 Task: Install meditation extensions for guided meditation and stress relief.
Action: Mouse moved to (1118, 28)
Screenshot: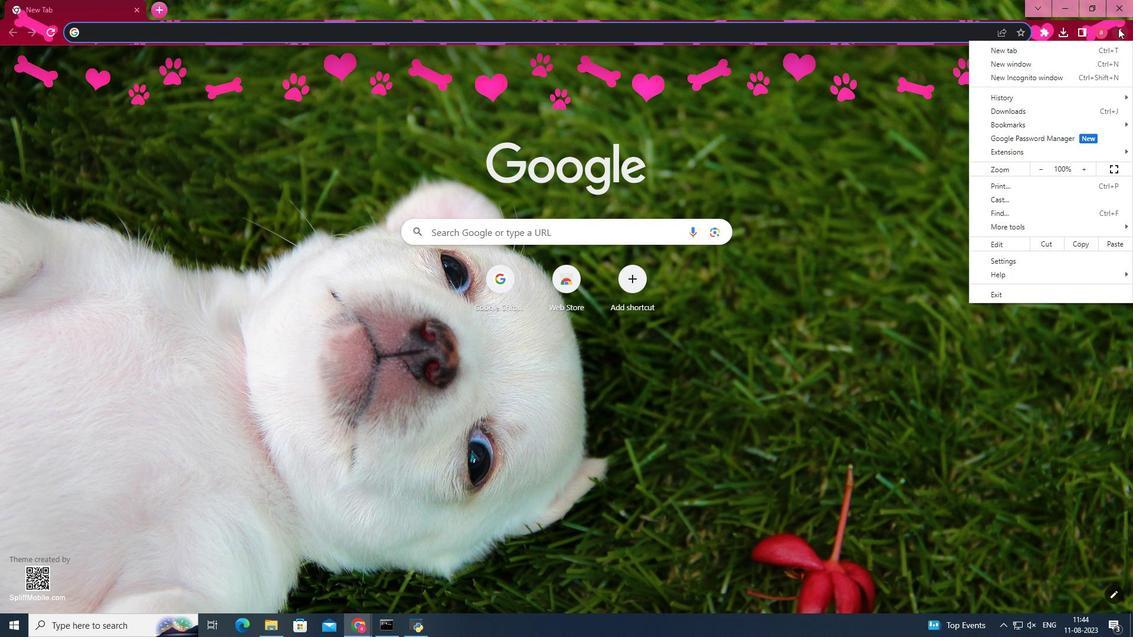 
Action: Mouse pressed left at (1118, 28)
Screenshot: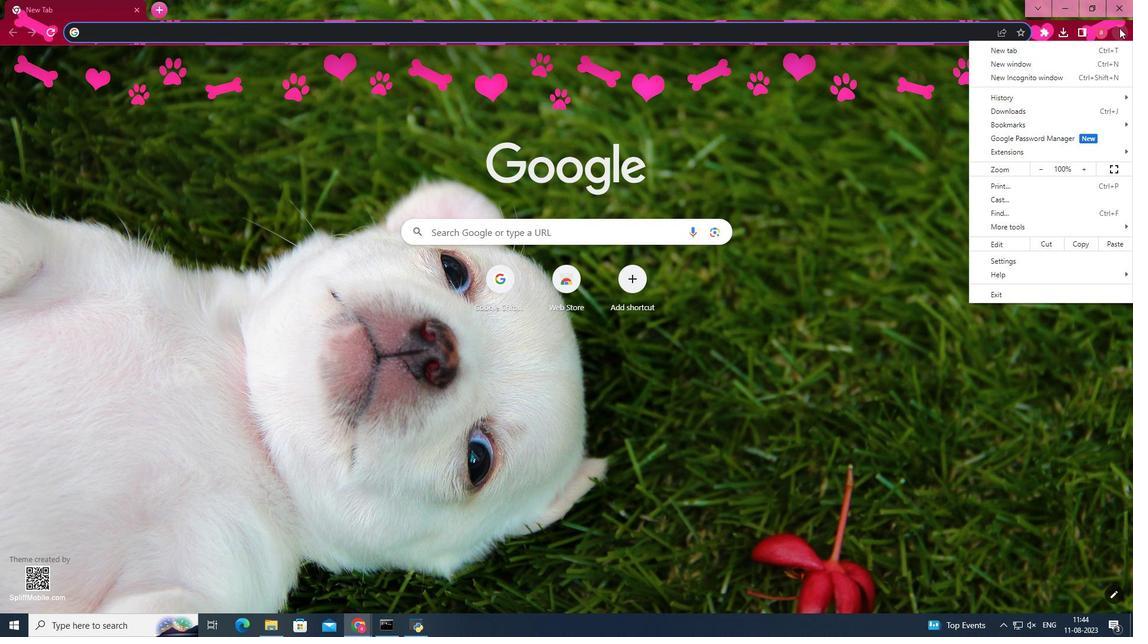 
Action: Mouse moved to (1012, 256)
Screenshot: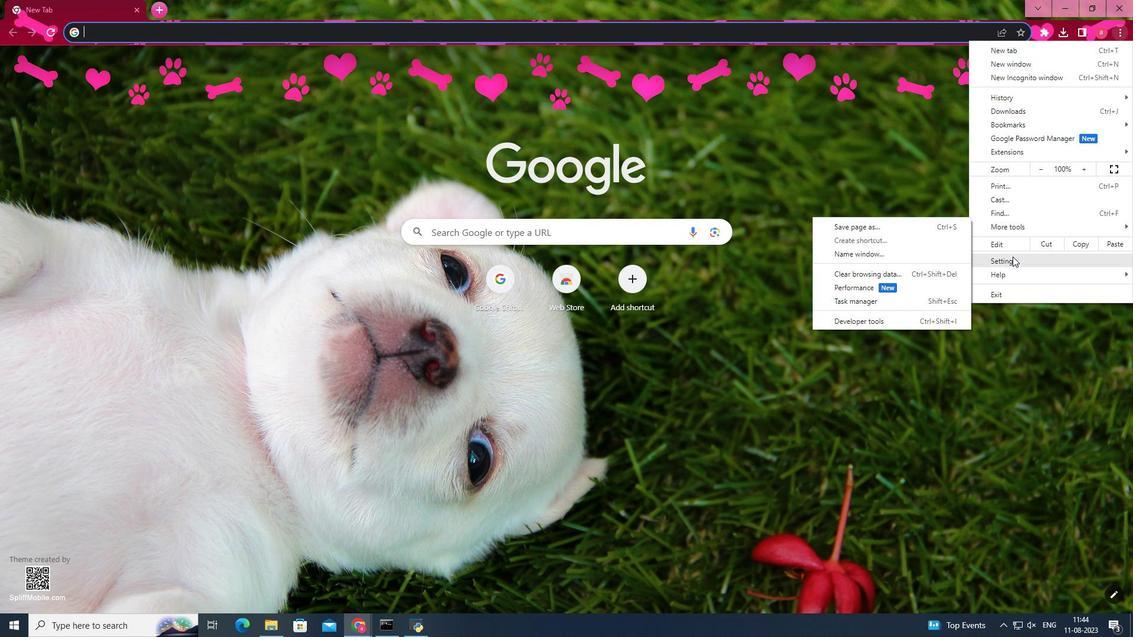 
Action: Mouse pressed left at (1012, 256)
Screenshot: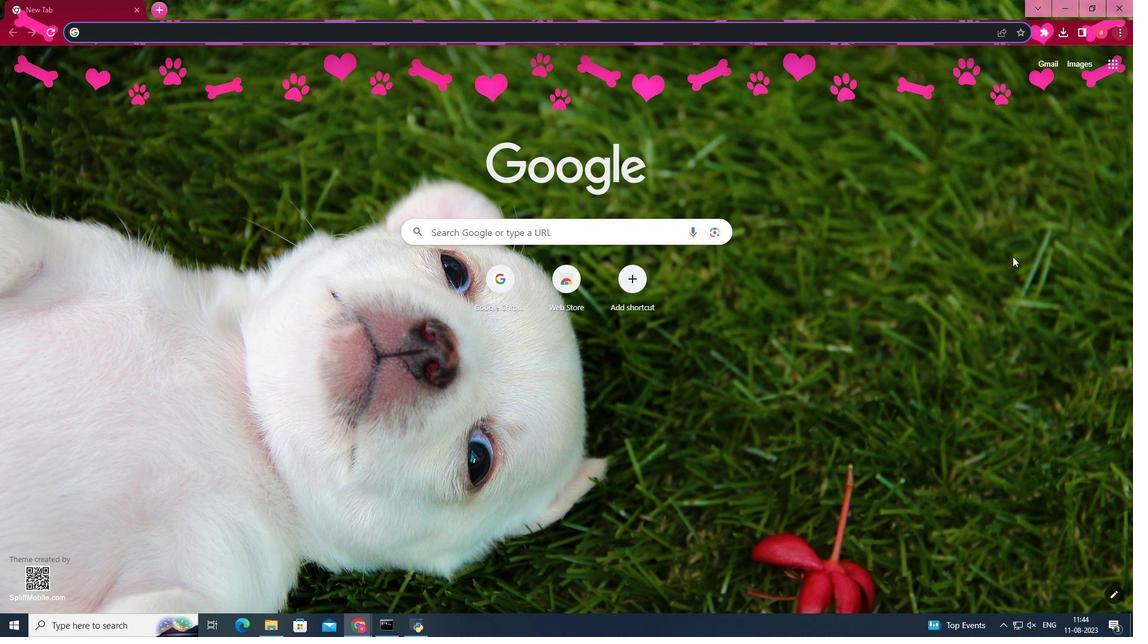 
Action: Mouse moved to (41, 420)
Screenshot: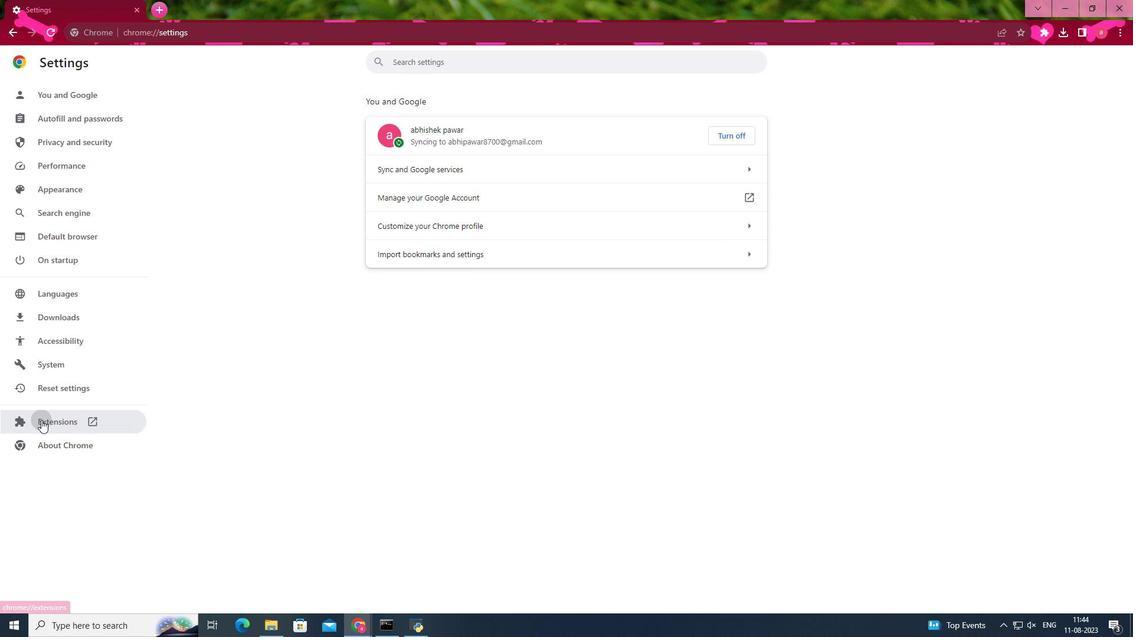 
Action: Mouse pressed left at (41, 420)
Screenshot: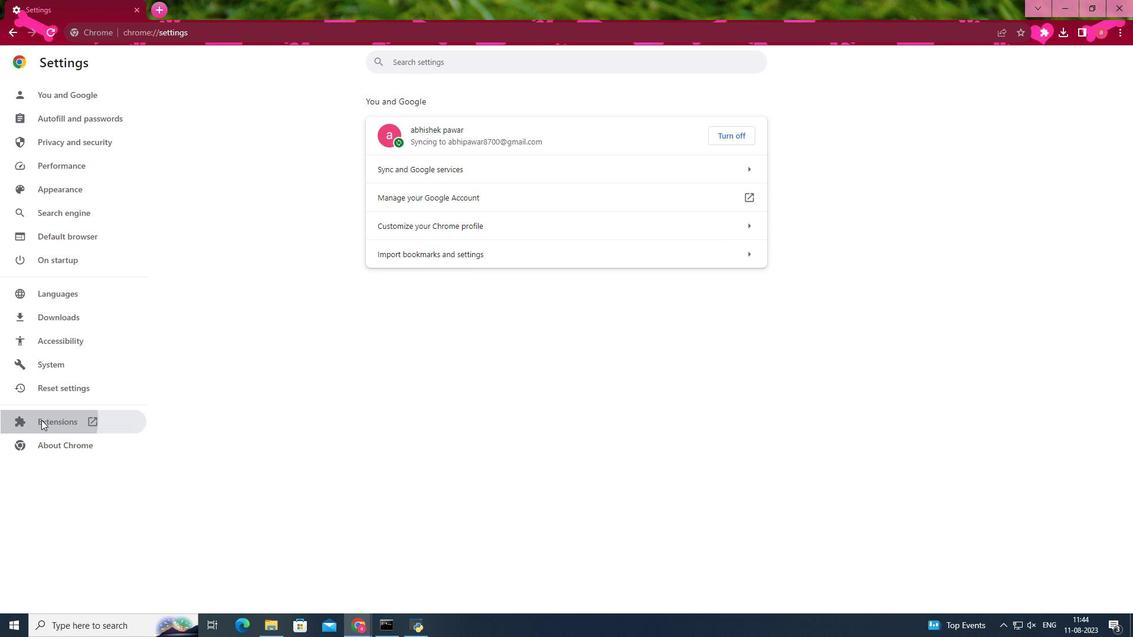
Action: Mouse moved to (27, 60)
Screenshot: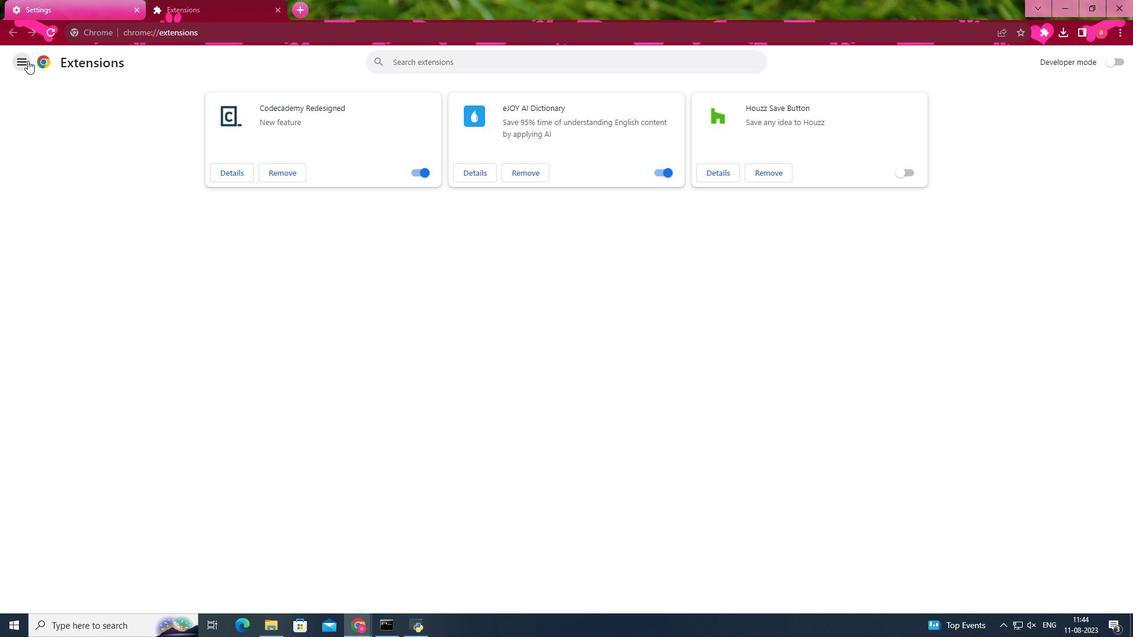 
Action: Mouse pressed left at (27, 60)
Screenshot: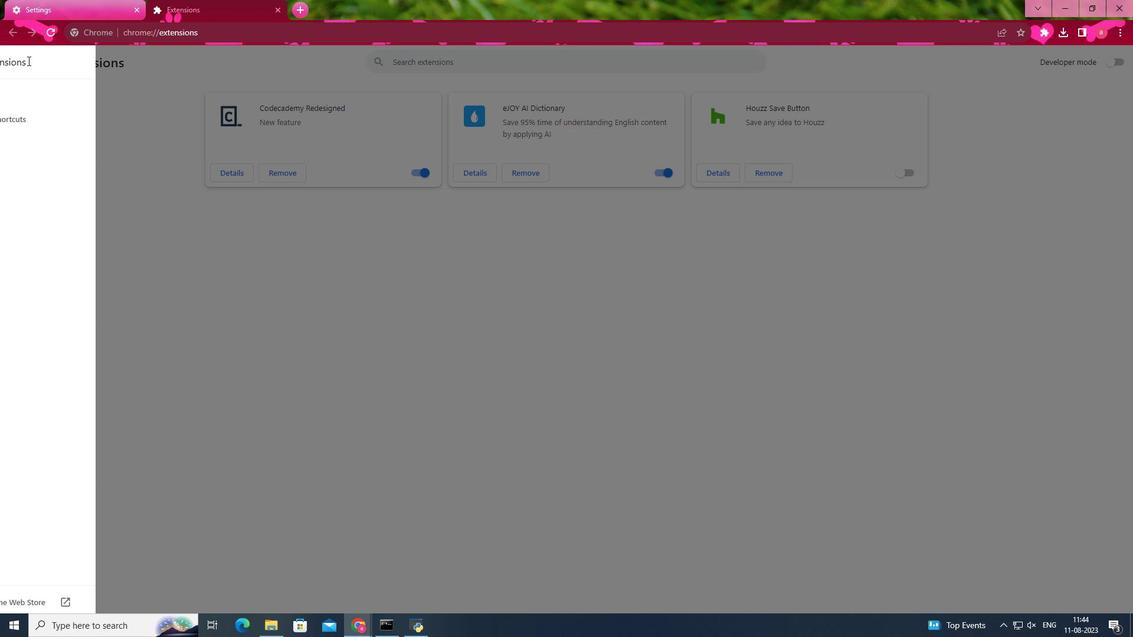 
Action: Mouse moved to (89, 600)
Screenshot: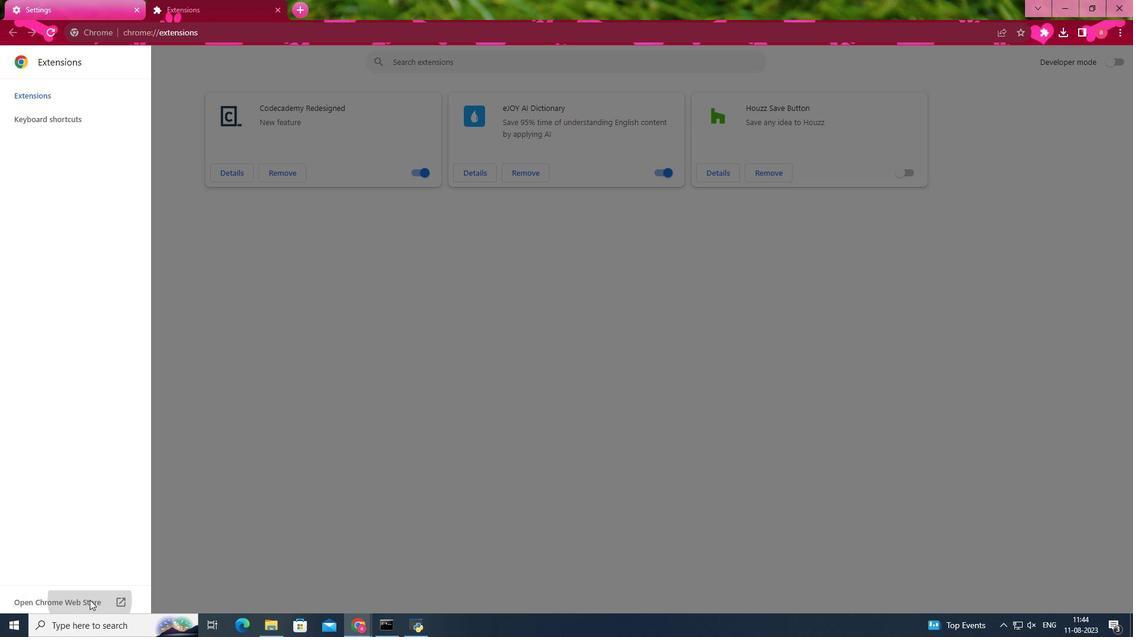 
Action: Mouse pressed left at (89, 600)
Screenshot: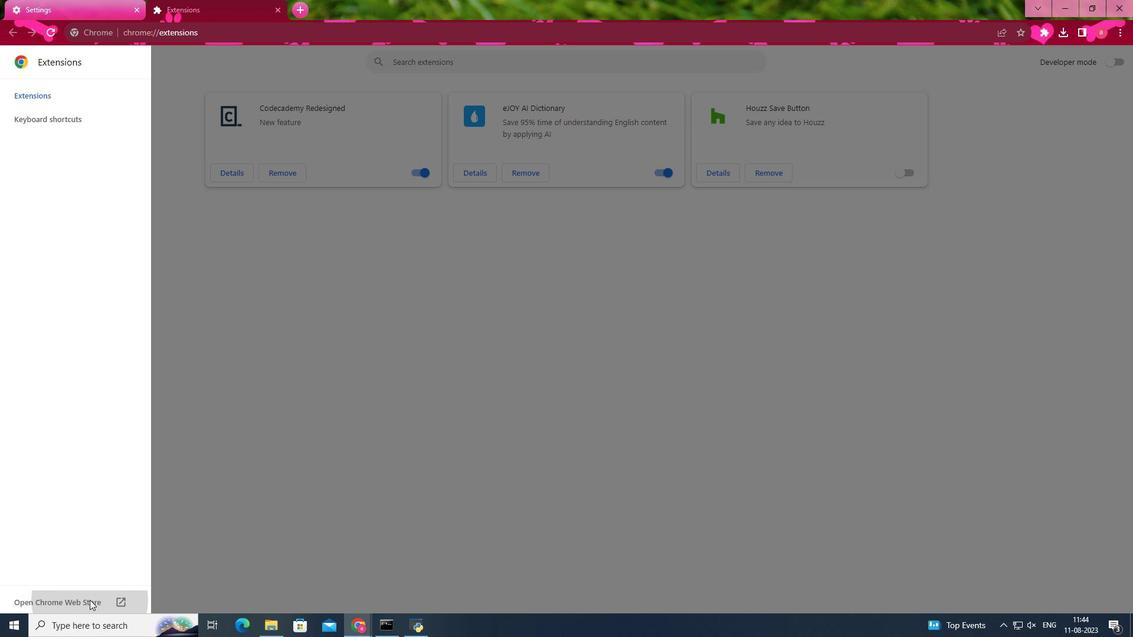 
Action: Mouse moved to (280, 102)
Screenshot: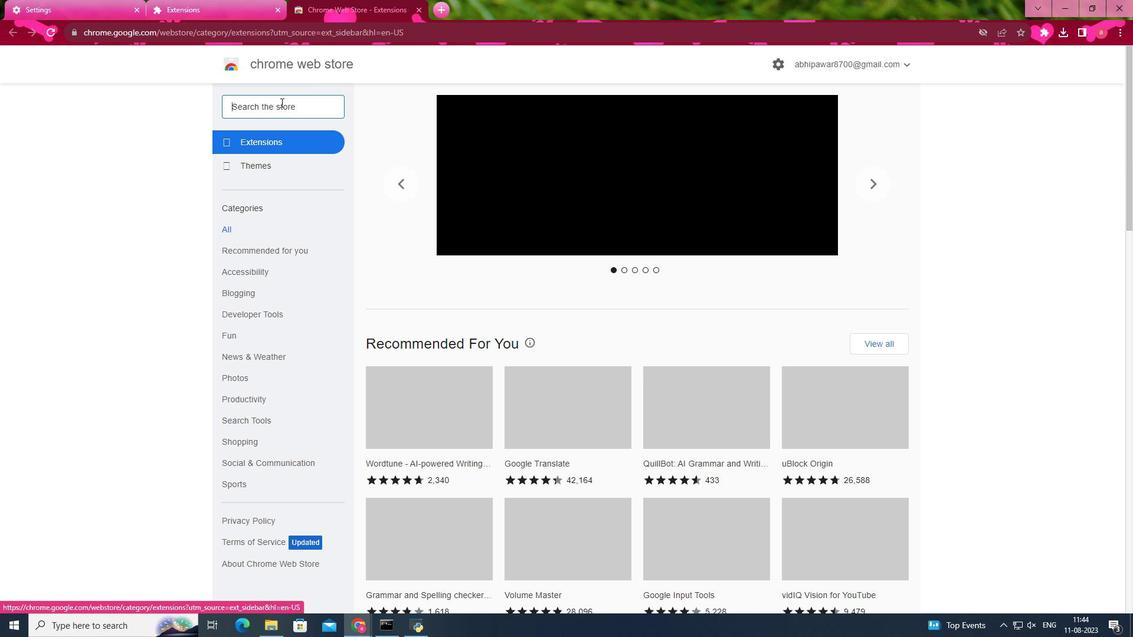 
Action: Mouse pressed left at (280, 102)
Screenshot: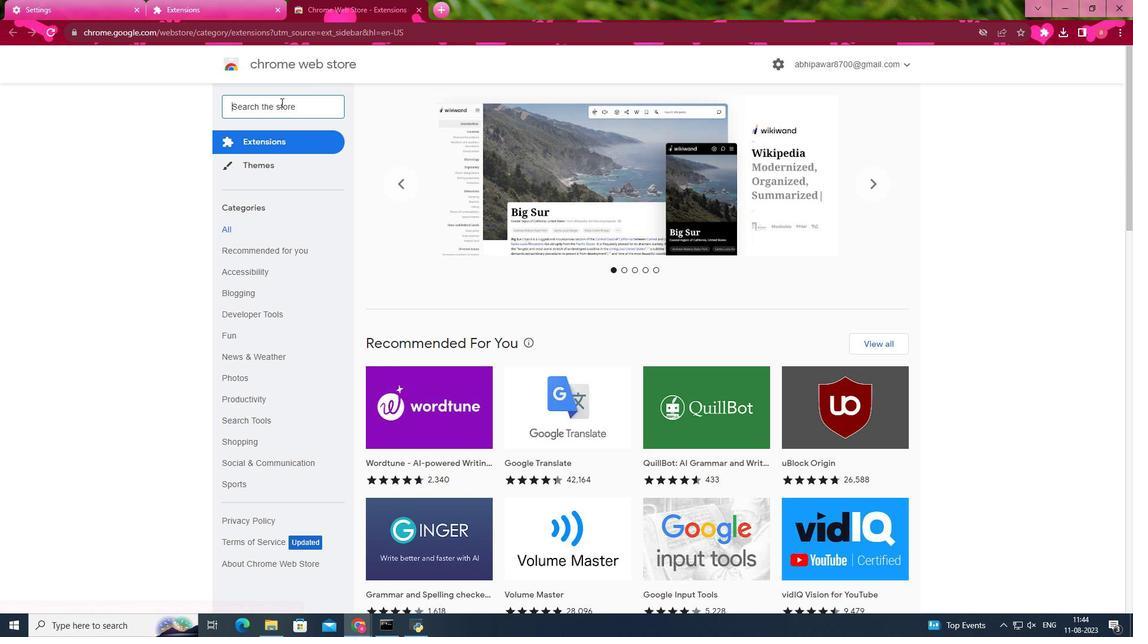 
Action: Key pressed meditation<Key.space><Key.enter>
Screenshot: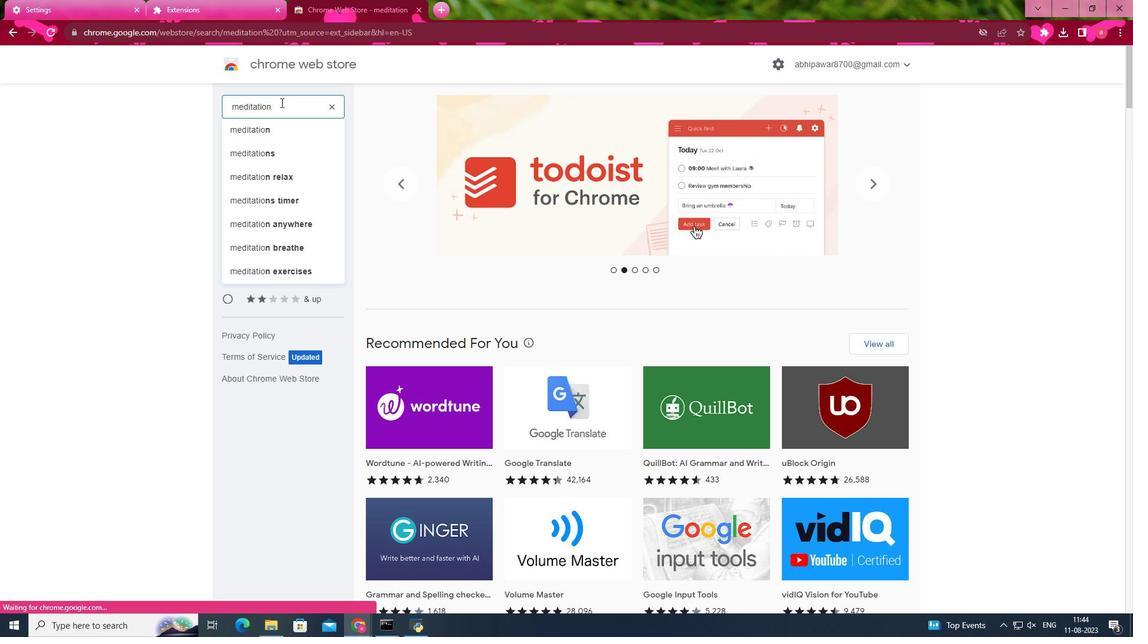 
Action: Mouse moved to (706, 171)
Screenshot: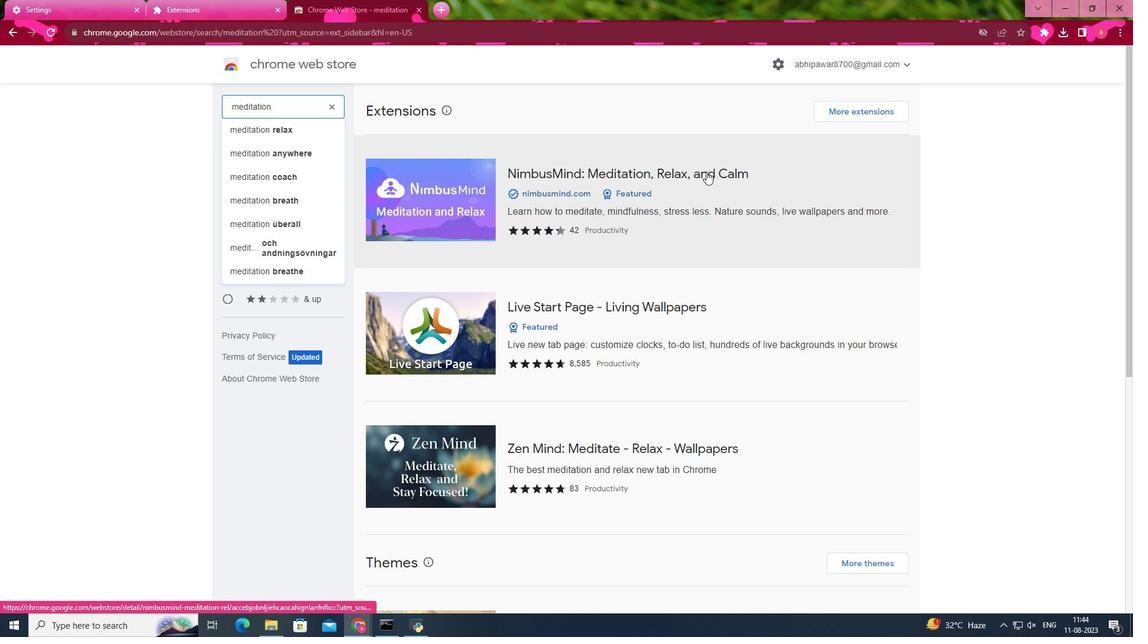 
Action: Mouse pressed left at (706, 171)
Screenshot: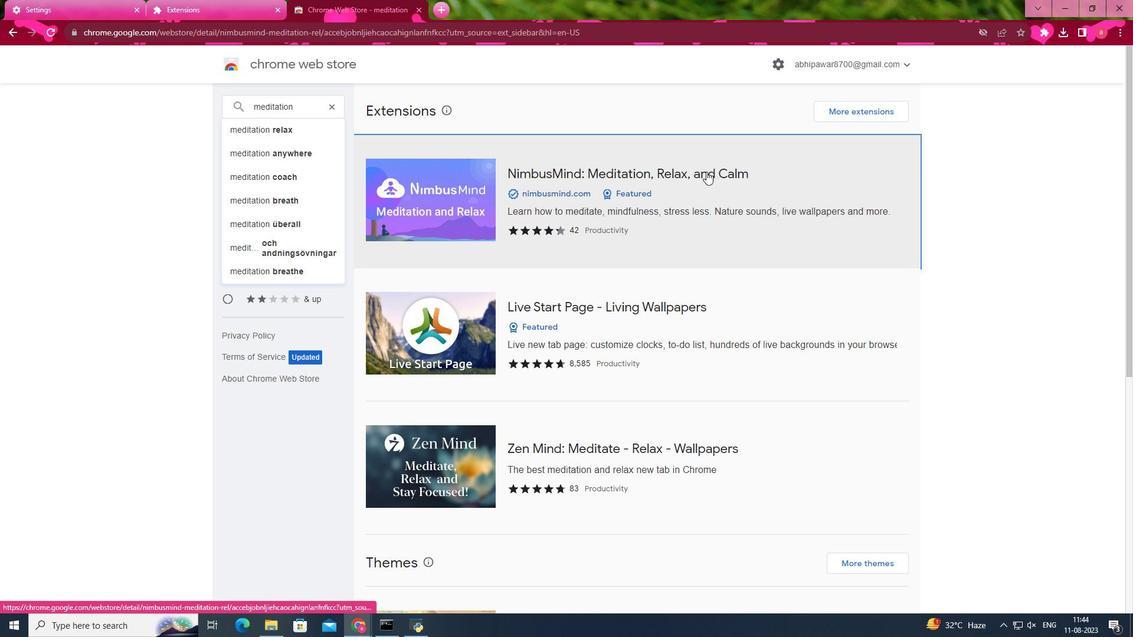 
Action: Mouse moved to (805, 147)
Screenshot: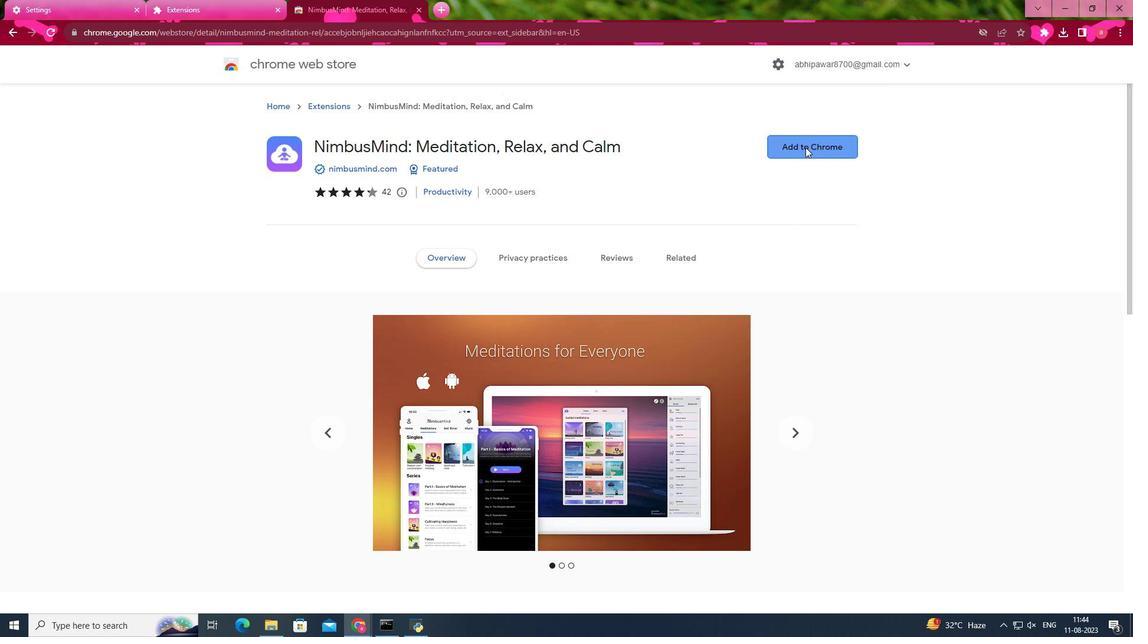 
Action: Mouse pressed left at (805, 147)
Screenshot: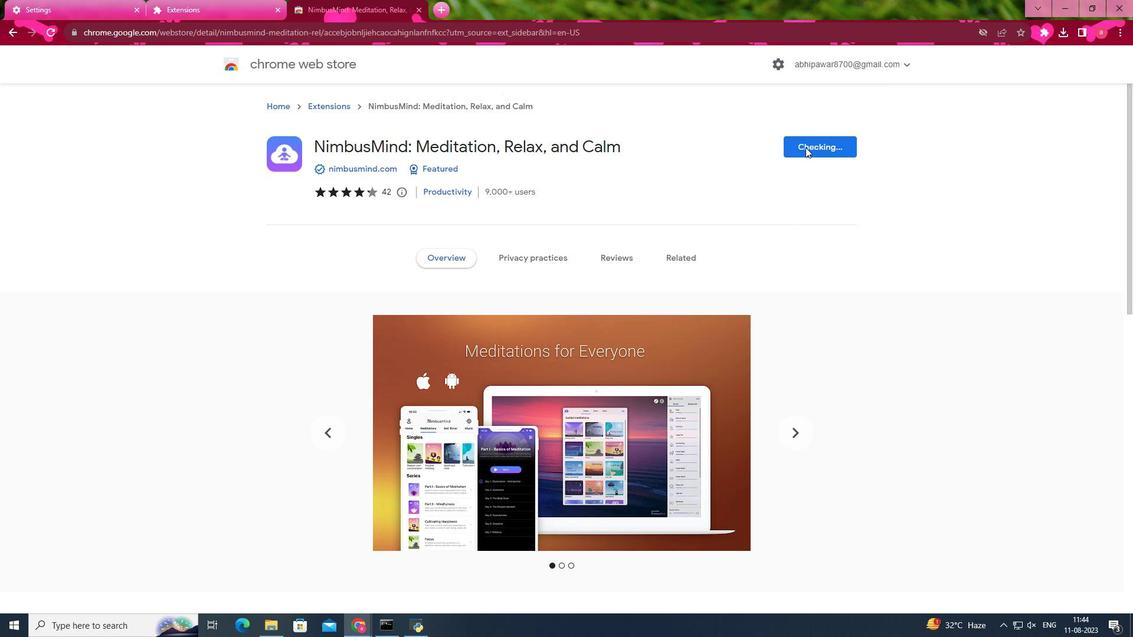 
Action: Mouse moved to (596, 148)
Screenshot: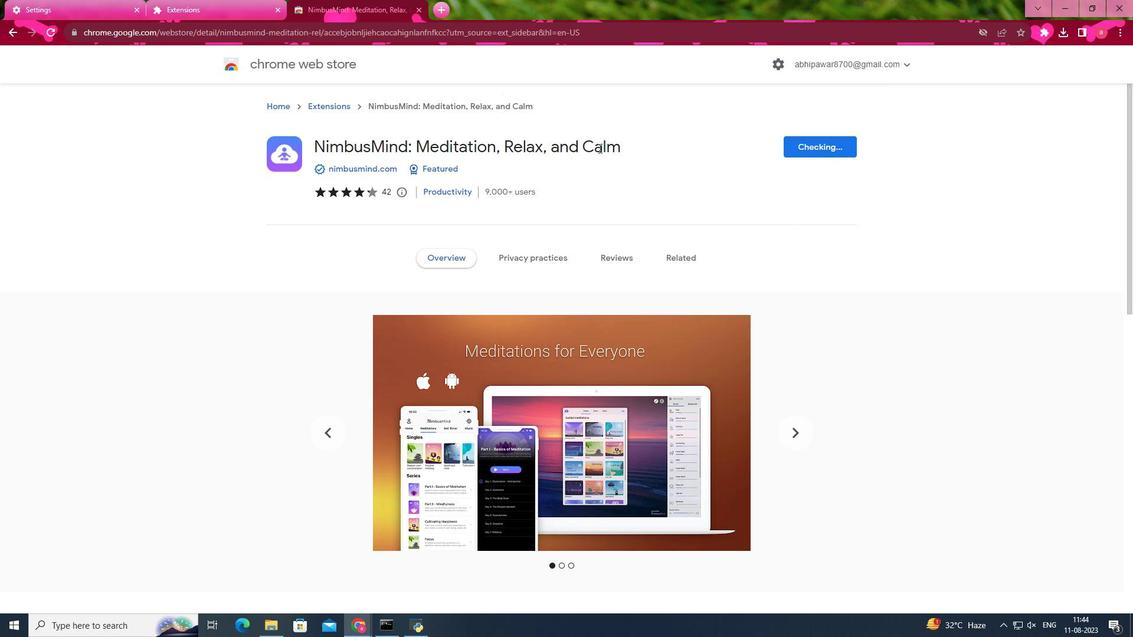 
Action: Mouse pressed left at (596, 148)
Screenshot: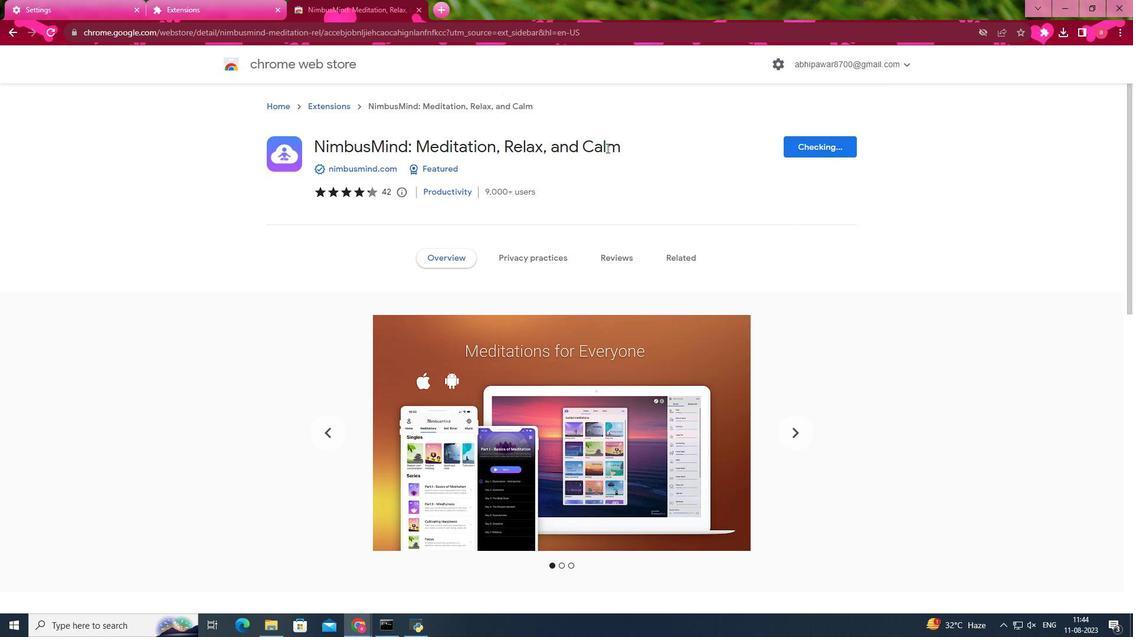 
Action: Mouse moved to (786, 430)
Screenshot: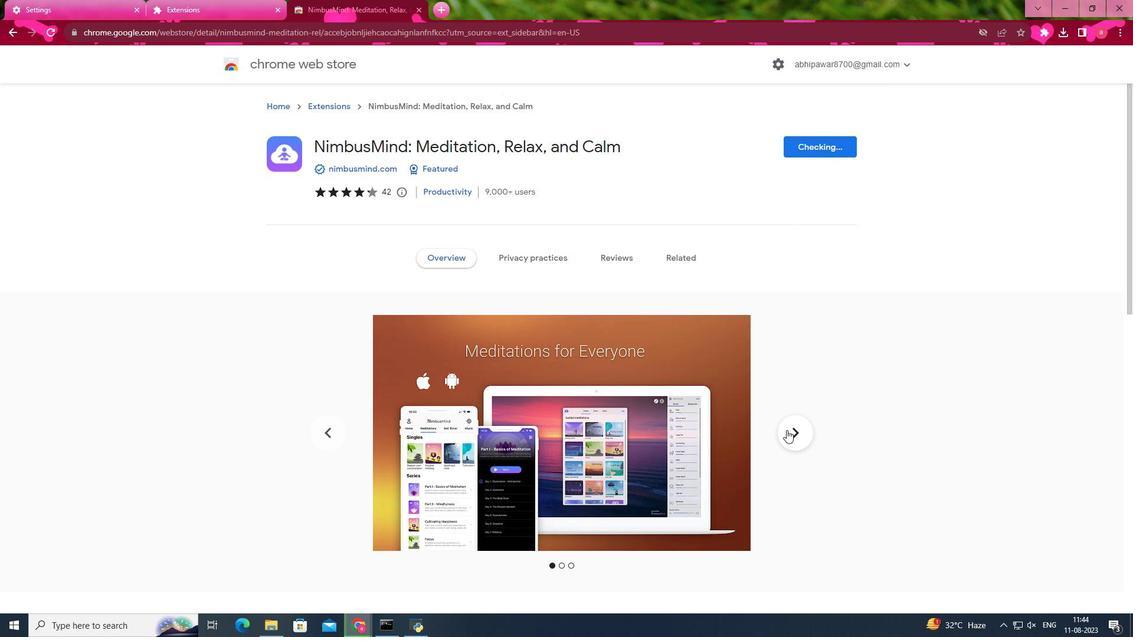 
Action: Mouse pressed left at (786, 430)
Screenshot: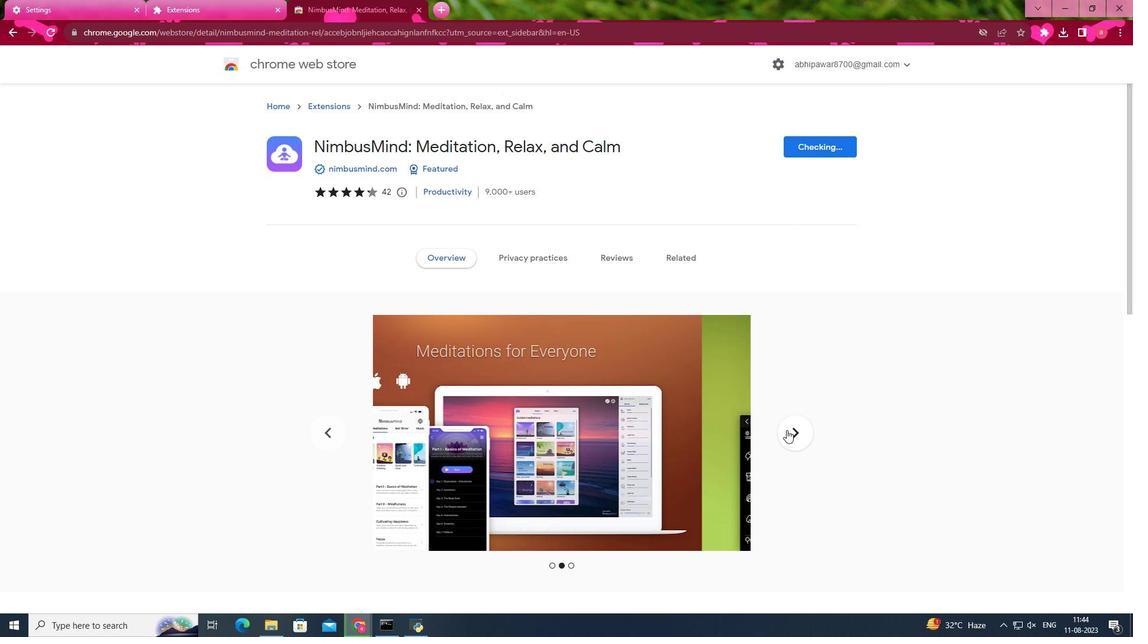 
Action: Mouse moved to (1041, 30)
Screenshot: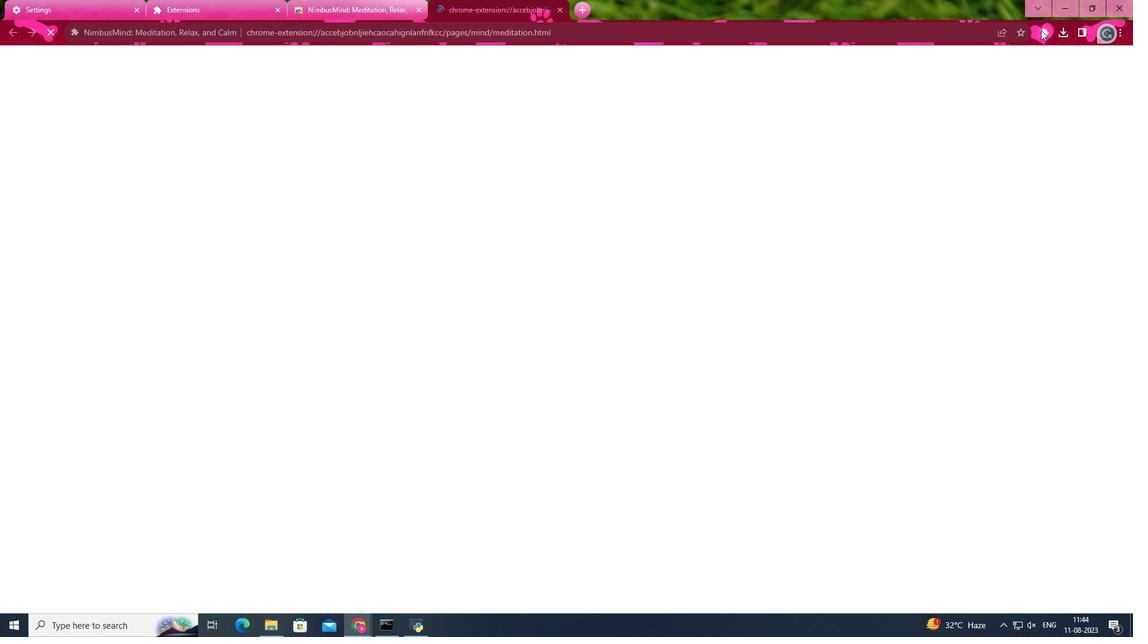 
Action: Mouse pressed left at (1041, 30)
Screenshot: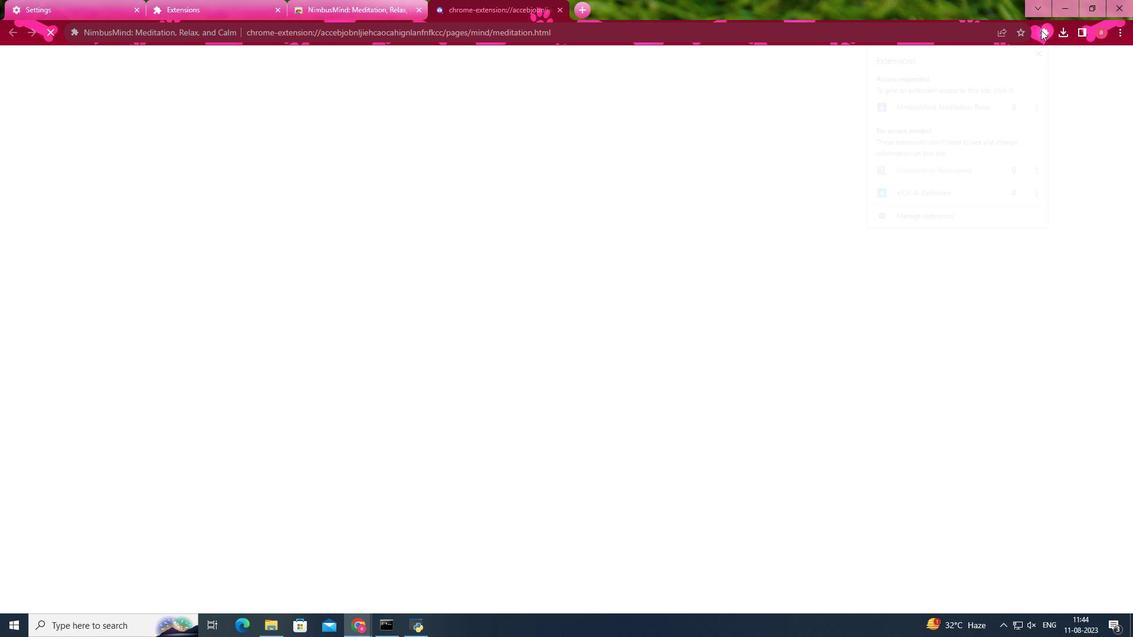 
Action: Mouse moved to (914, 105)
Screenshot: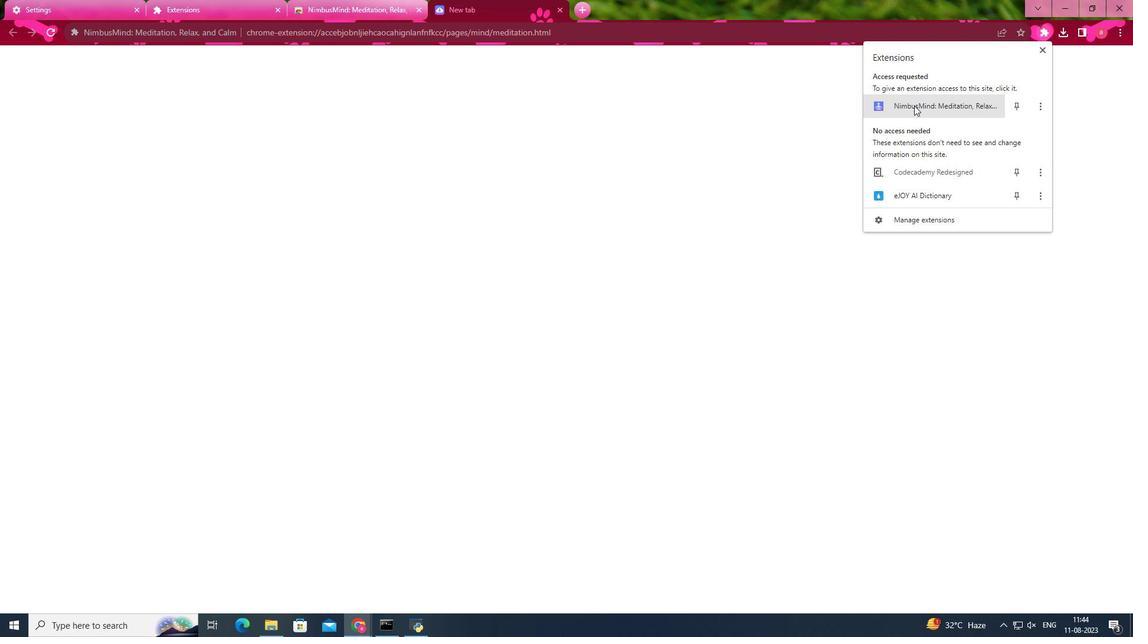 
Action: Mouse pressed left at (914, 105)
Screenshot: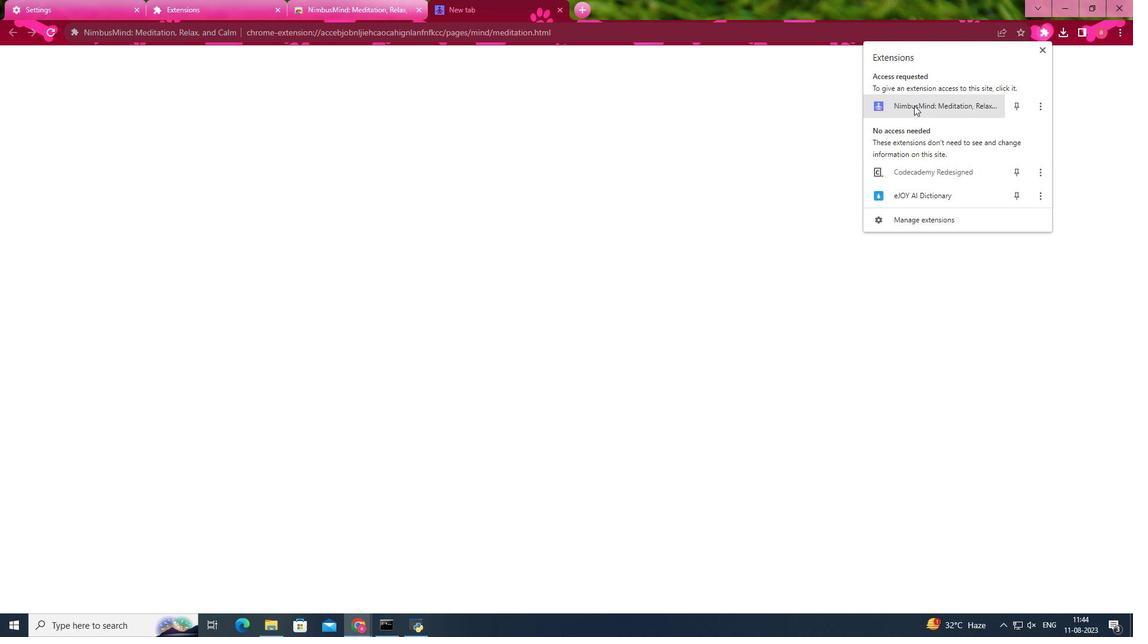 
Action: Mouse moved to (448, 260)
Screenshot: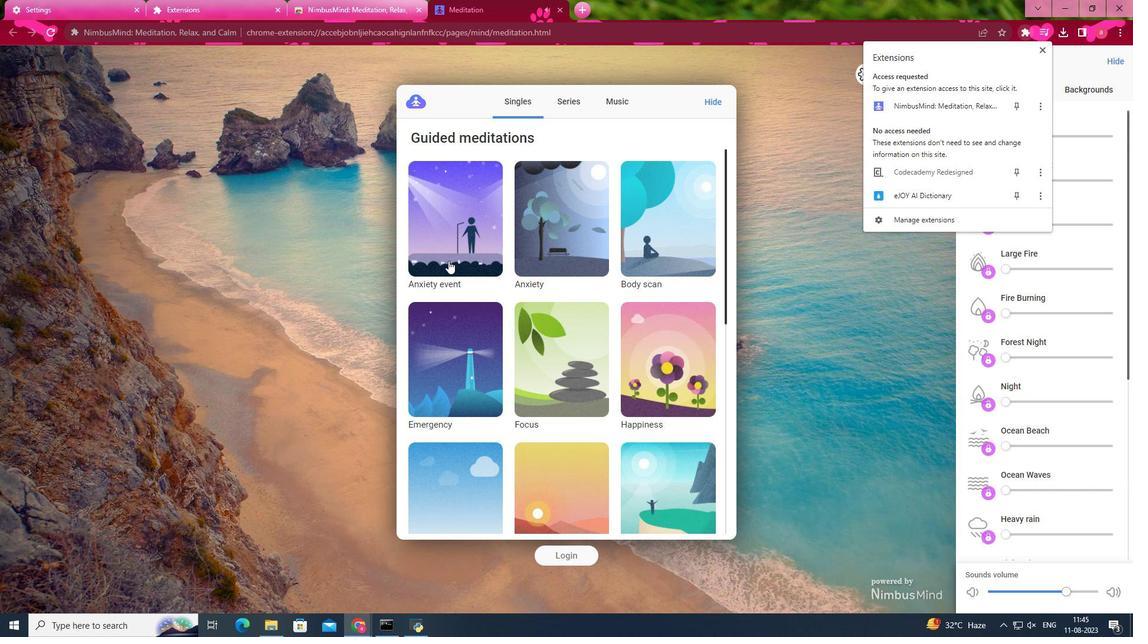 
Action: Mouse pressed left at (448, 260)
Screenshot: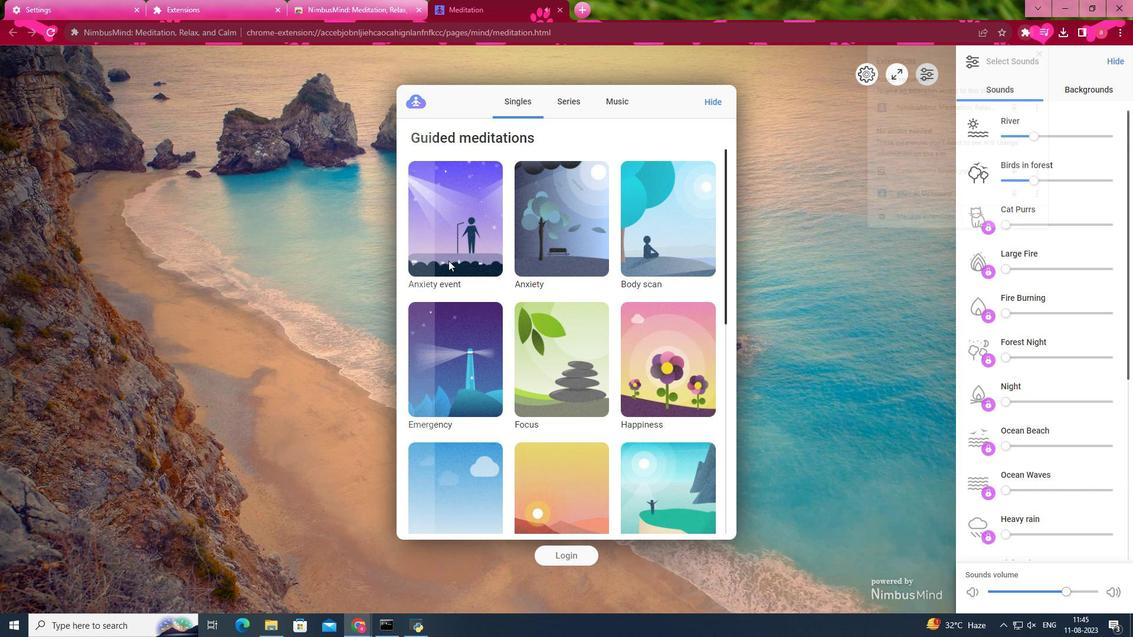 
Action: Mouse moved to (543, 413)
Screenshot: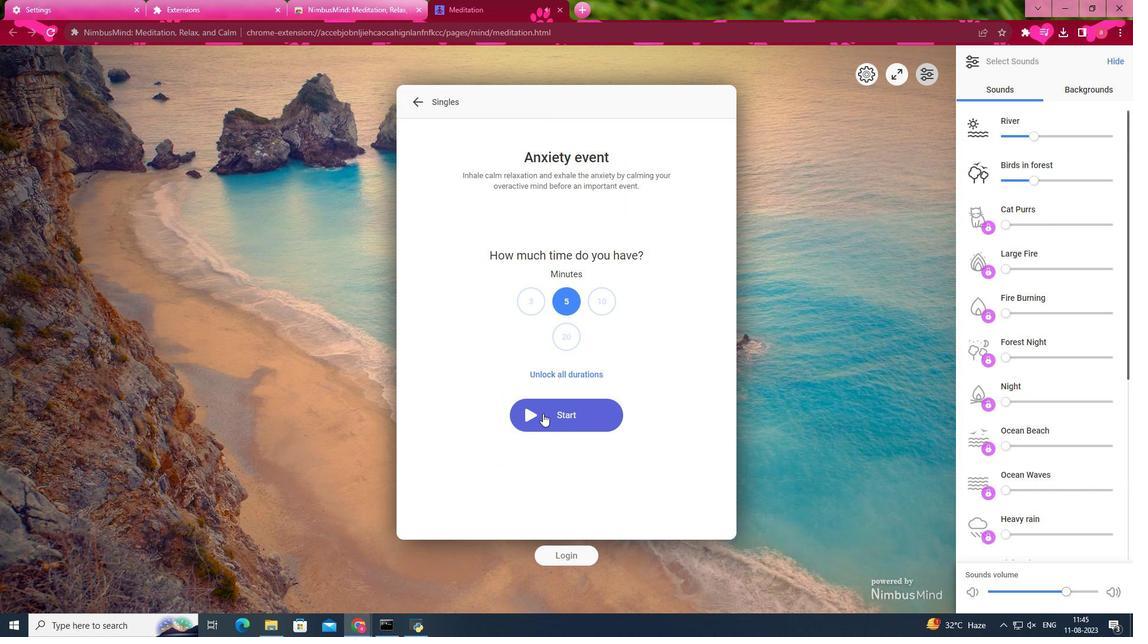 
Action: Mouse pressed left at (543, 413)
Screenshot: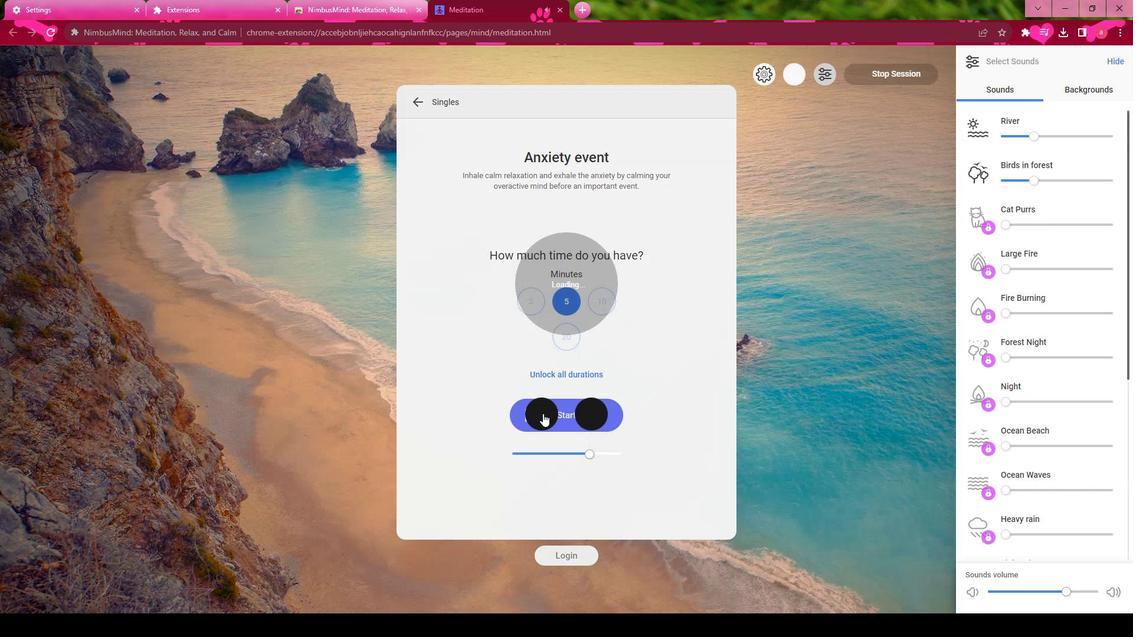 
Action: Mouse moved to (609, 438)
Screenshot: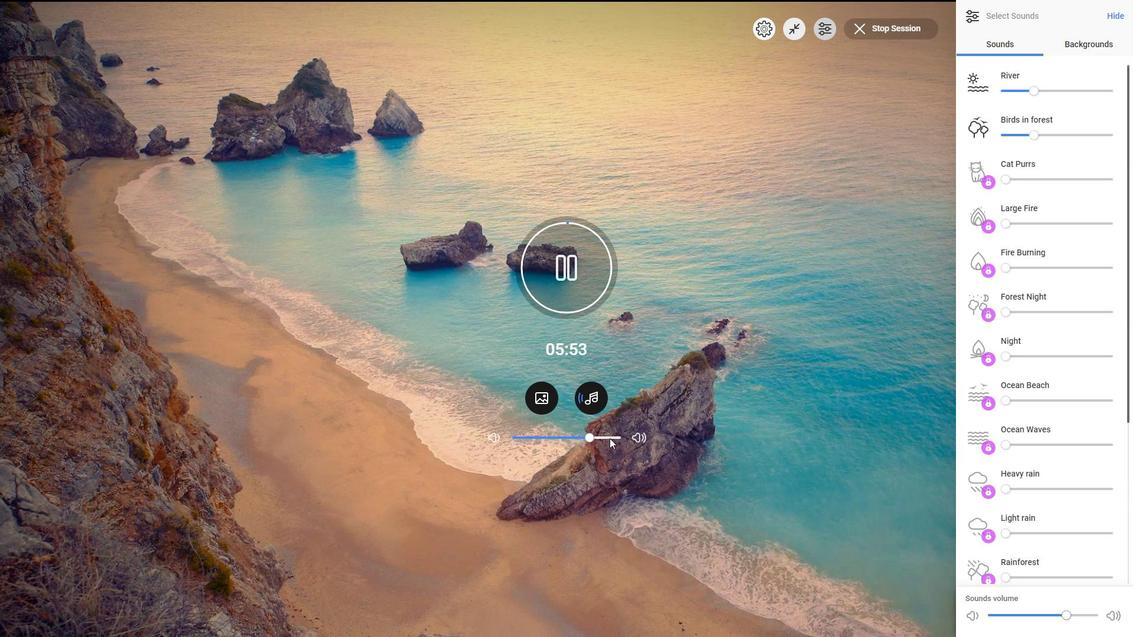 
Action: Mouse pressed left at (609, 438)
Screenshot: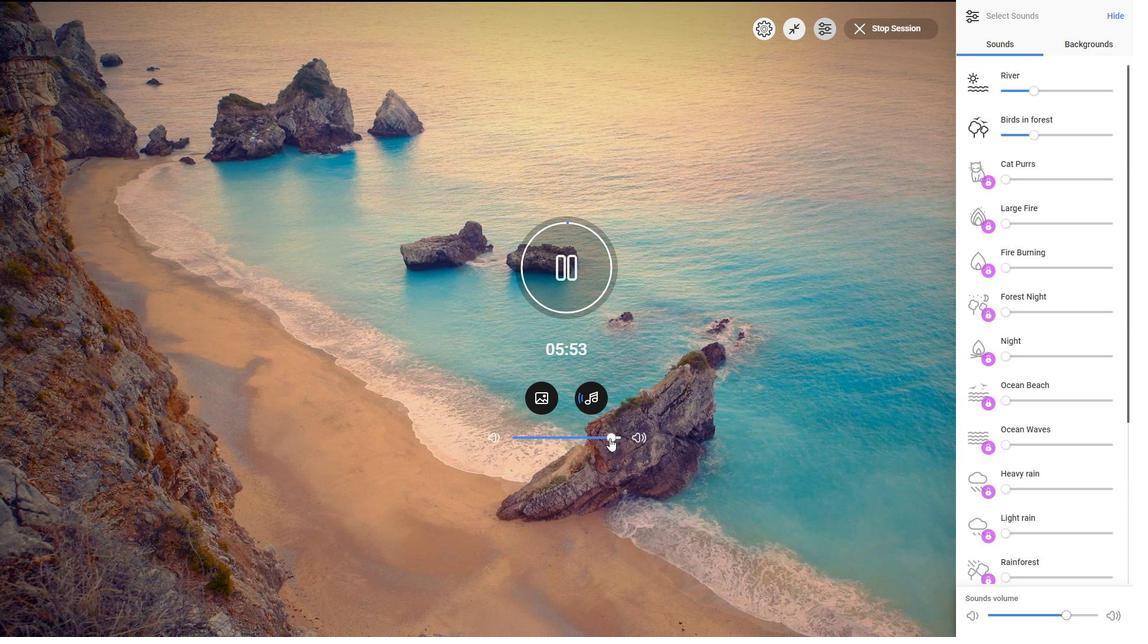 
Action: Mouse moved to (534, 400)
Screenshot: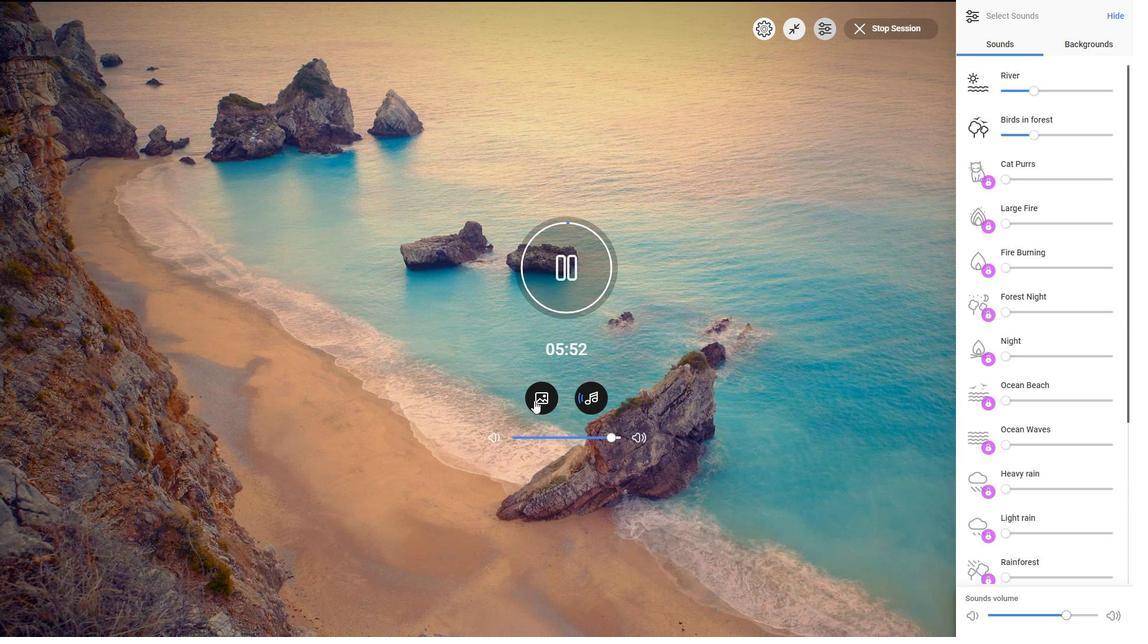 
Action: Mouse pressed left at (534, 400)
Screenshot: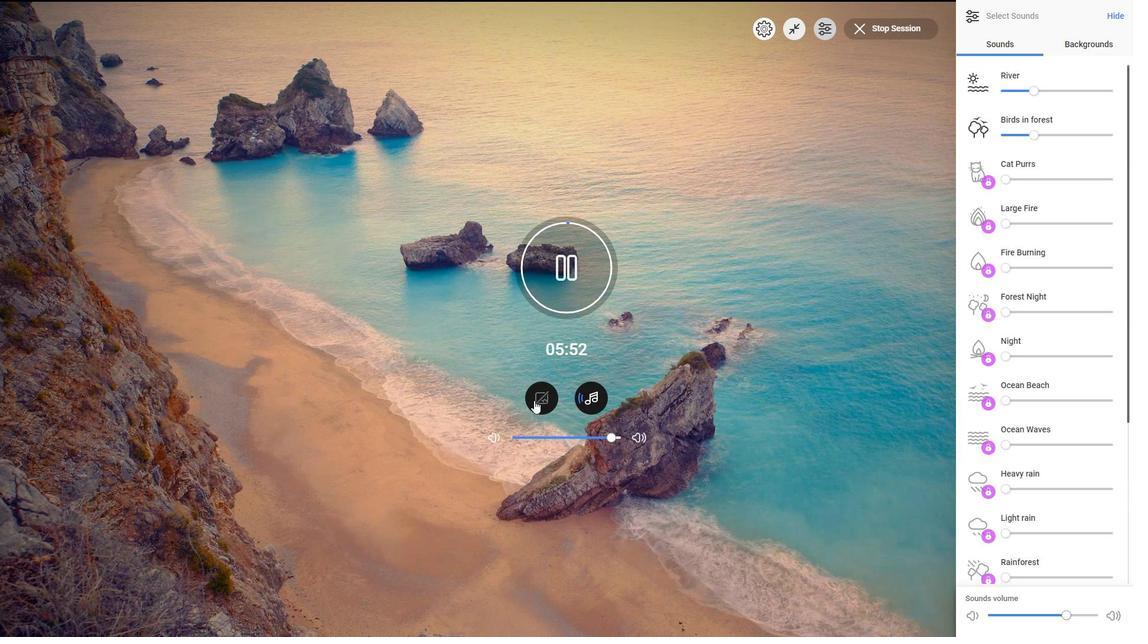 
Action: Mouse moved to (540, 400)
Screenshot: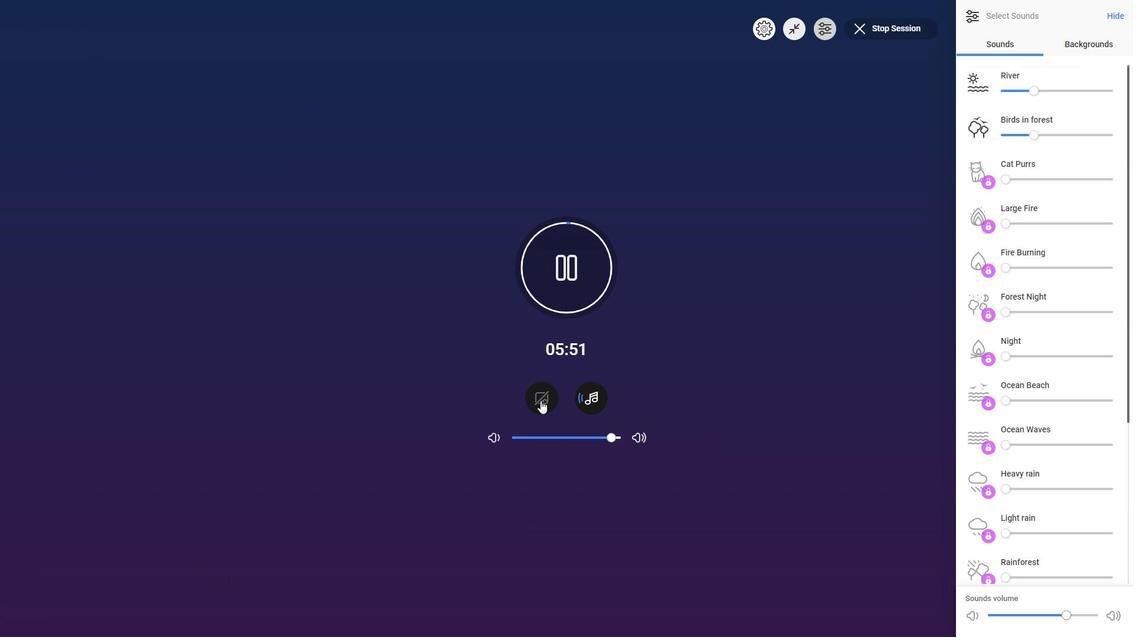 
Action: Mouse pressed left at (540, 400)
Screenshot: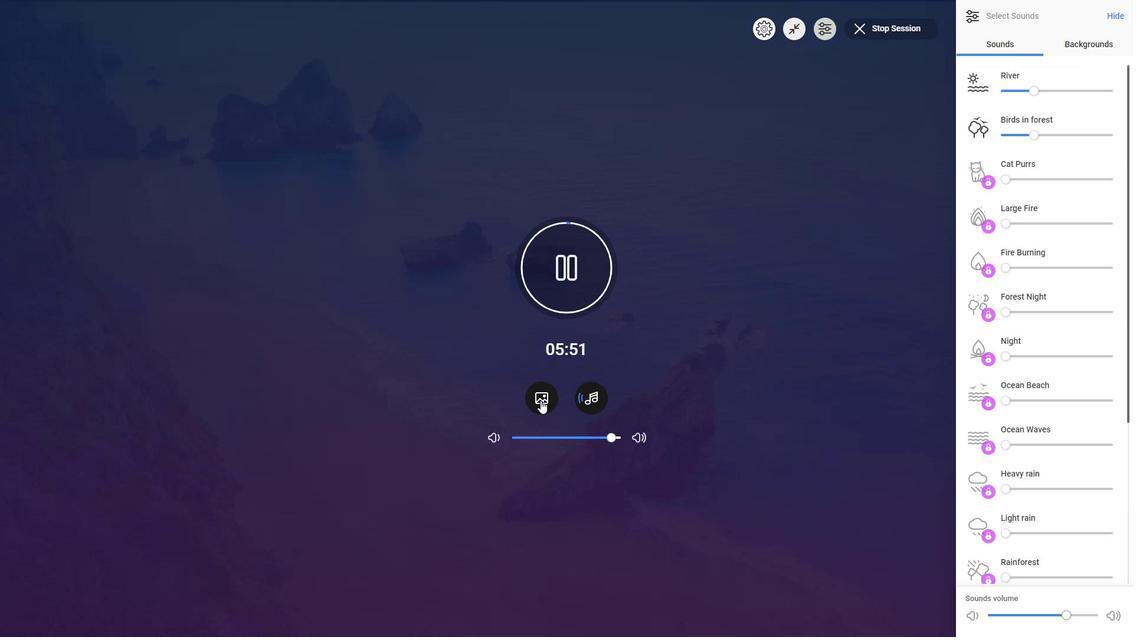 
Action: Mouse moved to (1004, 359)
Screenshot: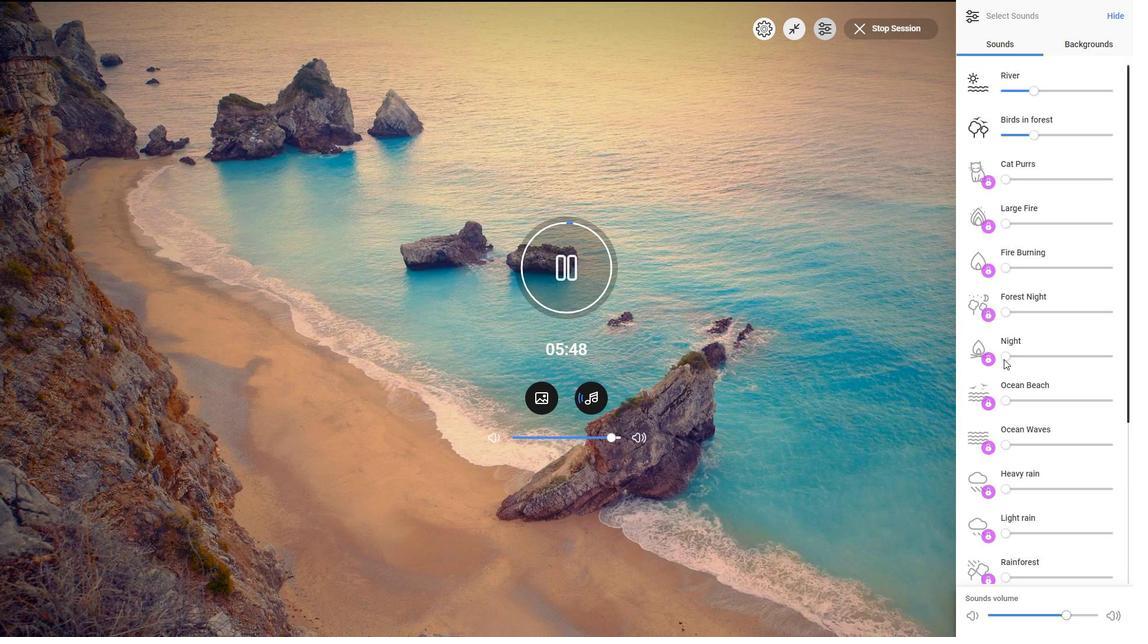
Action: Mouse pressed left at (1004, 359)
Screenshot: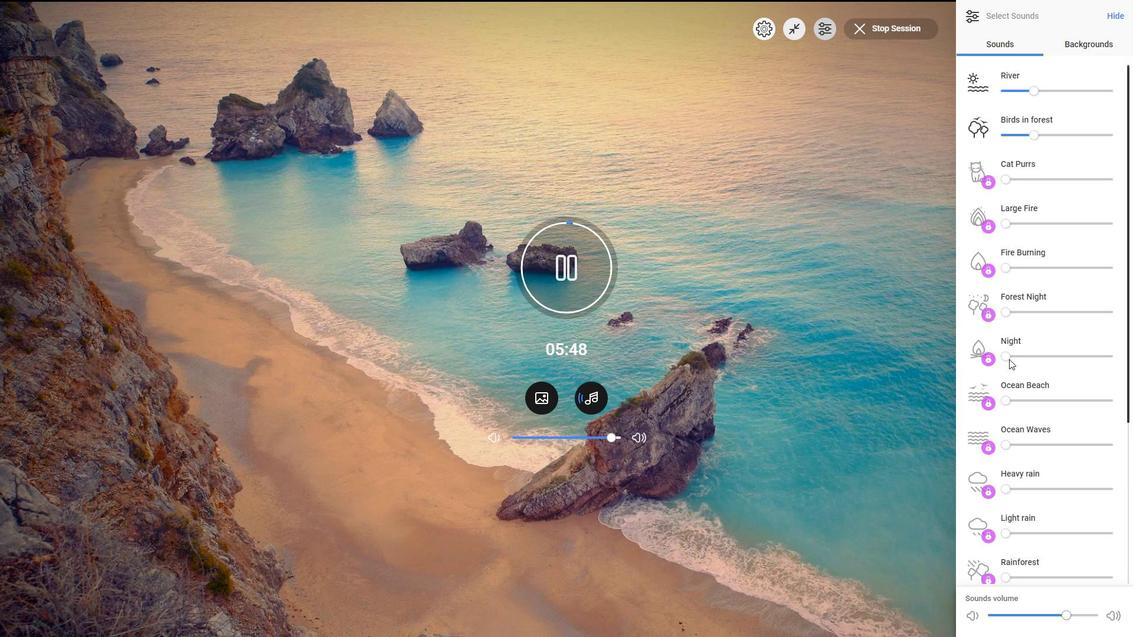 
Action: Mouse moved to (795, 143)
Screenshot: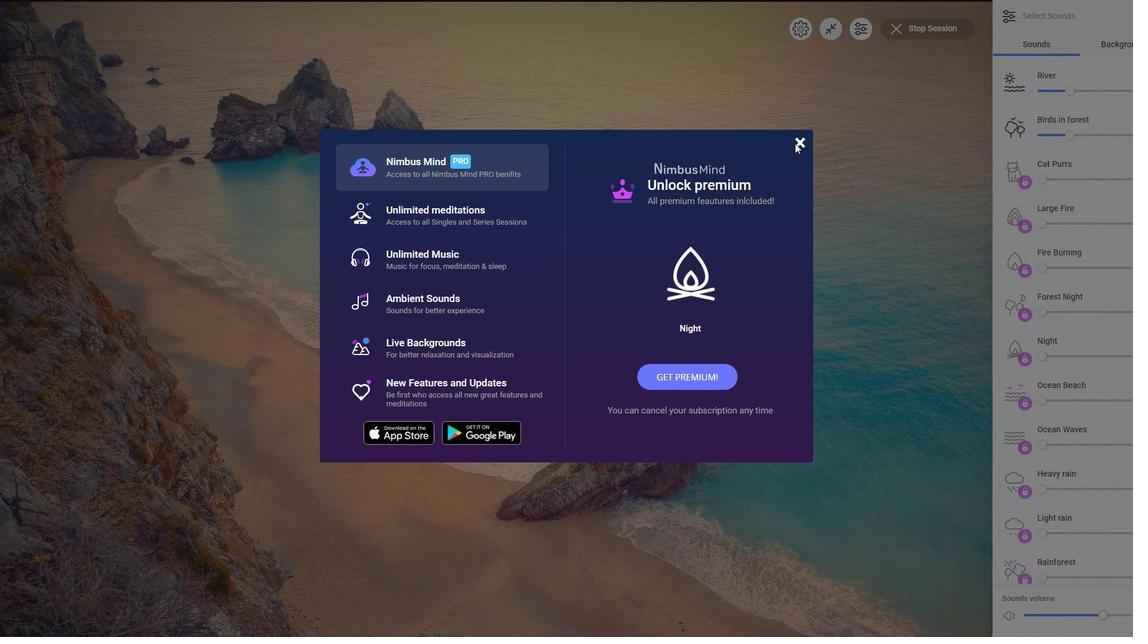 
Action: Mouse pressed left at (795, 143)
Screenshot: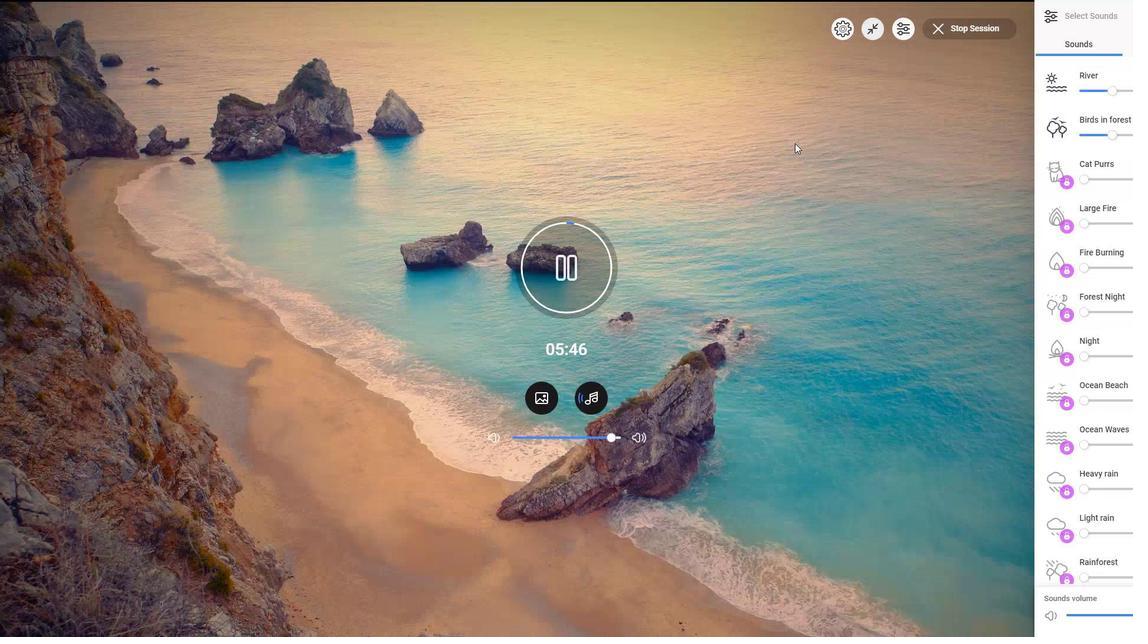 
Action: Mouse moved to (605, 284)
Screenshot: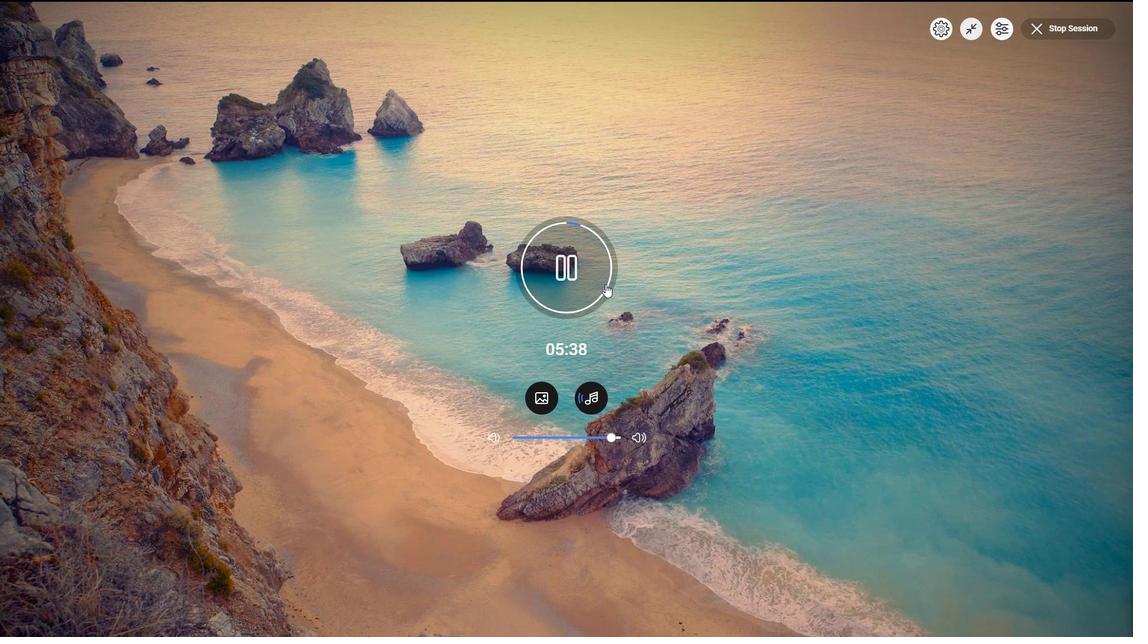 
Action: Mouse pressed left at (605, 284)
Screenshot: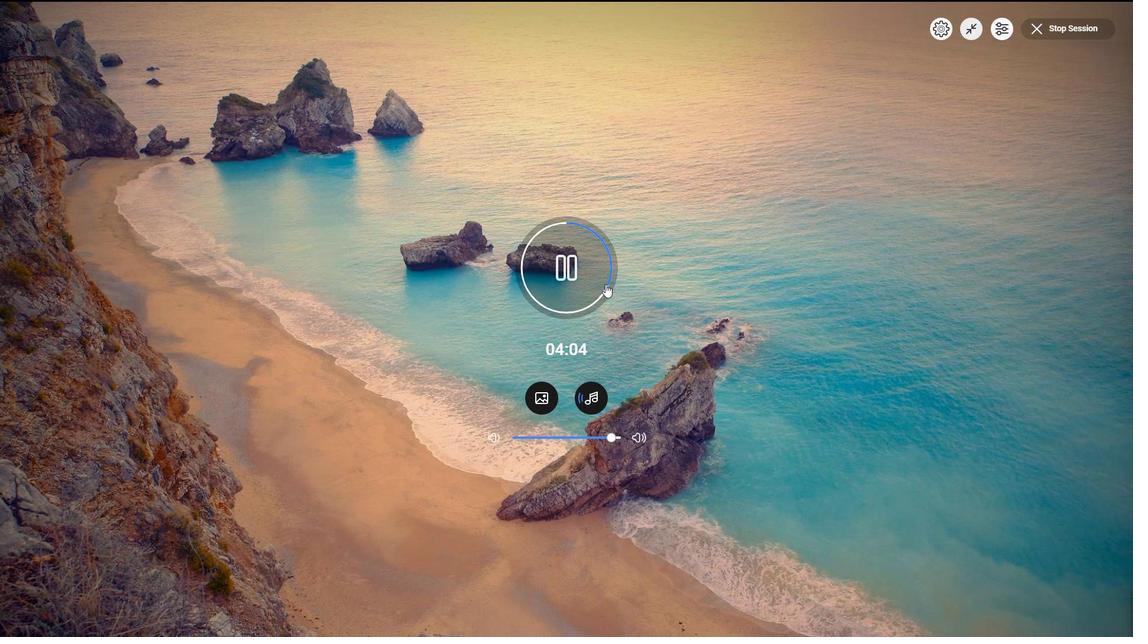 
Action: Mouse moved to (1000, 24)
Screenshot: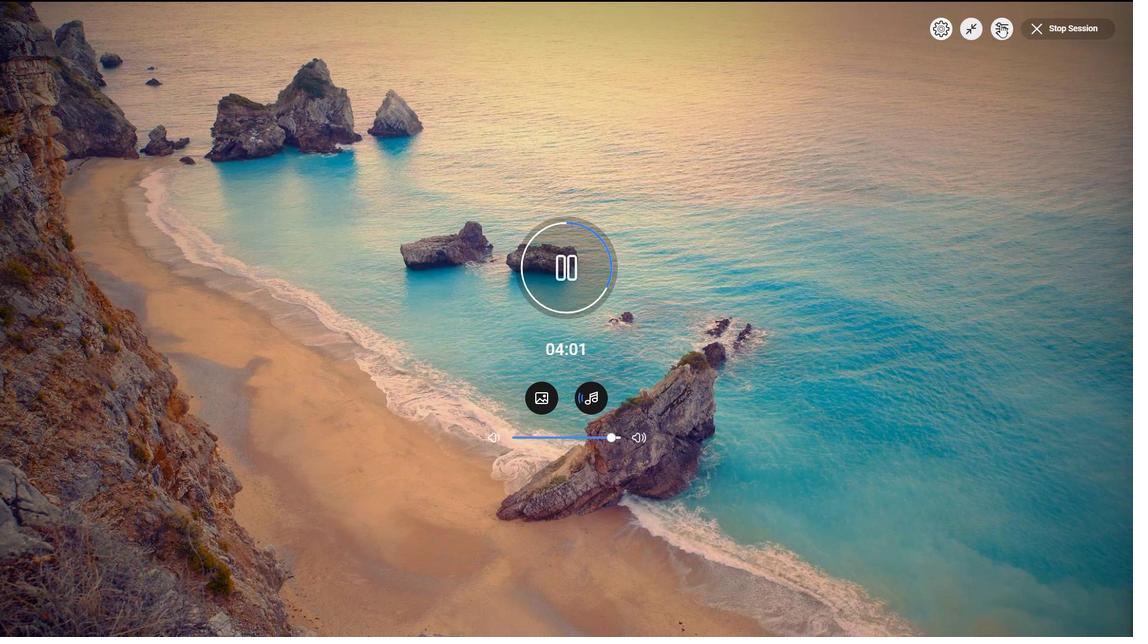 
Action: Mouse pressed left at (1000, 24)
Screenshot: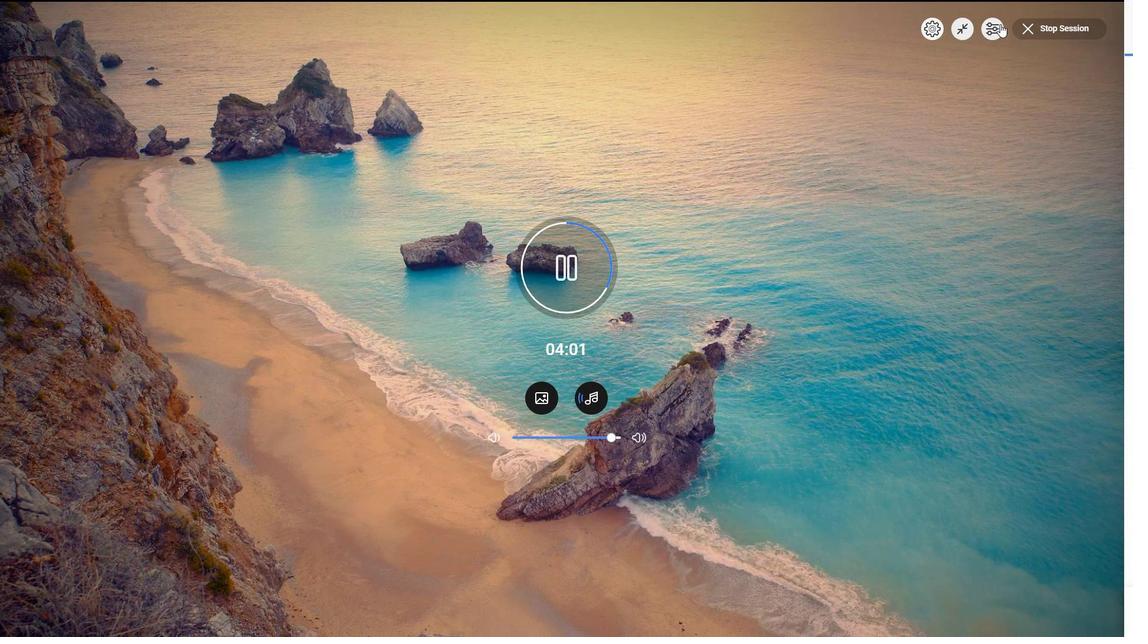 
Action: Mouse moved to (1034, 87)
Screenshot: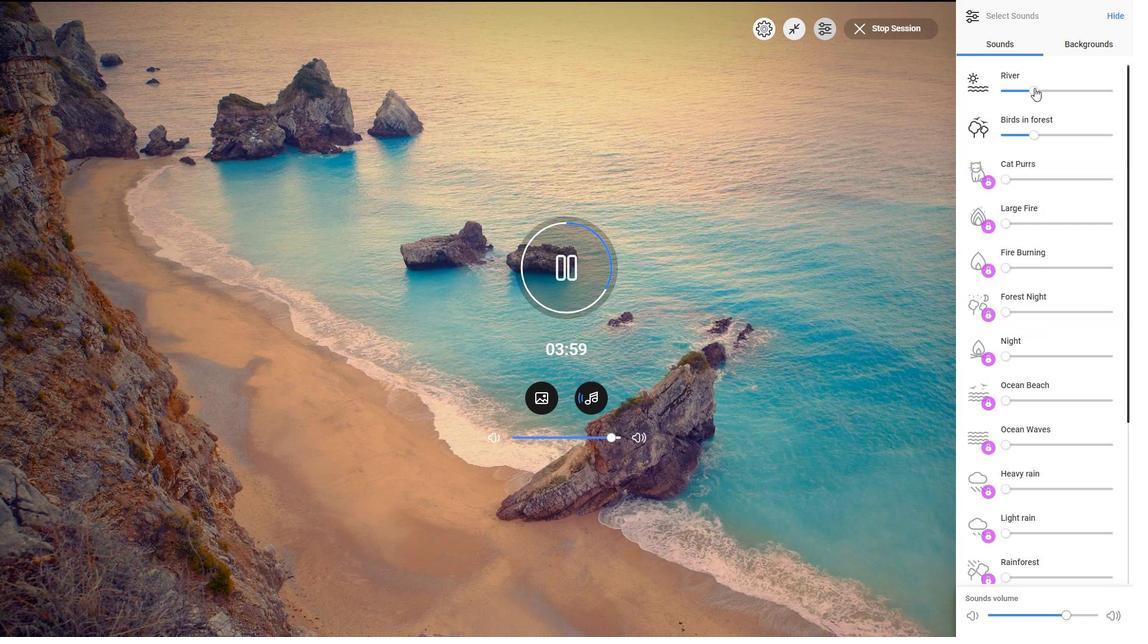 
Action: Mouse pressed left at (1034, 87)
Screenshot: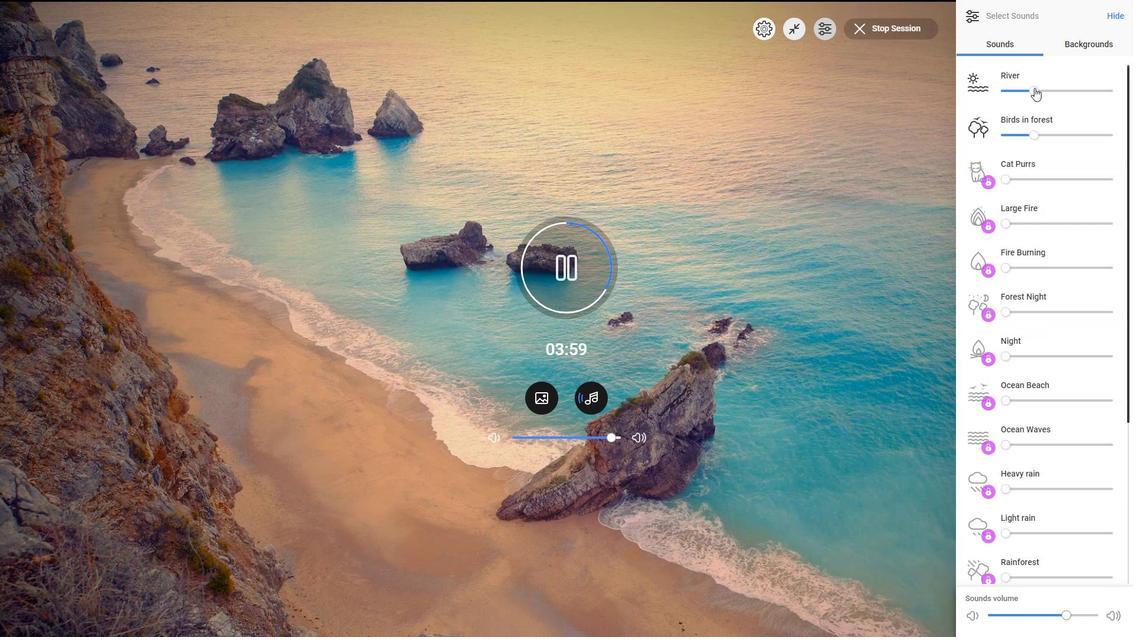 
Action: Mouse moved to (1036, 129)
Screenshot: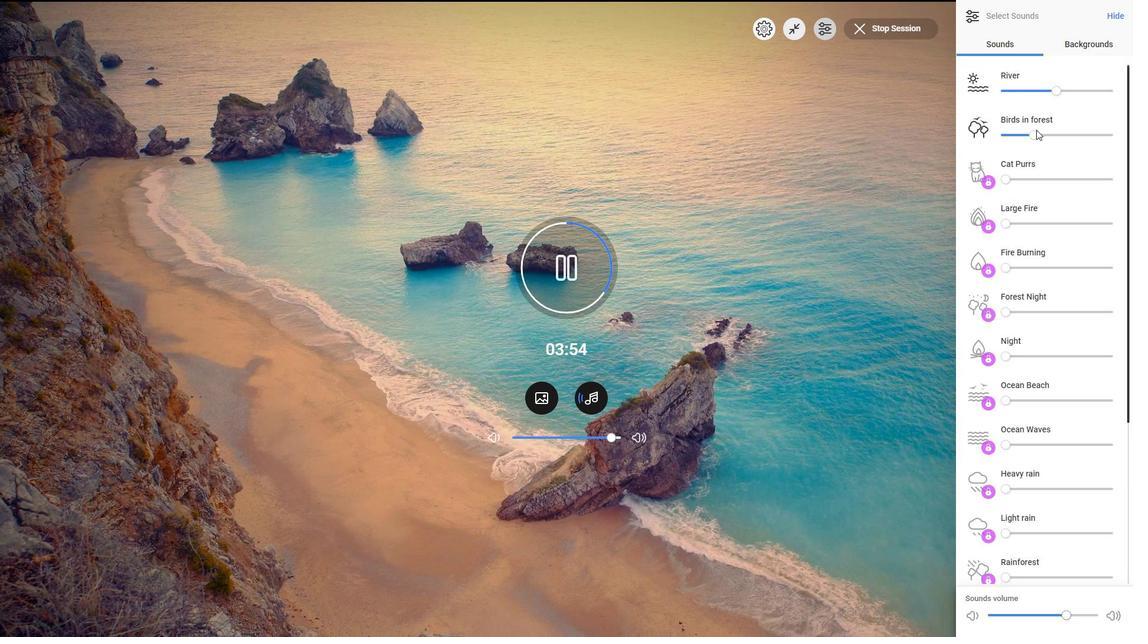 
Action: Mouse pressed left at (1036, 129)
Screenshot: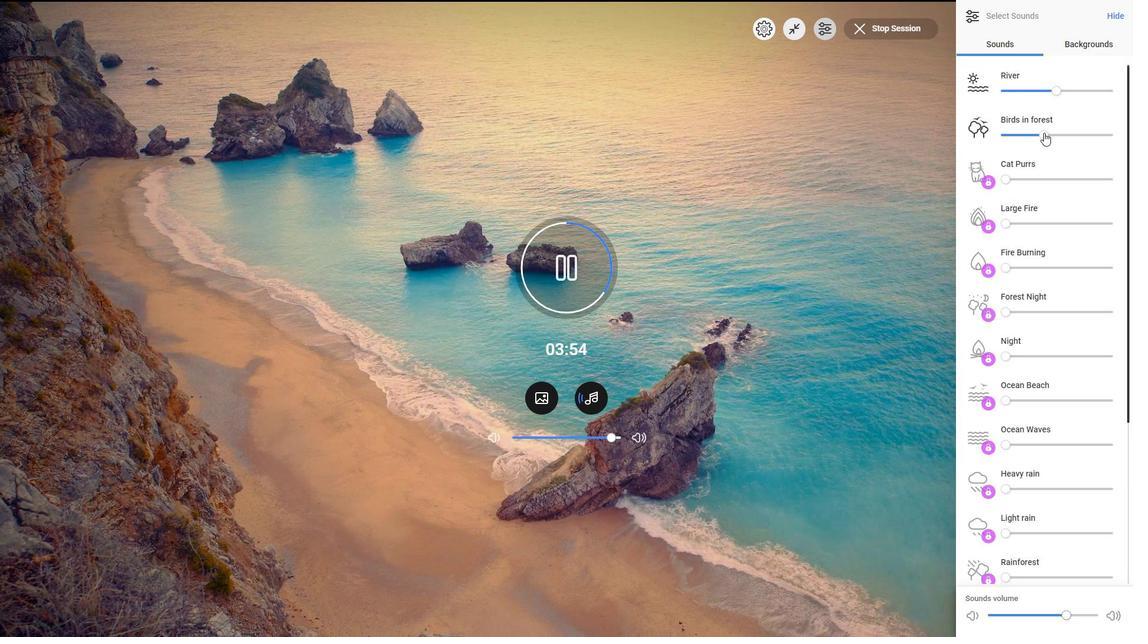 
Action: Mouse moved to (1110, 11)
Screenshot: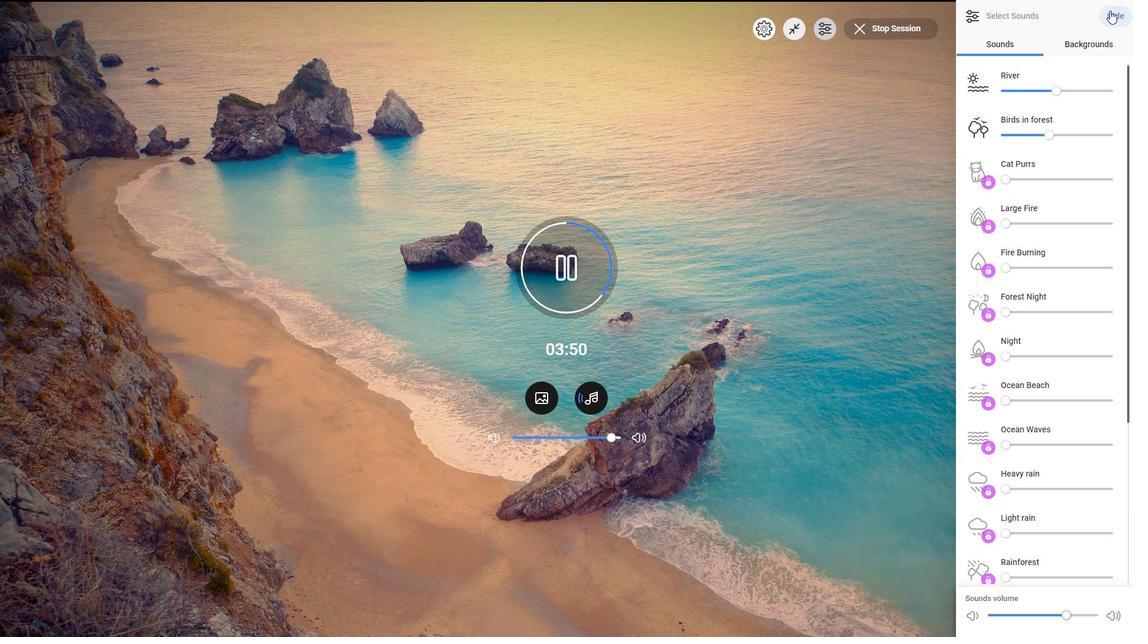
Action: Mouse pressed left at (1110, 11)
Screenshot: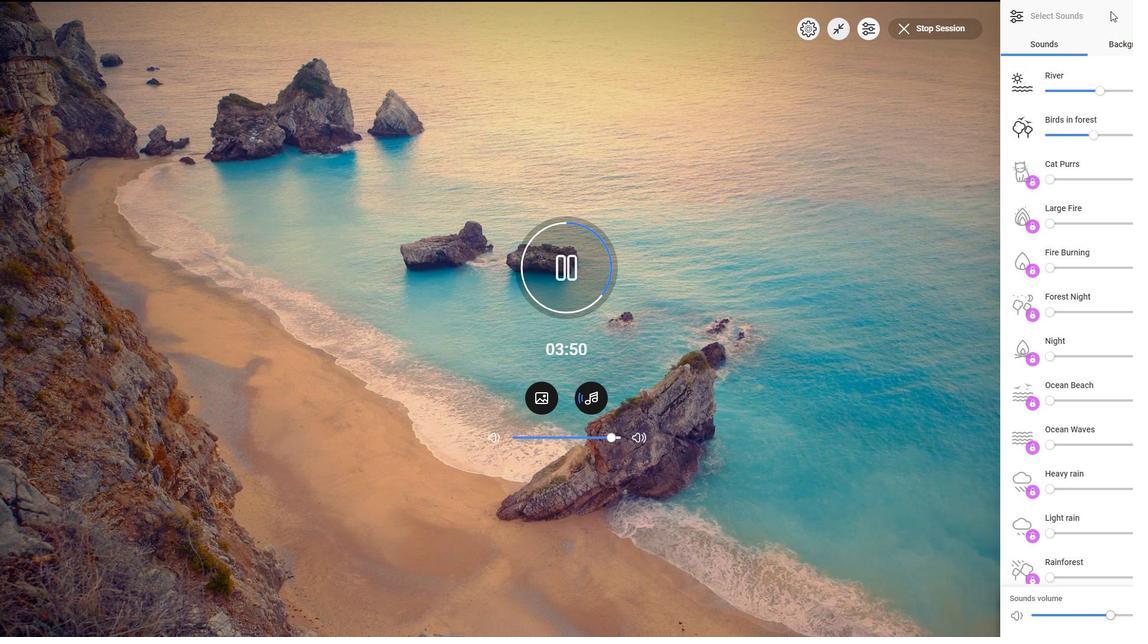 
Action: Mouse moved to (1081, 25)
Screenshot: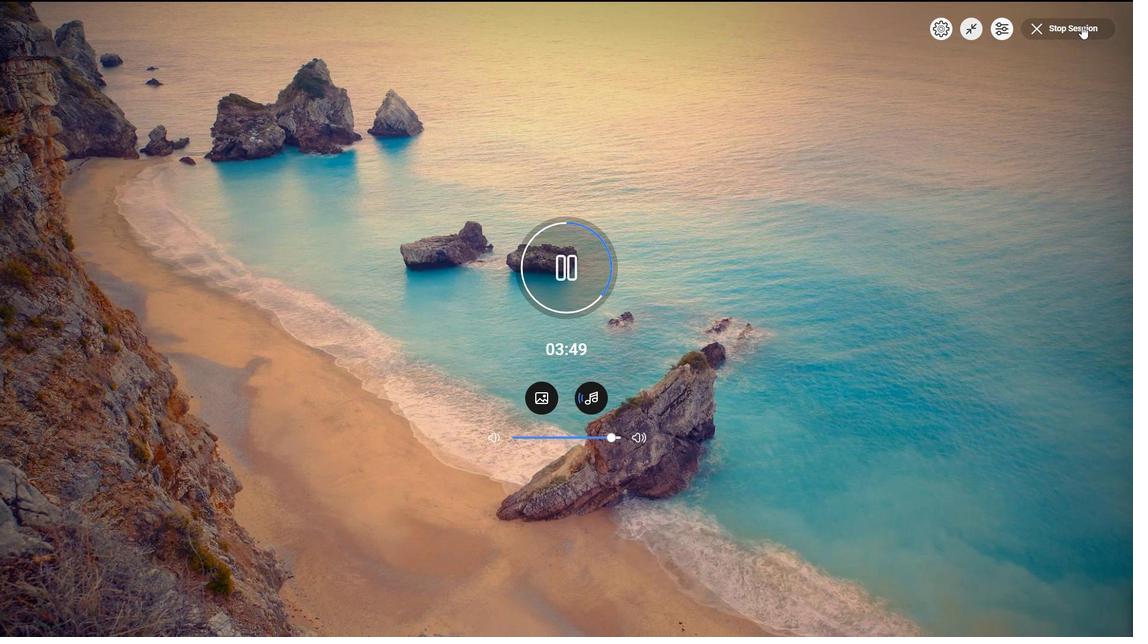 
Action: Mouse pressed left at (1081, 25)
Screenshot: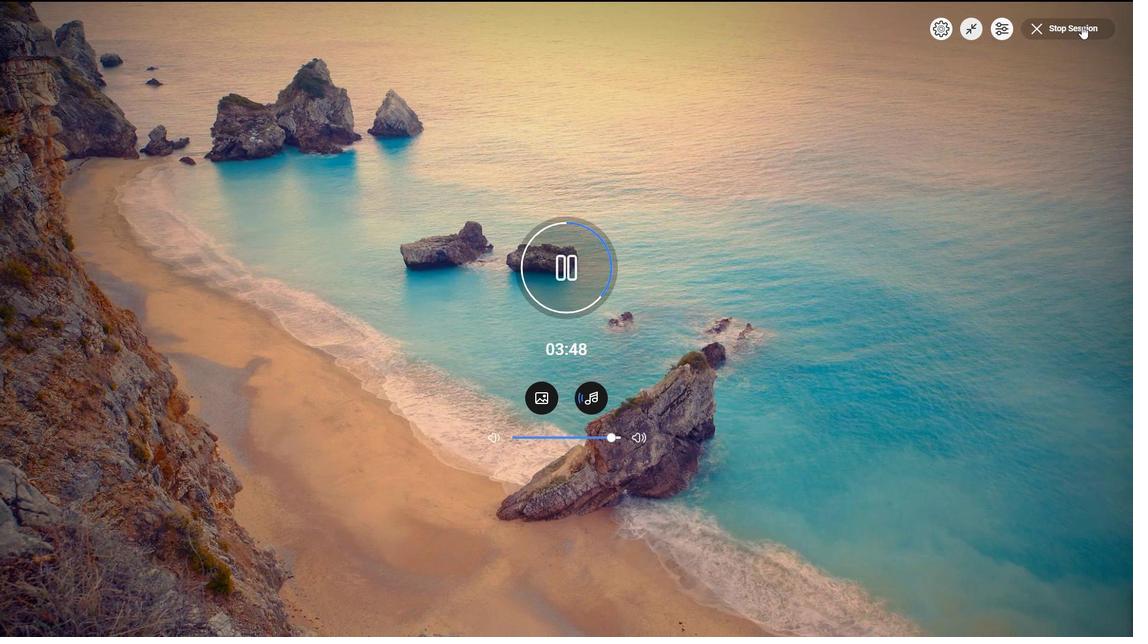 
Action: Mouse moved to (422, 103)
Screenshot: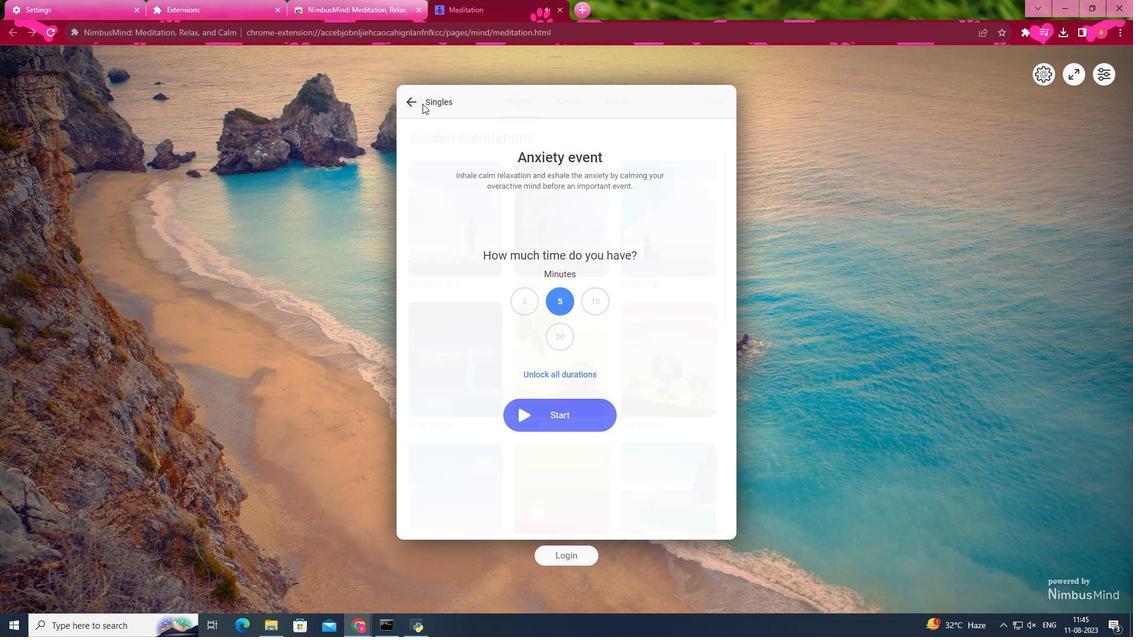 
Action: Mouse pressed left at (422, 103)
Screenshot: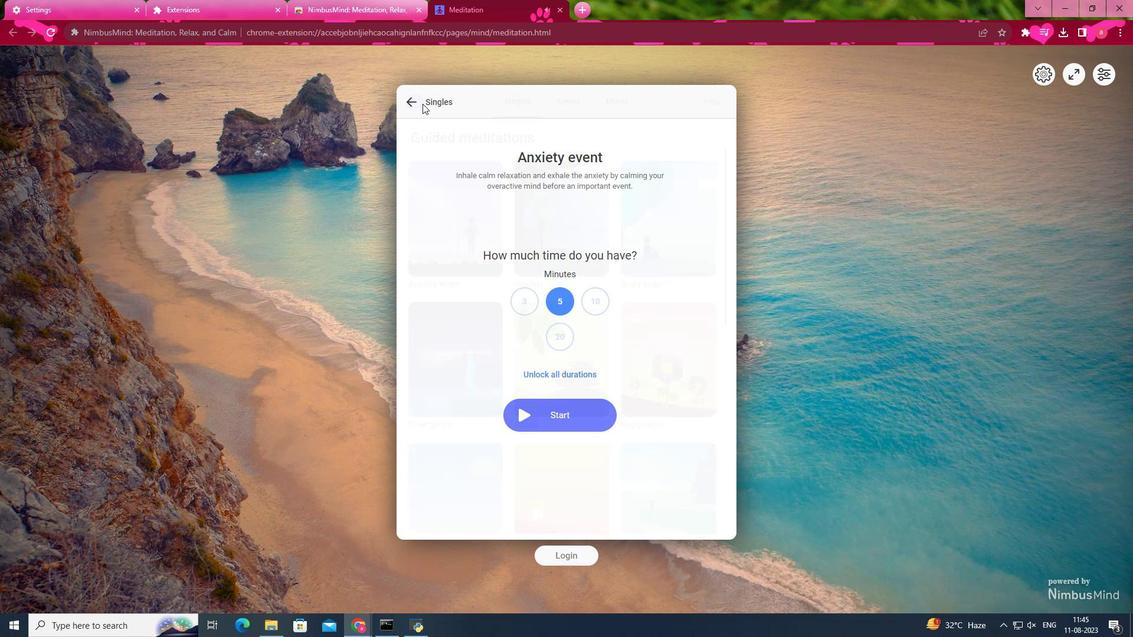 
Action: Mouse moved to (616, 301)
Screenshot: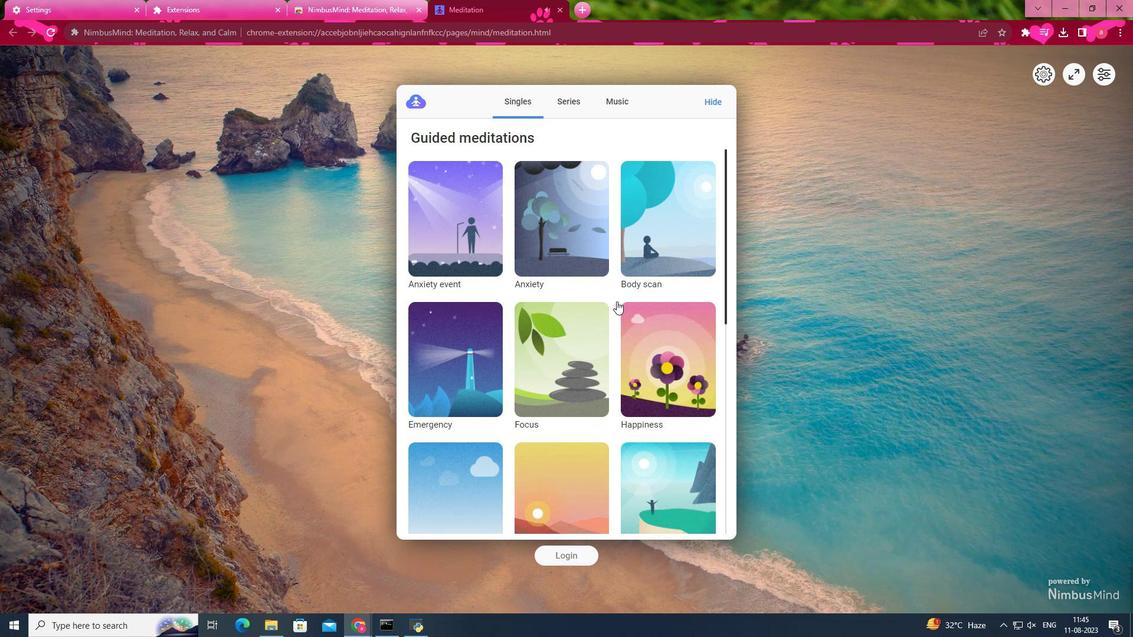 
Action: Mouse scrolled (616, 301) with delta (0, 0)
Screenshot: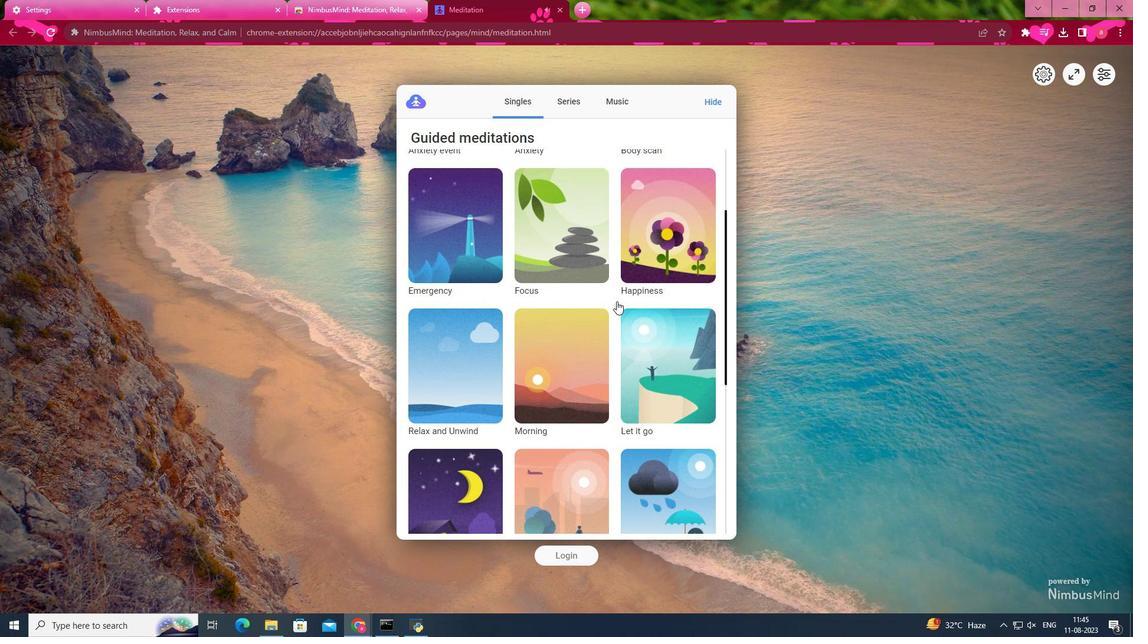 
Action: Mouse scrolled (616, 301) with delta (0, 0)
Screenshot: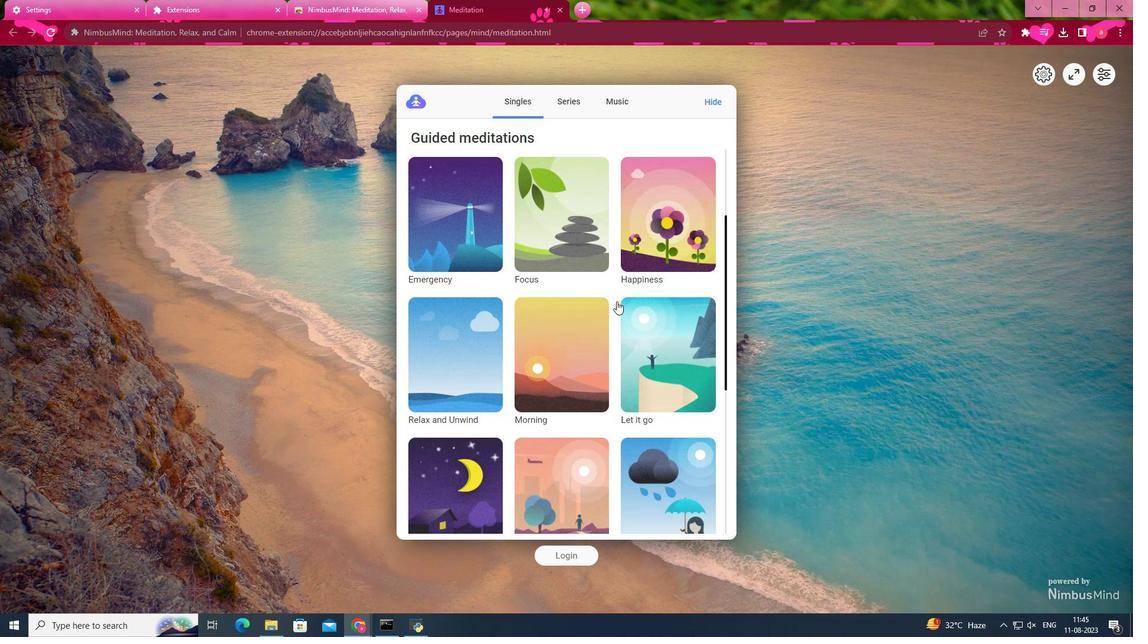 
Action: Mouse scrolled (616, 301) with delta (0, 0)
Screenshot: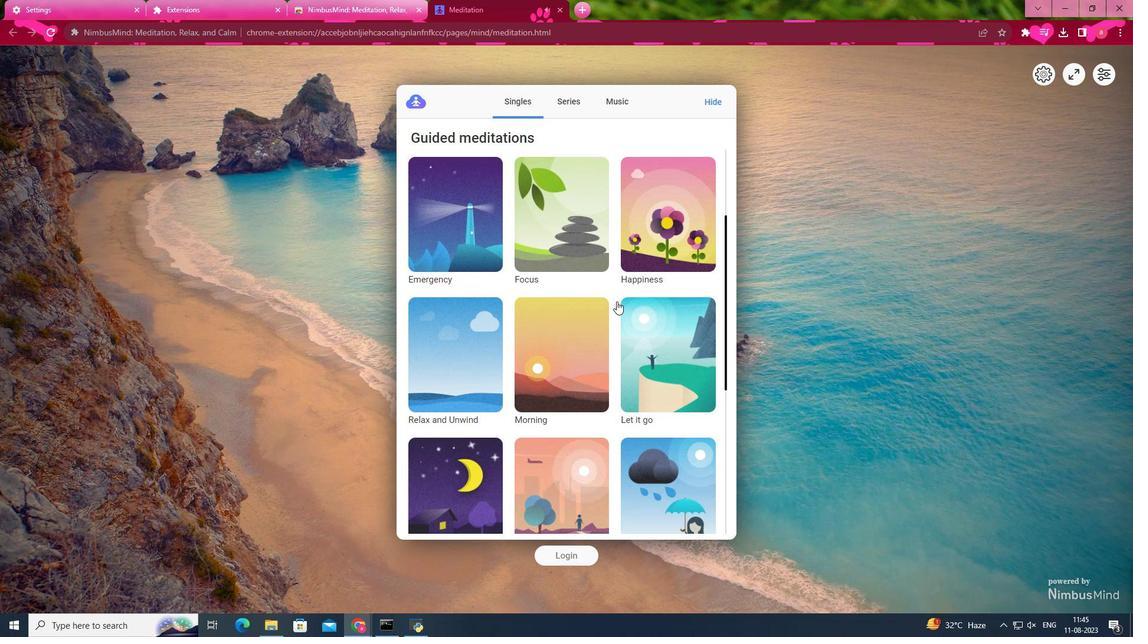 
Action: Mouse scrolled (616, 301) with delta (0, 0)
Screenshot: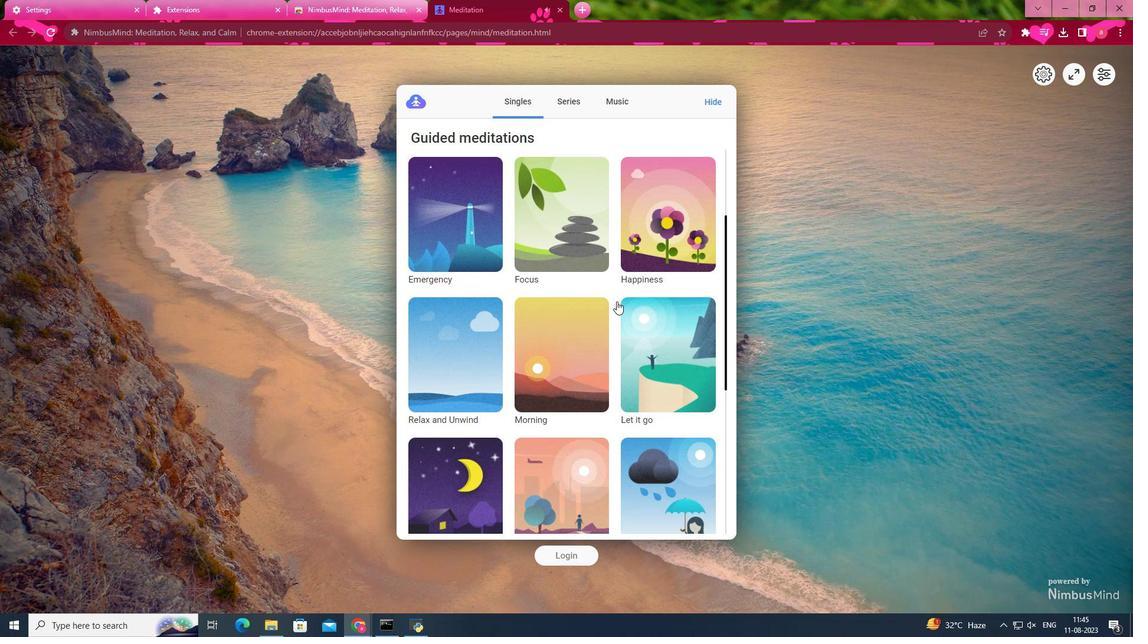 
Action: Mouse scrolled (616, 301) with delta (0, 0)
Screenshot: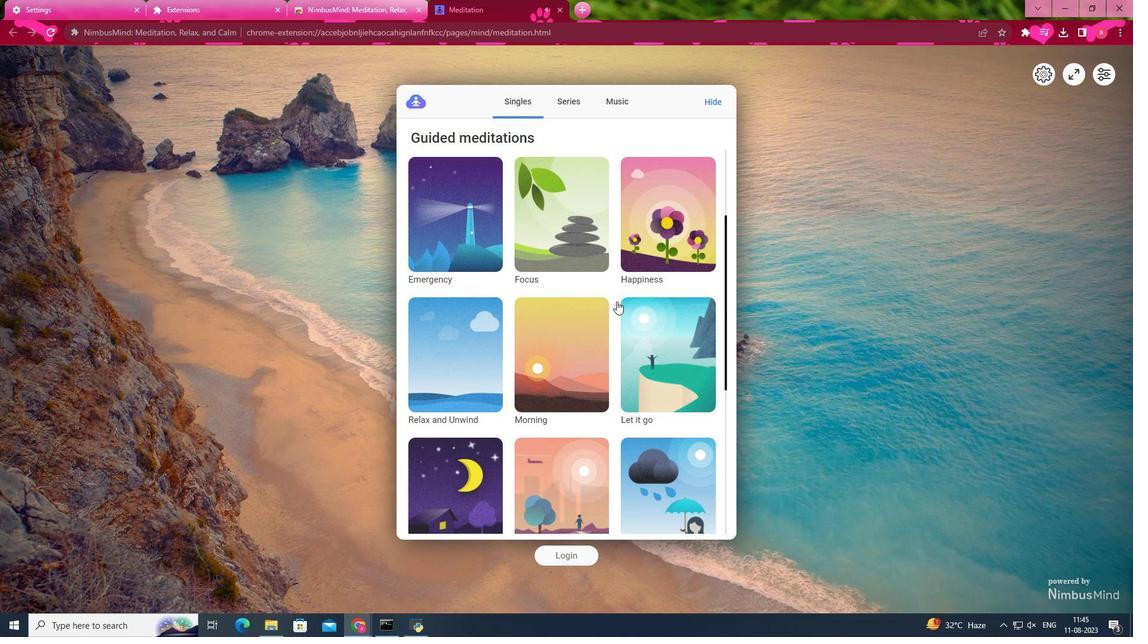 
Action: Mouse scrolled (616, 301) with delta (0, 0)
Screenshot: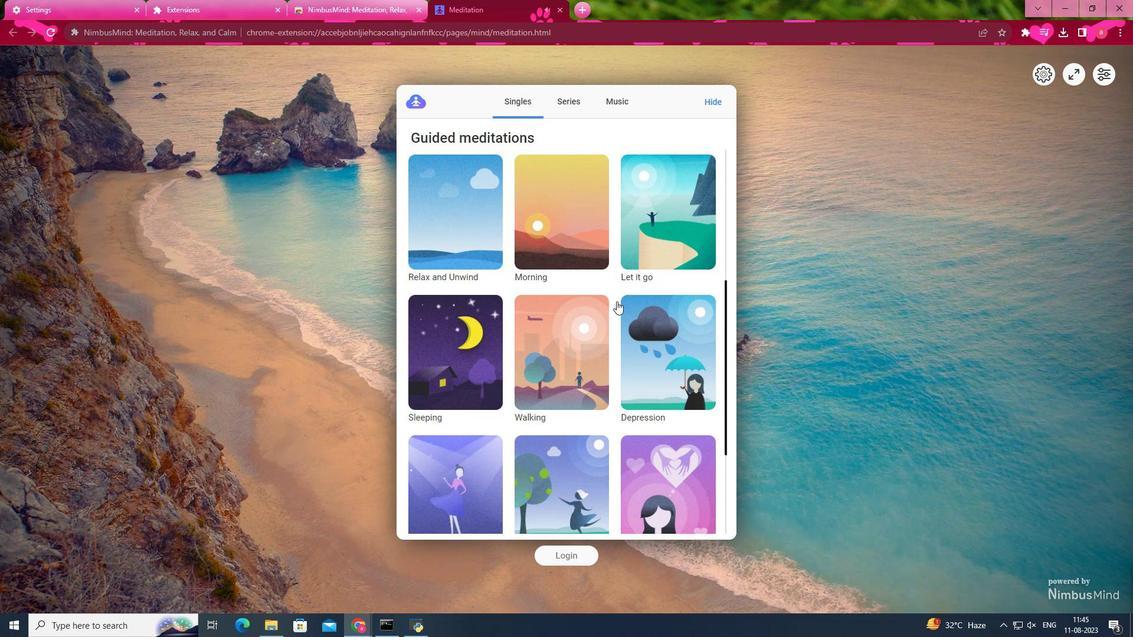 
Action: Mouse scrolled (616, 301) with delta (0, 0)
Screenshot: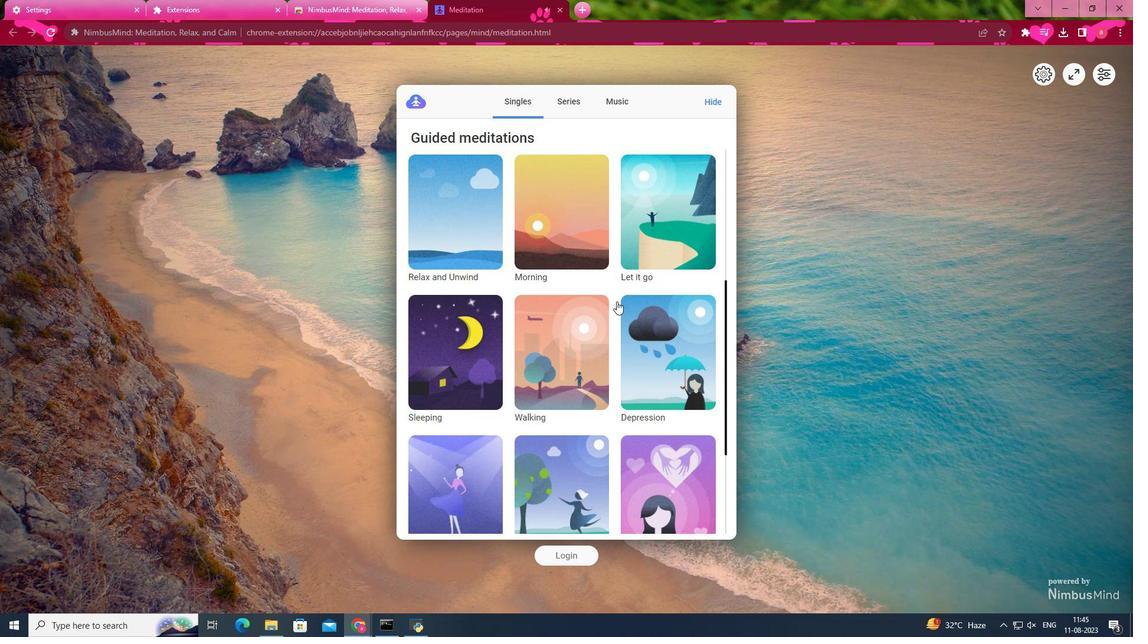 
Action: Mouse scrolled (616, 301) with delta (0, 0)
Screenshot: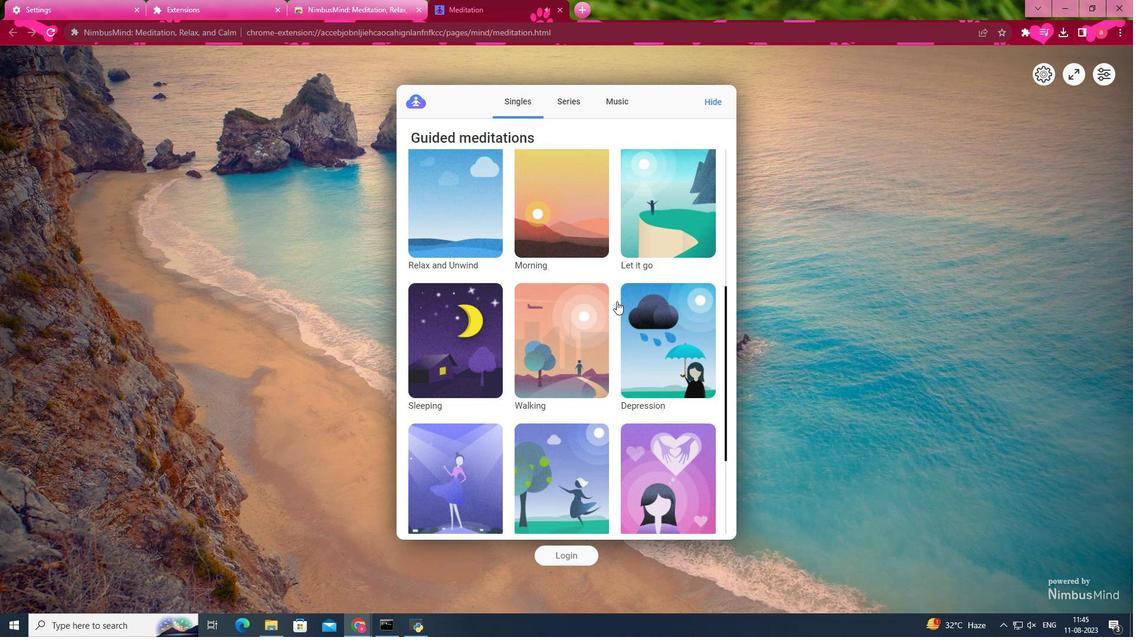 
Action: Mouse scrolled (616, 301) with delta (0, 0)
Screenshot: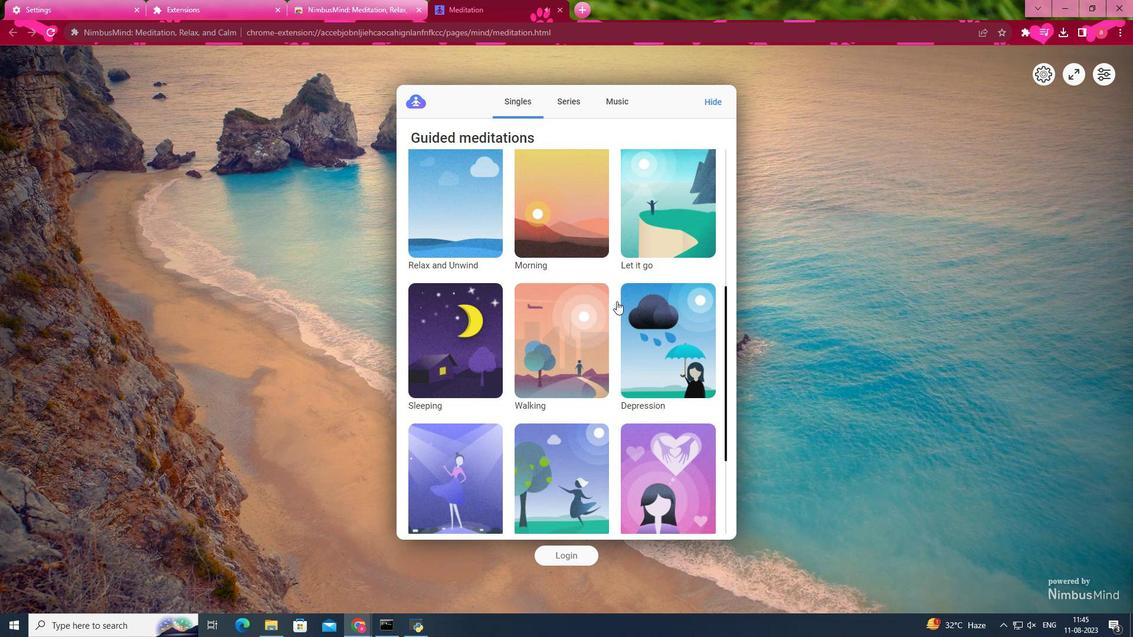 
Action: Mouse scrolled (616, 301) with delta (0, 0)
Screenshot: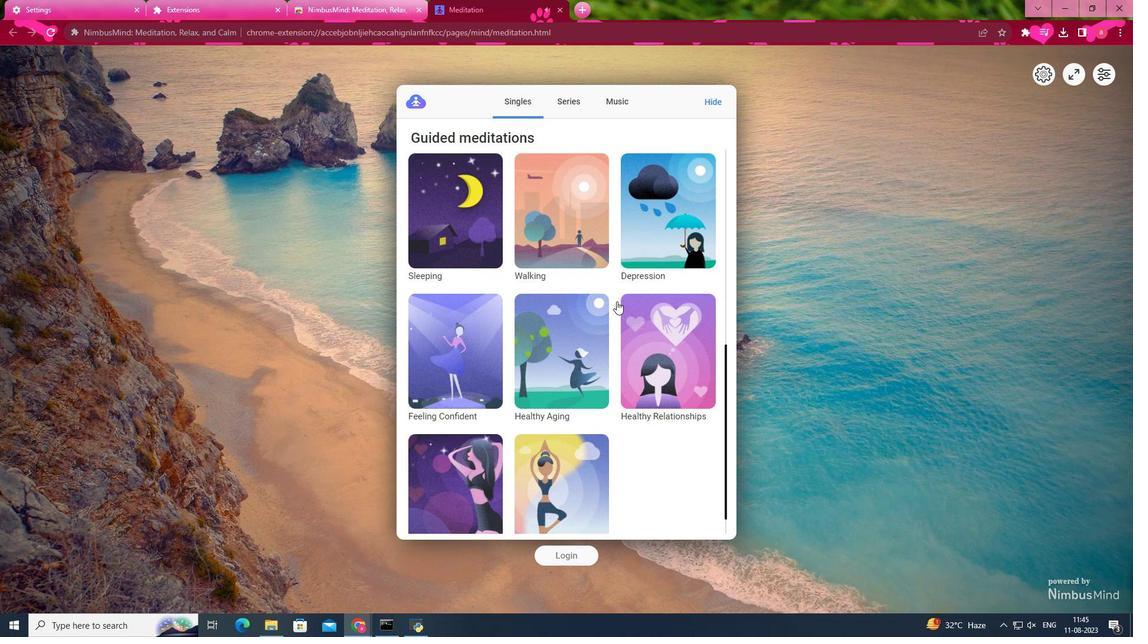 
Action: Mouse scrolled (616, 301) with delta (0, 0)
Screenshot: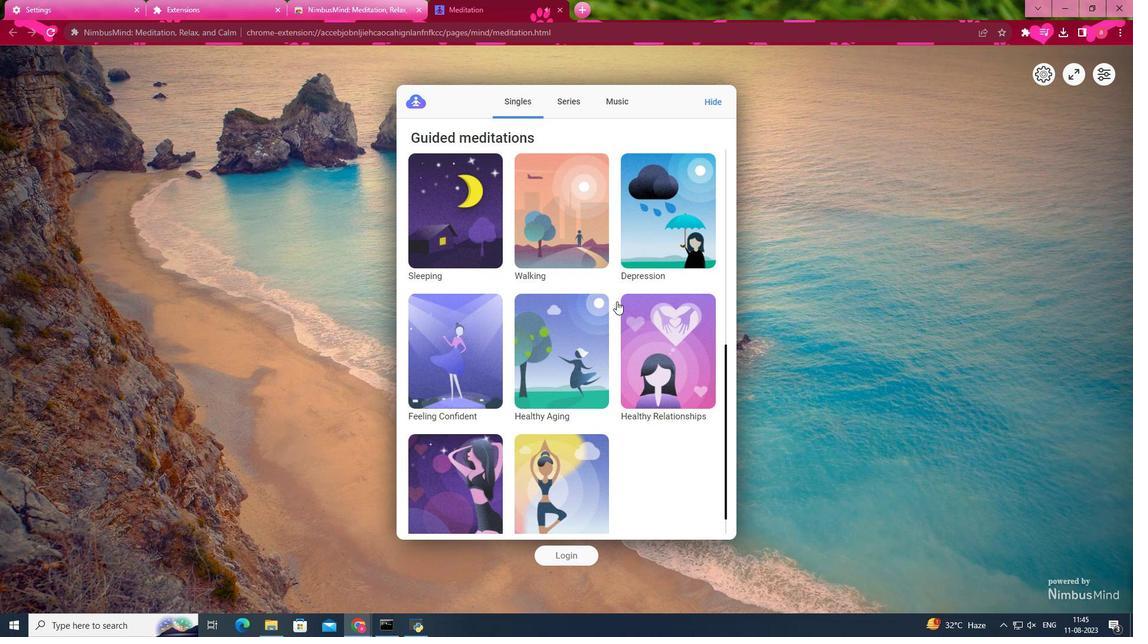 
Action: Mouse scrolled (616, 301) with delta (0, 0)
Screenshot: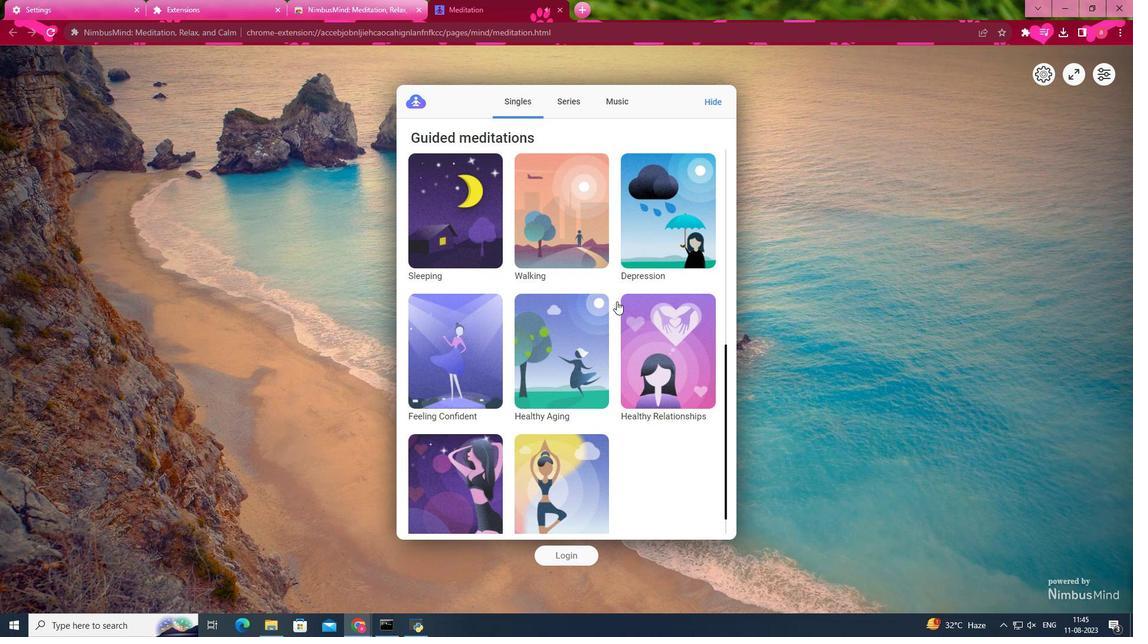 
Action: Mouse scrolled (616, 301) with delta (0, 0)
Screenshot: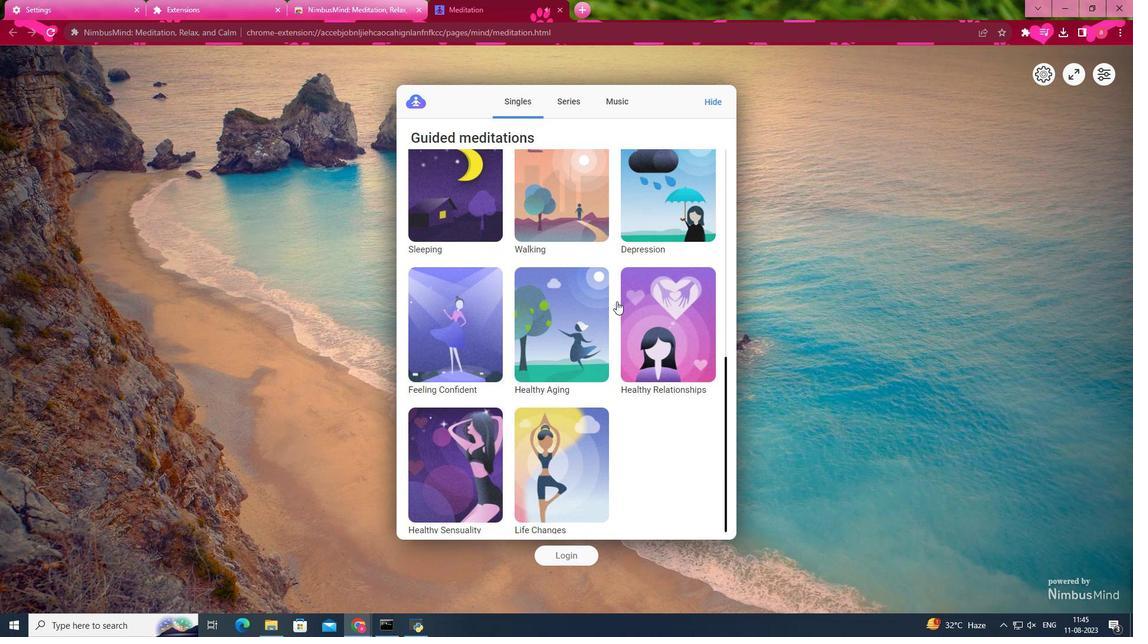 
Action: Mouse scrolled (616, 301) with delta (0, 0)
Screenshot: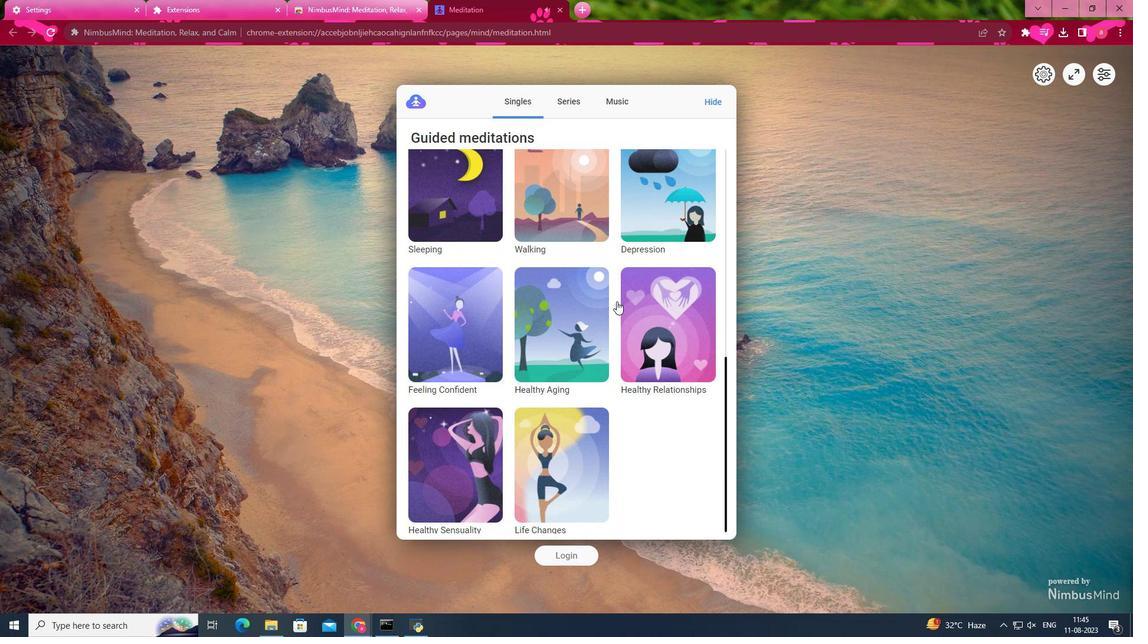 
Action: Mouse scrolled (616, 301) with delta (0, 0)
Screenshot: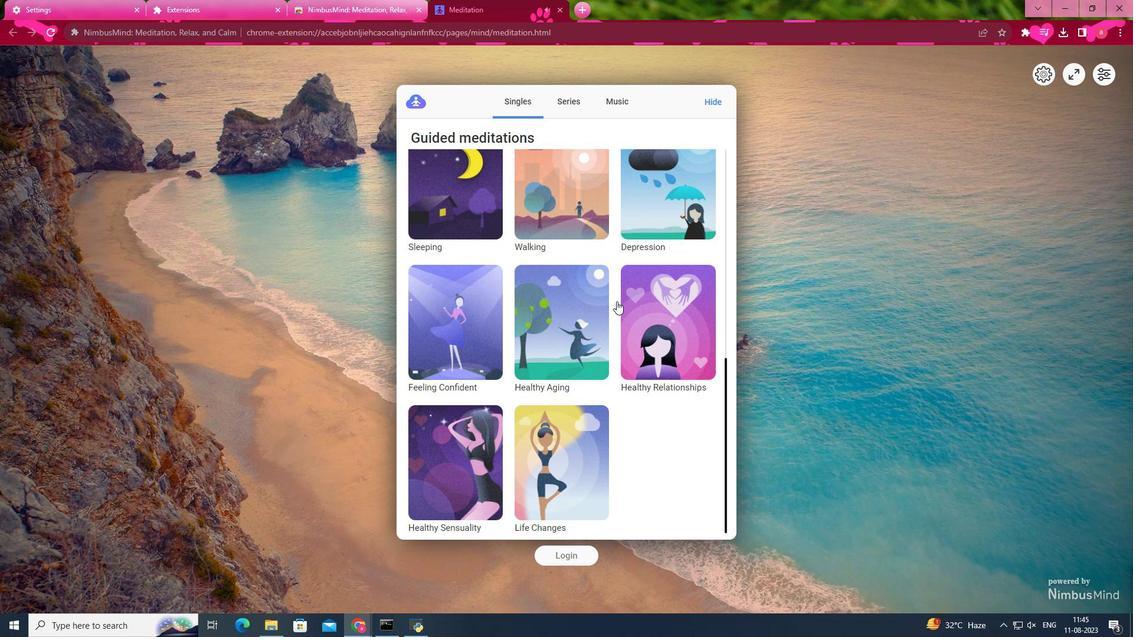 
Action: Mouse scrolled (616, 301) with delta (0, 0)
Screenshot: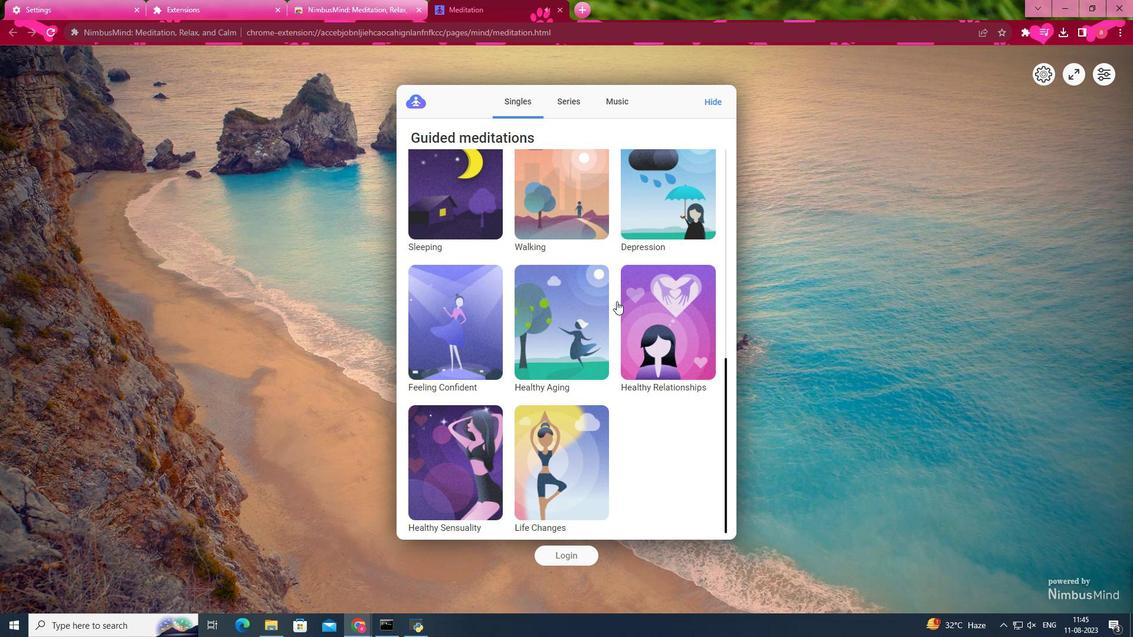 
Action: Mouse scrolled (616, 301) with delta (0, 0)
Screenshot: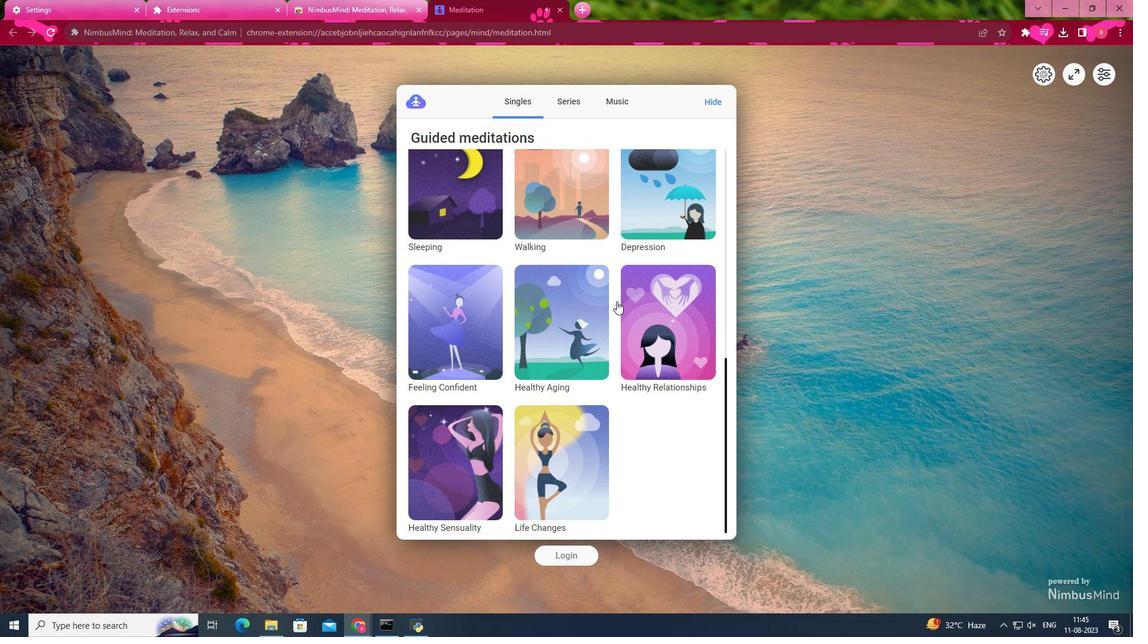 
Action: Mouse scrolled (616, 301) with delta (0, 0)
Screenshot: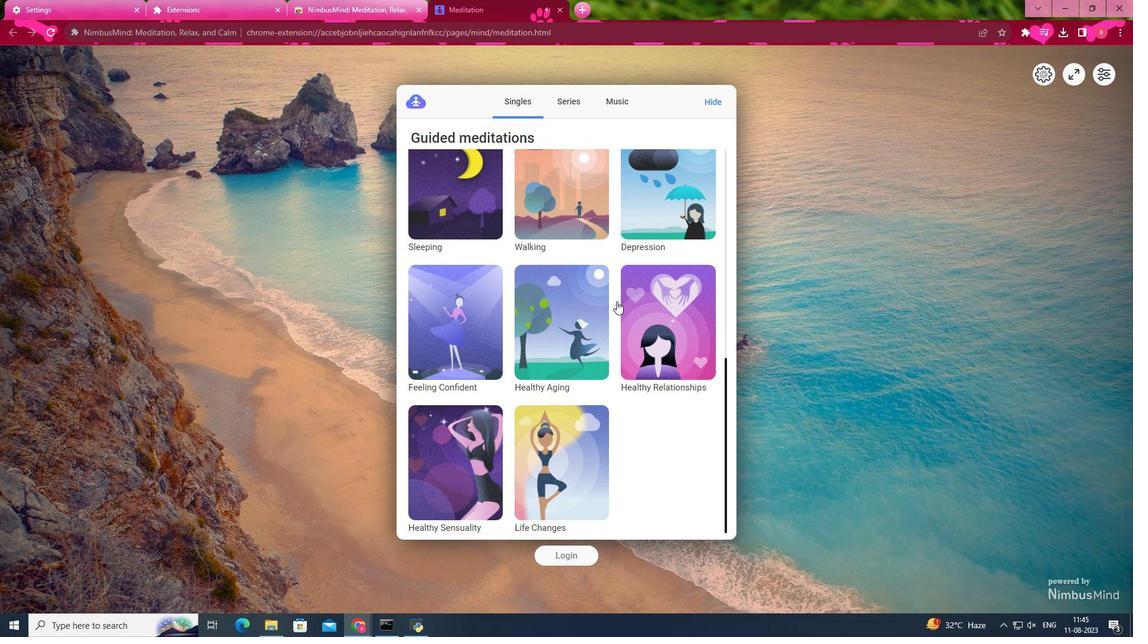 
Action: Mouse moved to (567, 439)
Screenshot: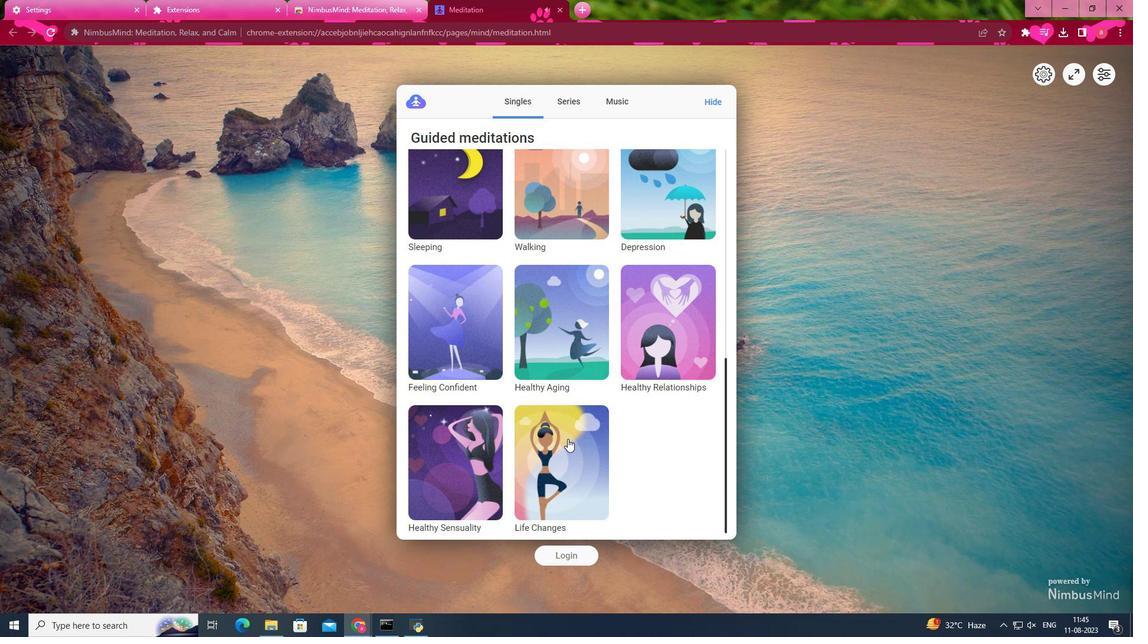
Action: Mouse pressed left at (567, 439)
Screenshot: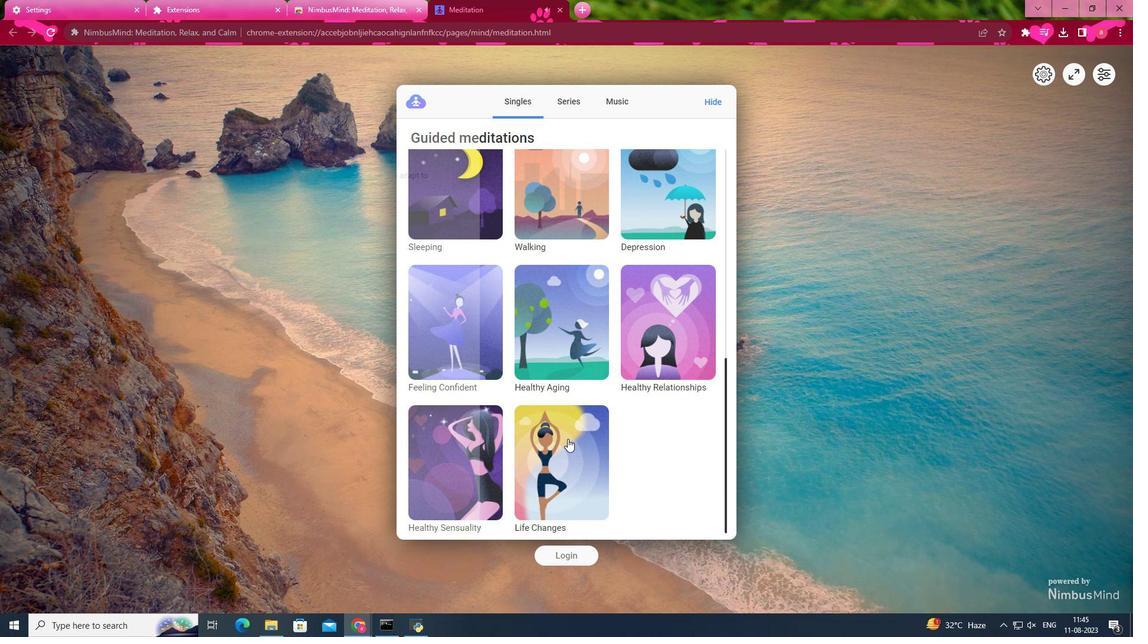 
Action: Mouse moved to (535, 301)
Screenshot: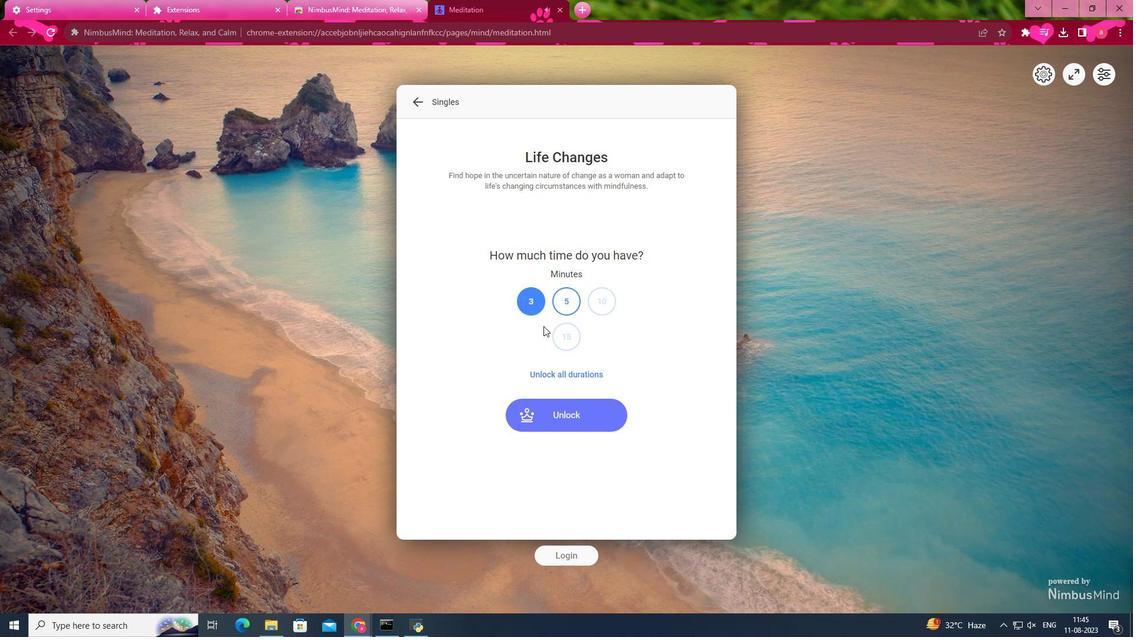 
Action: Mouse pressed left at (535, 301)
Screenshot: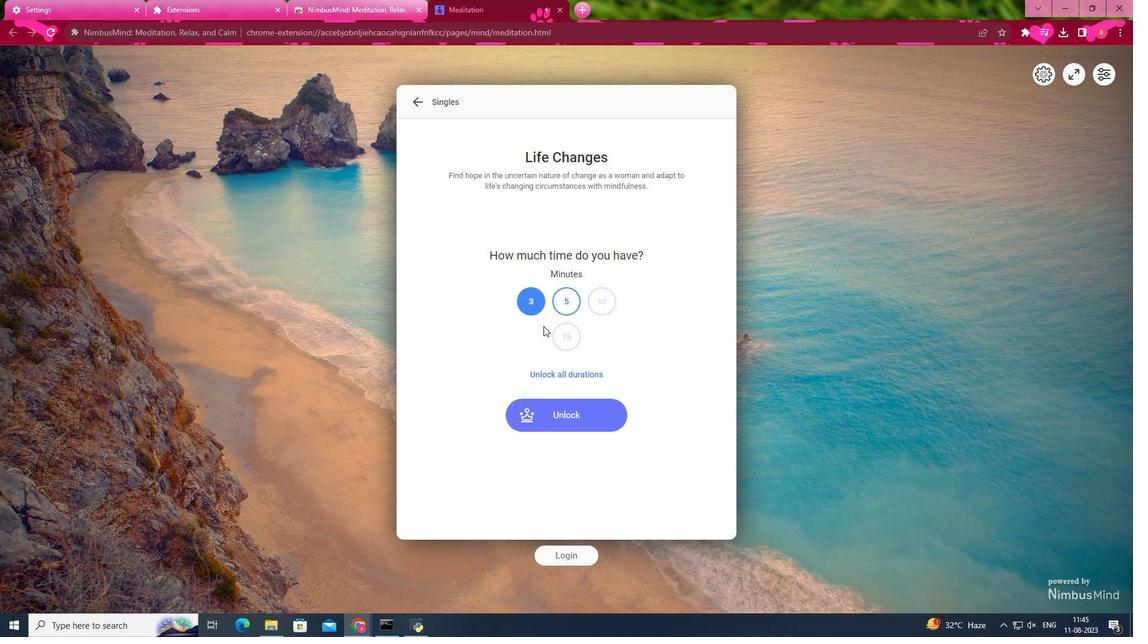 
Action: Mouse moved to (554, 425)
Screenshot: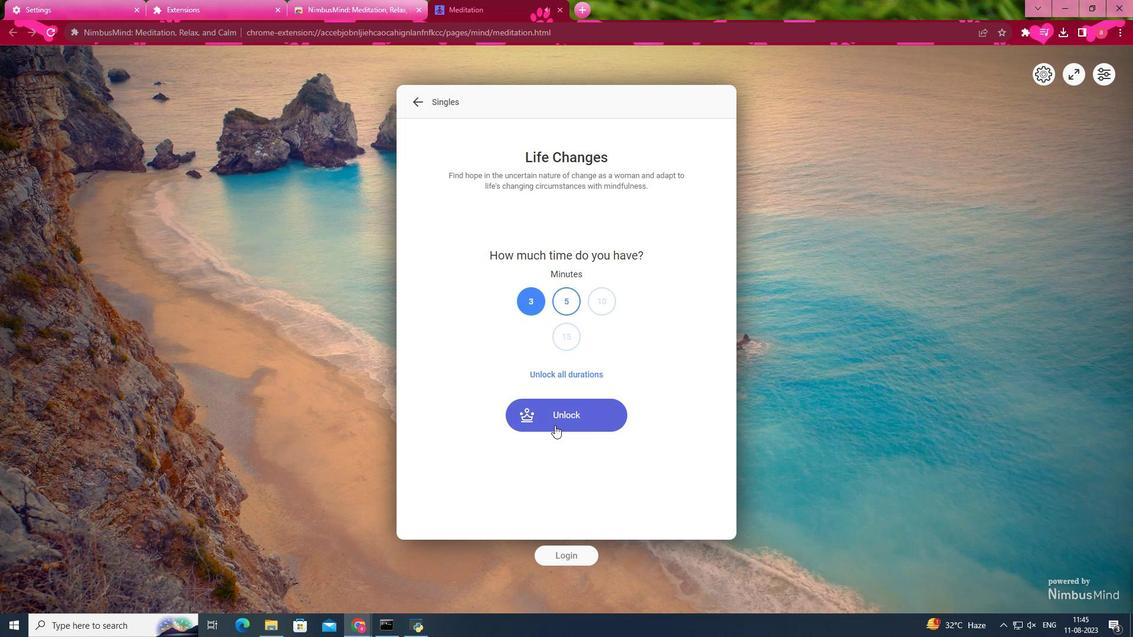 
Action: Mouse pressed left at (554, 425)
Screenshot: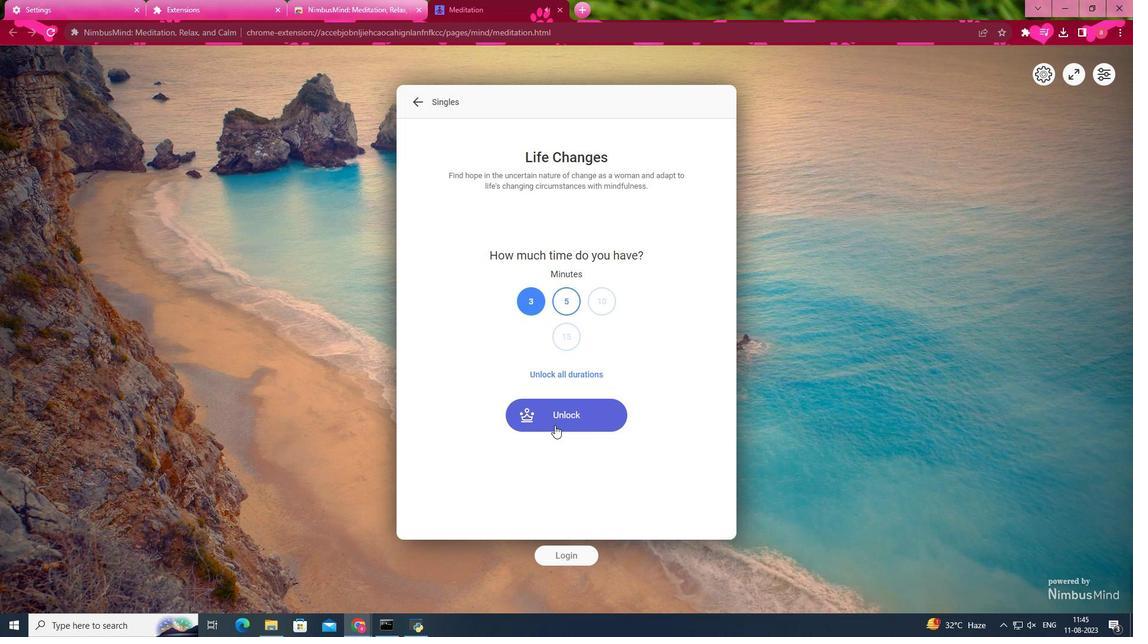 
Action: Mouse moved to (800, 150)
Screenshot: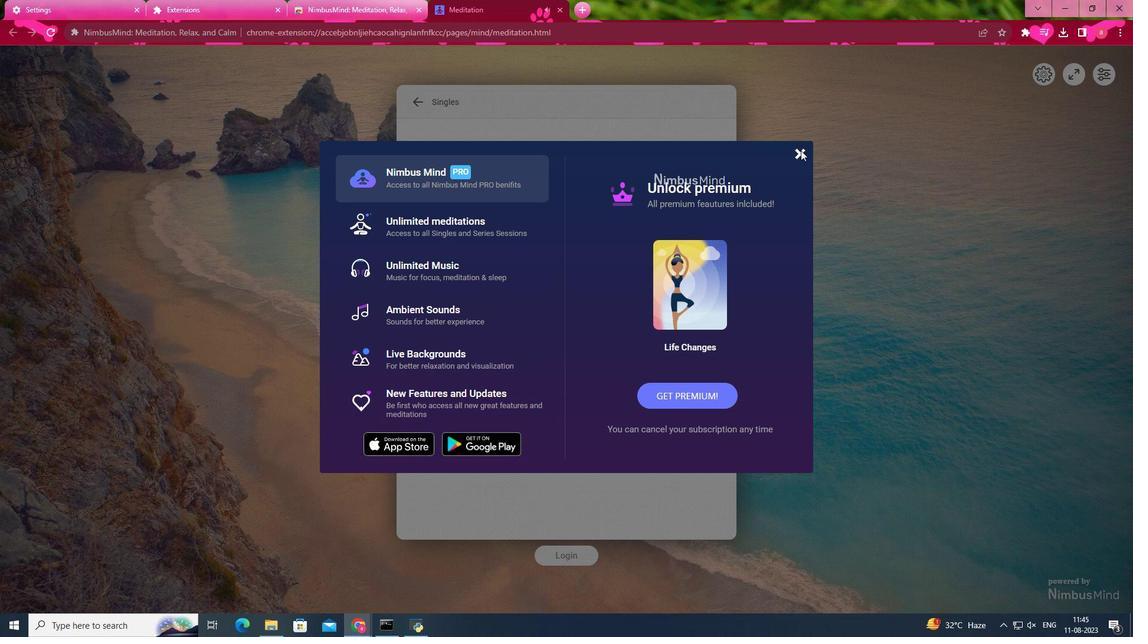 
Action: Mouse pressed left at (800, 150)
Screenshot: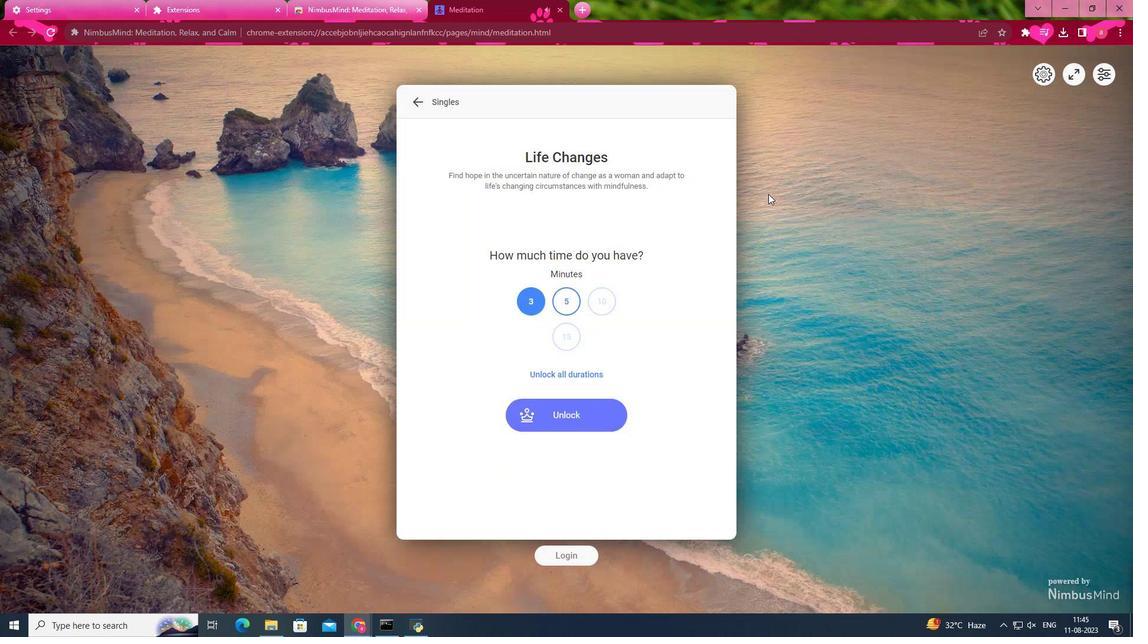 
Action: Mouse moved to (562, 303)
Screenshot: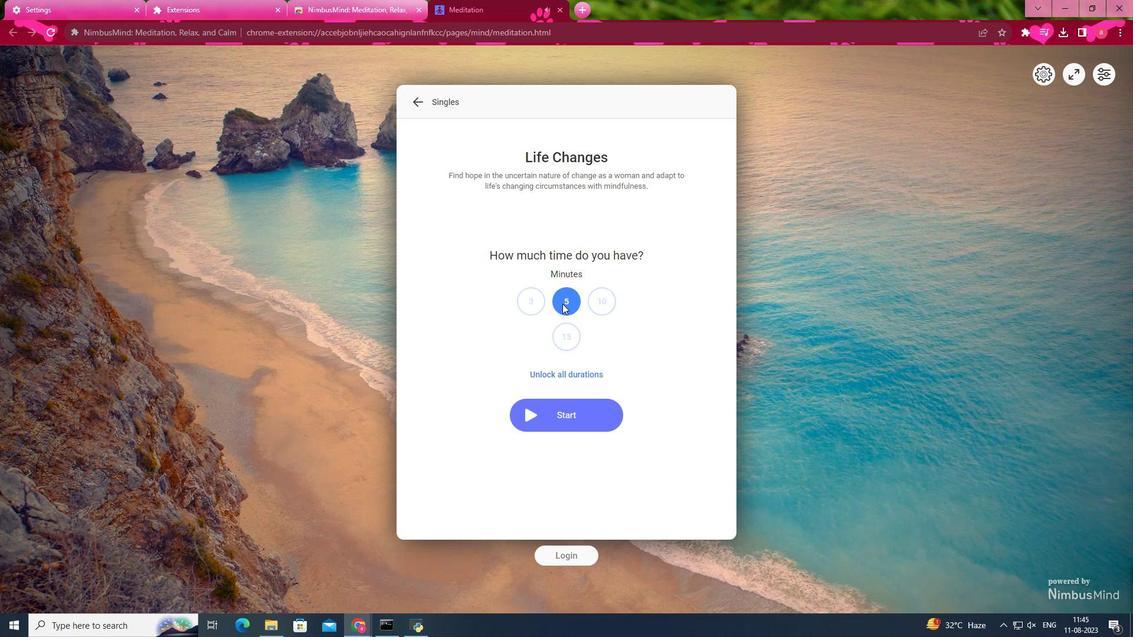 
Action: Mouse pressed left at (562, 303)
Screenshot: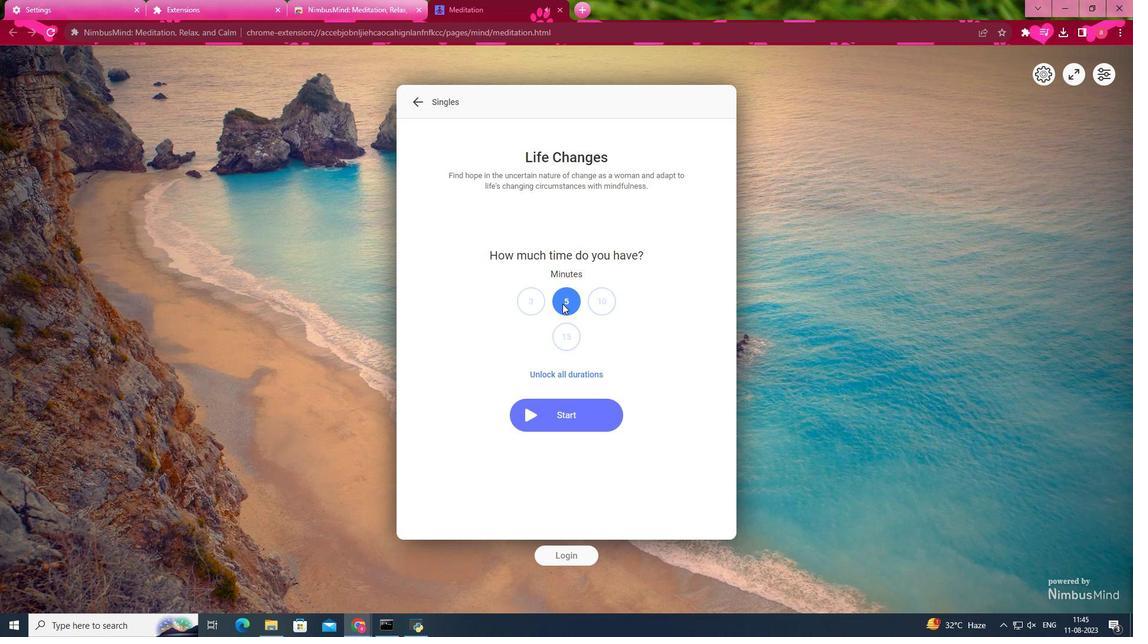 
Action: Mouse moved to (568, 414)
Screenshot: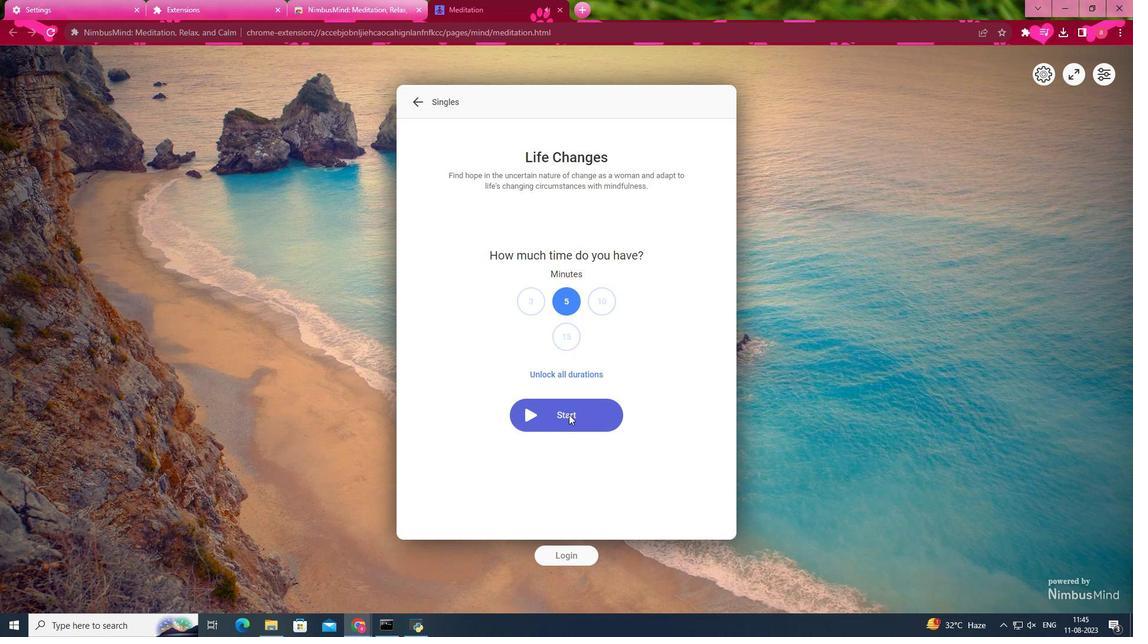 
Action: Mouse pressed left at (568, 414)
Screenshot: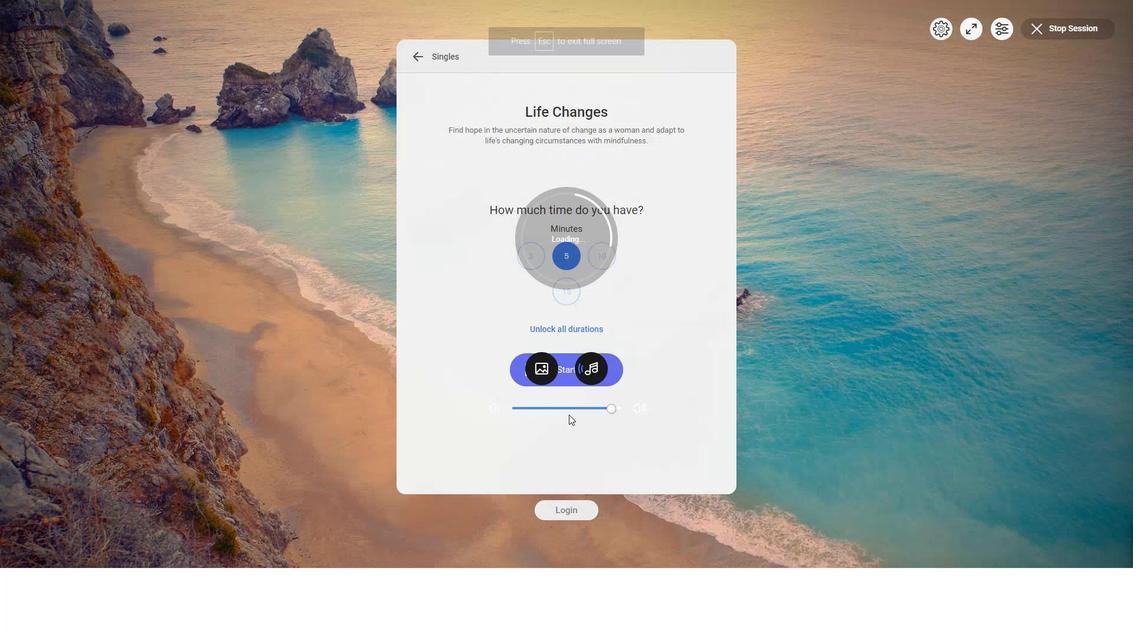 
Action: Mouse moved to (1001, 30)
Screenshot: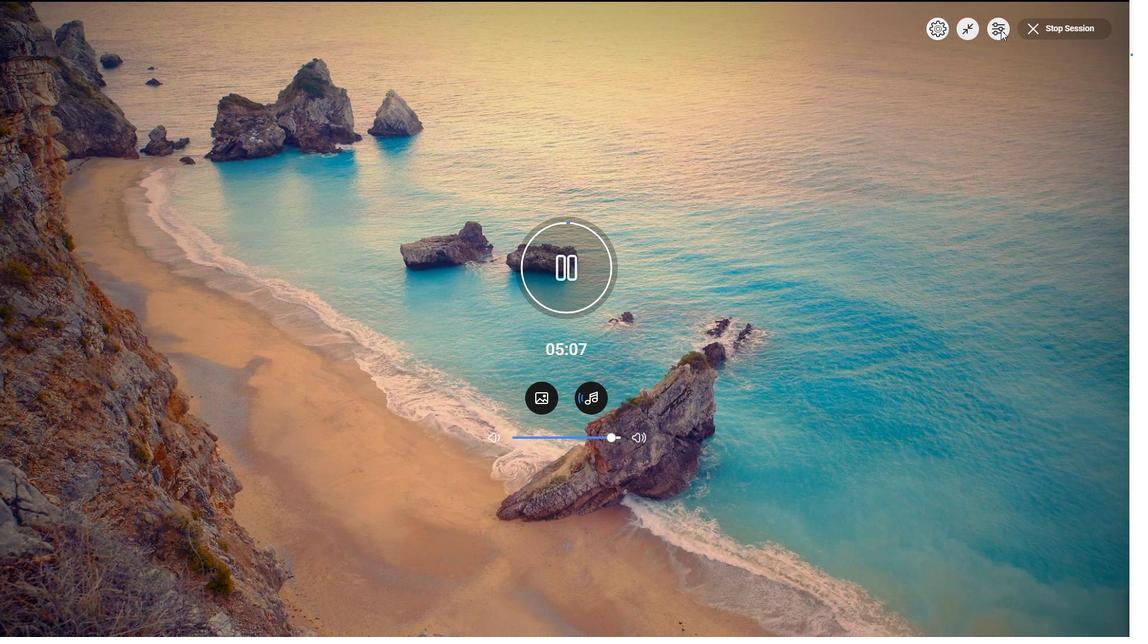 
Action: Mouse pressed left at (1001, 30)
Screenshot: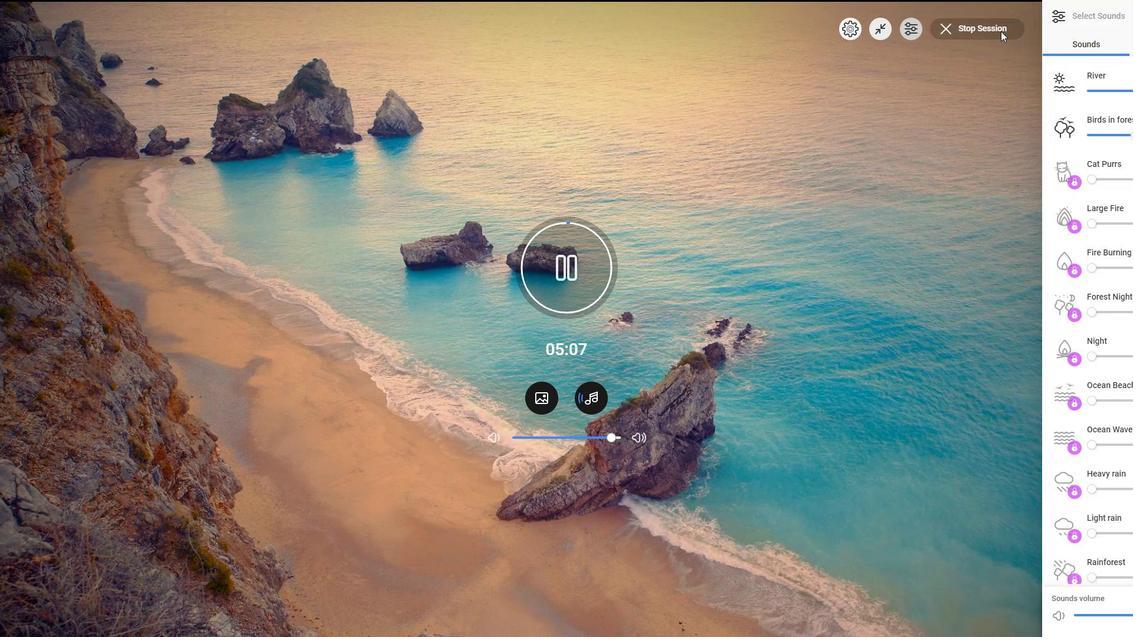 
Action: Mouse moved to (1011, 130)
Screenshot: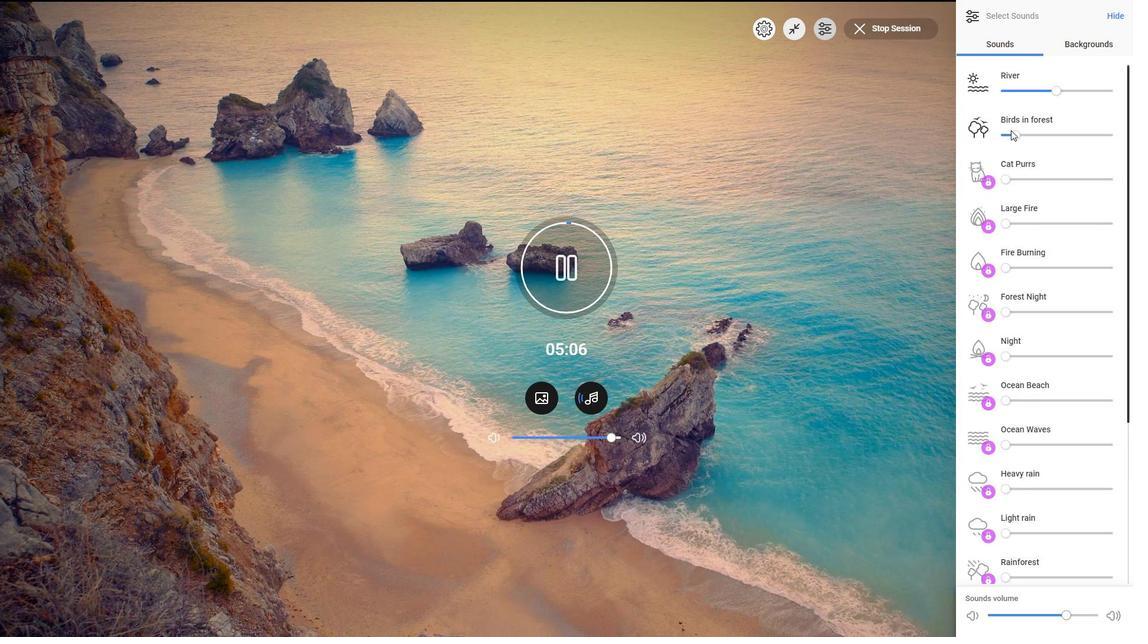 
Action: Mouse pressed left at (1011, 130)
Screenshot: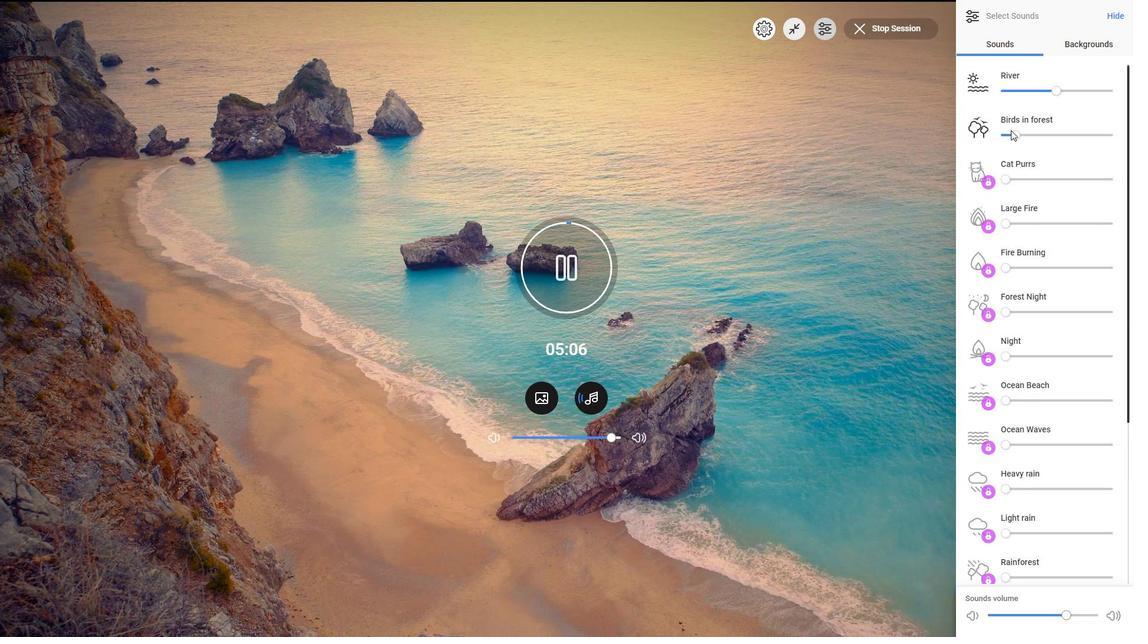 
Action: Mouse pressed left at (1011, 130)
Screenshot: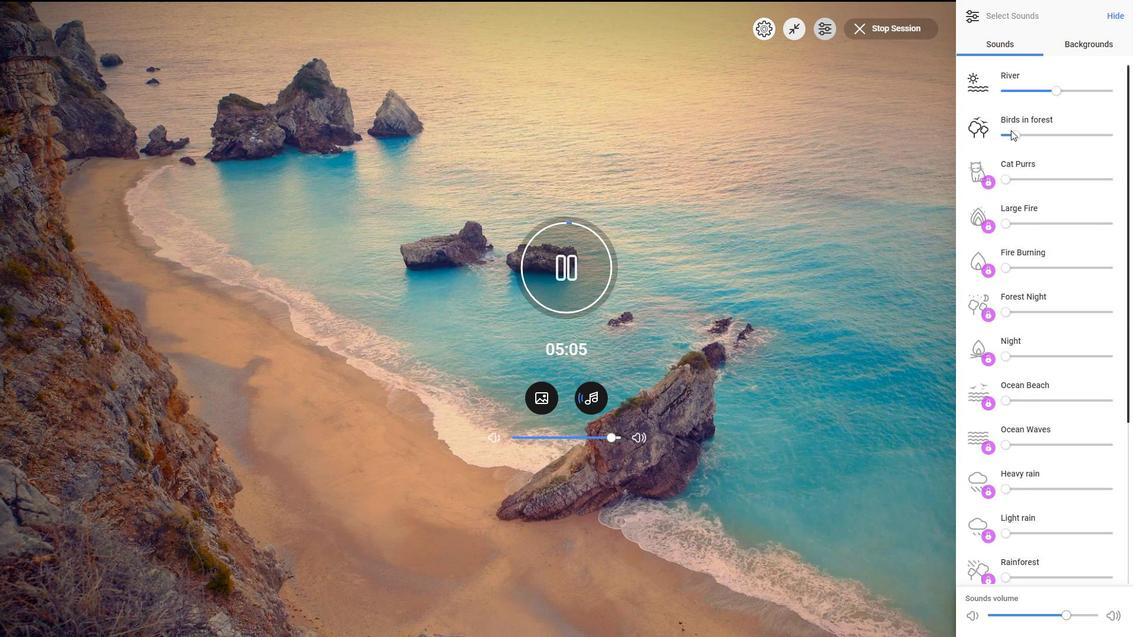 
Action: Mouse moved to (1073, 42)
Screenshot: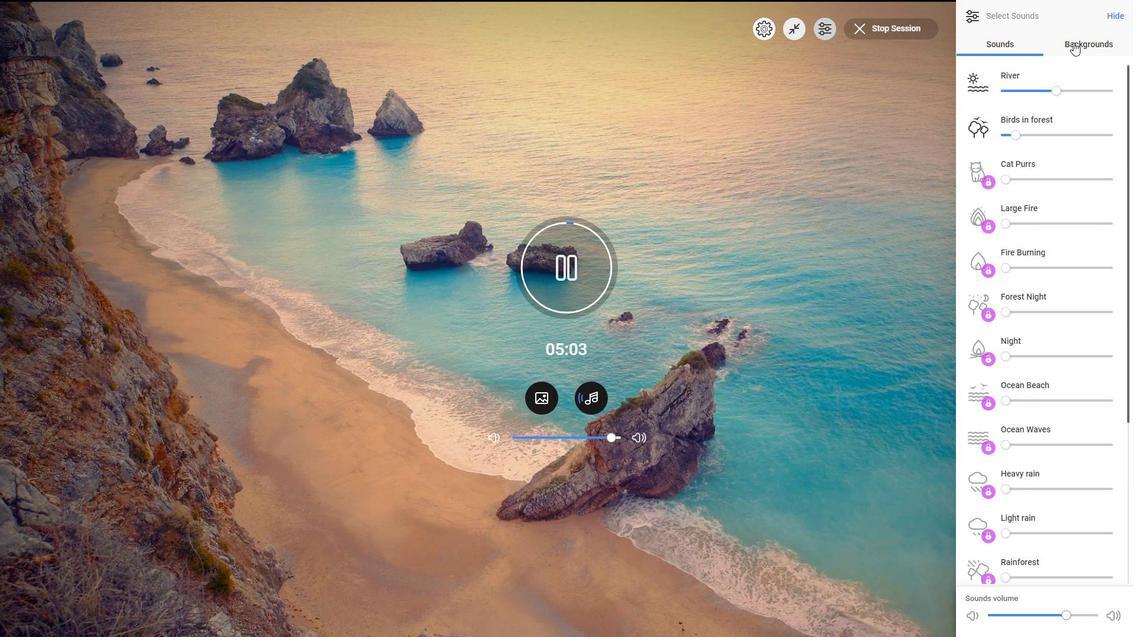 
Action: Mouse pressed left at (1073, 42)
Screenshot: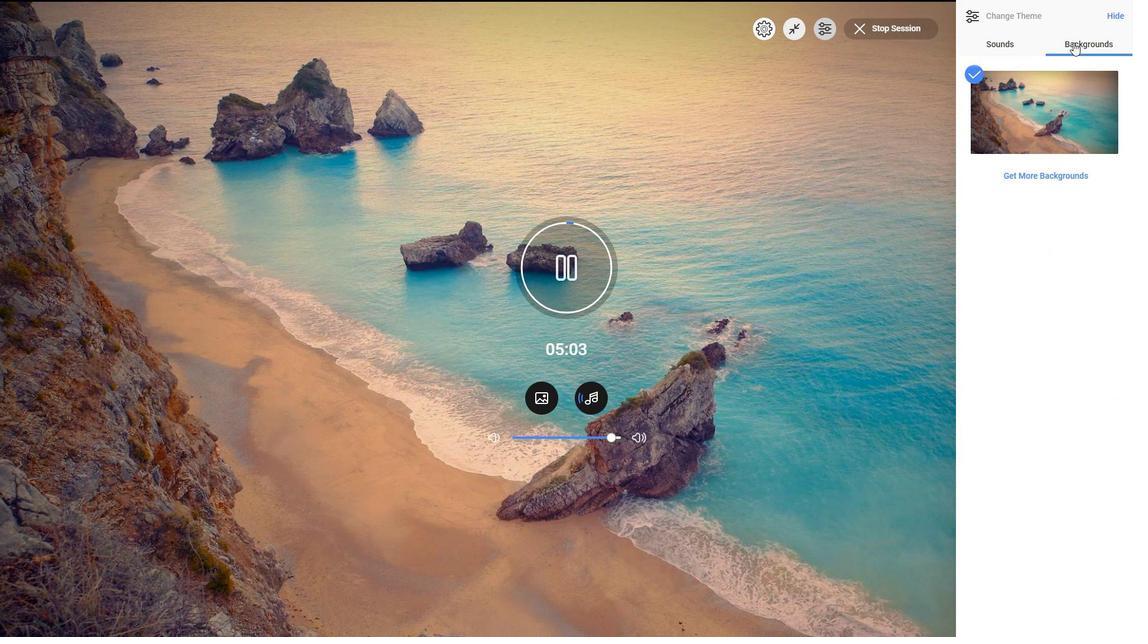 
Action: Mouse moved to (1040, 175)
Screenshot: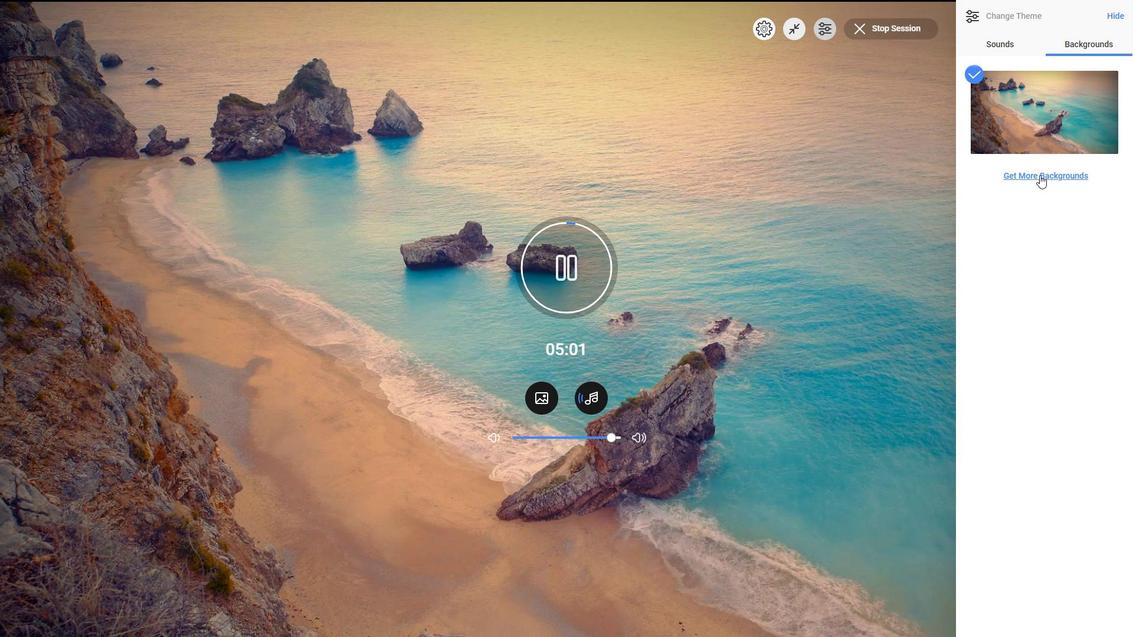 
Action: Mouse pressed left at (1040, 175)
Screenshot: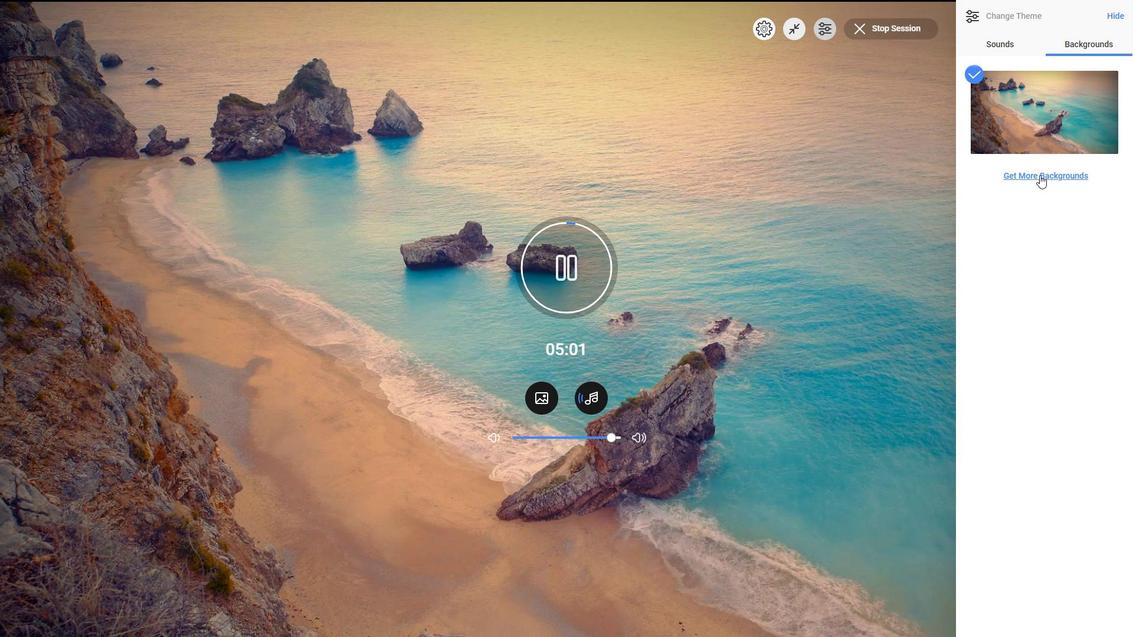 
Action: Mouse moved to (767, 325)
Screenshot: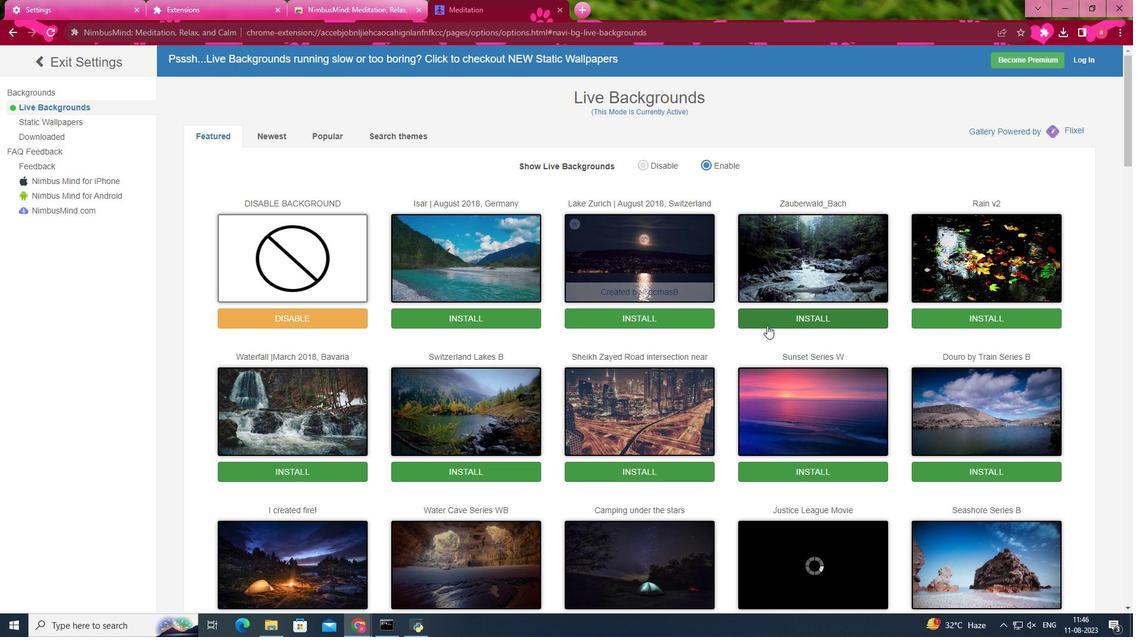 
Action: Mouse pressed left at (767, 325)
Screenshot: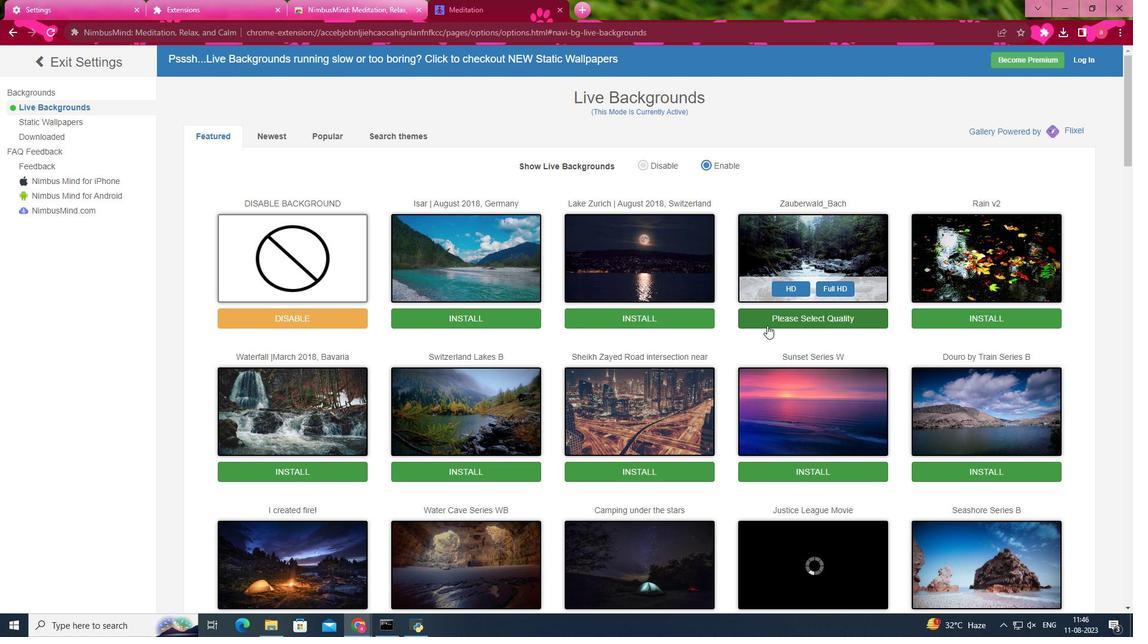 
Action: Mouse moved to (769, 319)
Screenshot: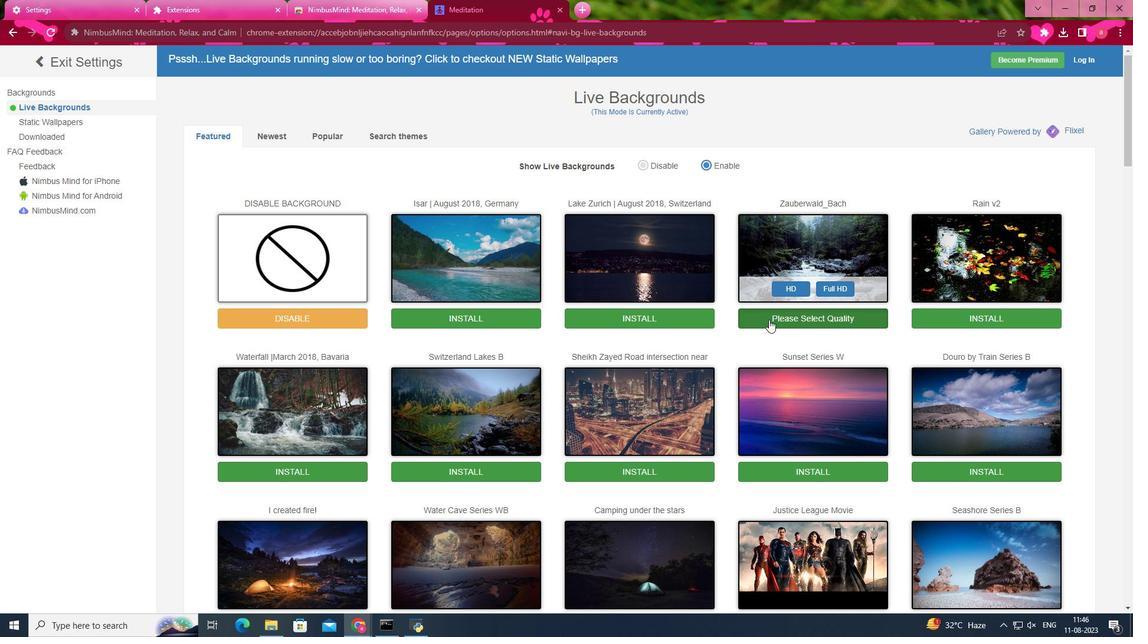 
Action: Mouse pressed left at (769, 319)
Screenshot: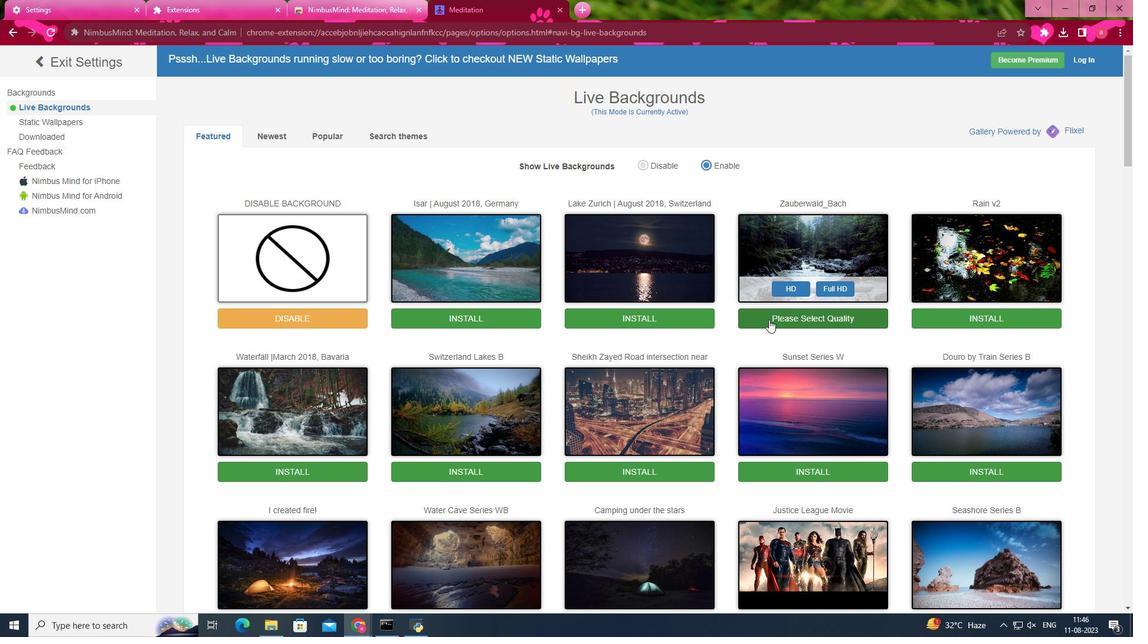 
Action: Mouse moved to (796, 288)
Screenshot: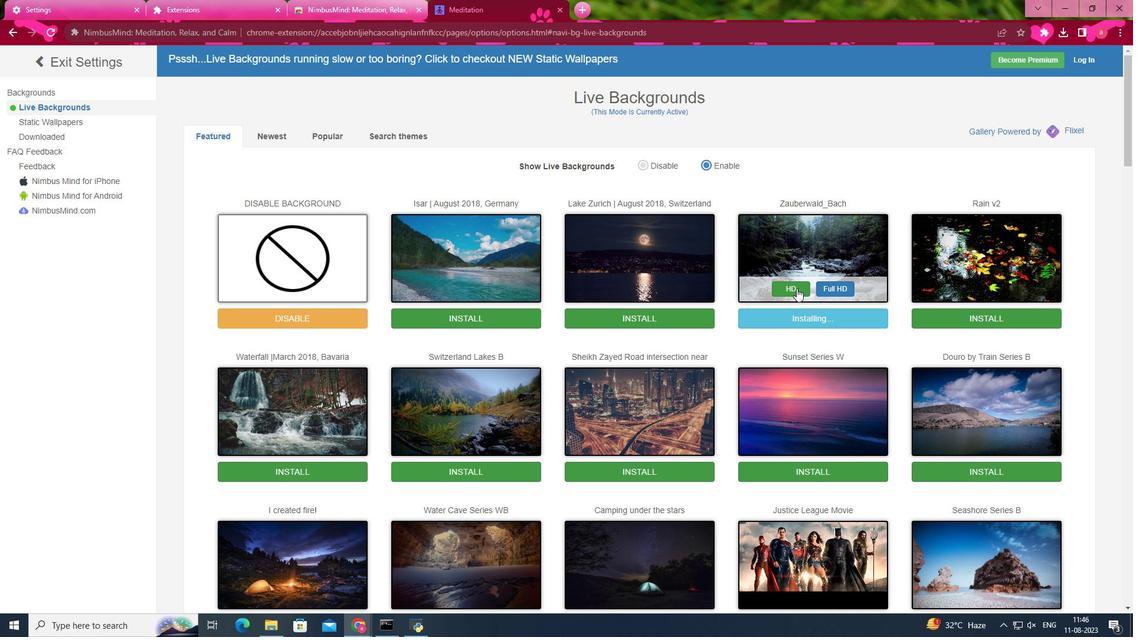 
Action: Mouse pressed left at (796, 288)
Screenshot: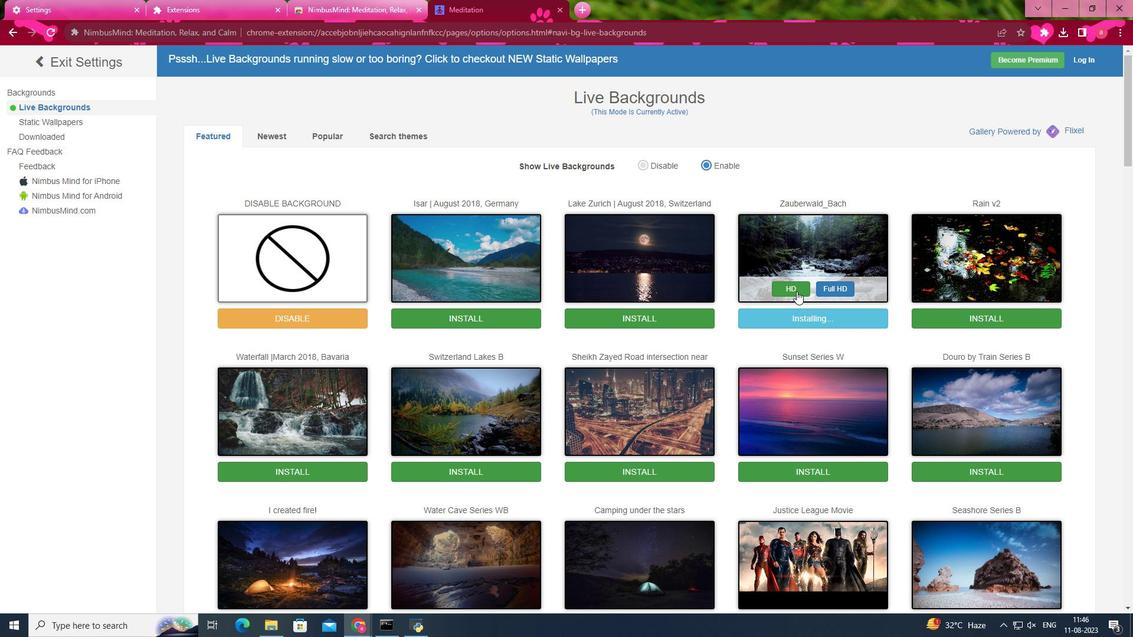 
Action: Mouse moved to (790, 320)
Screenshot: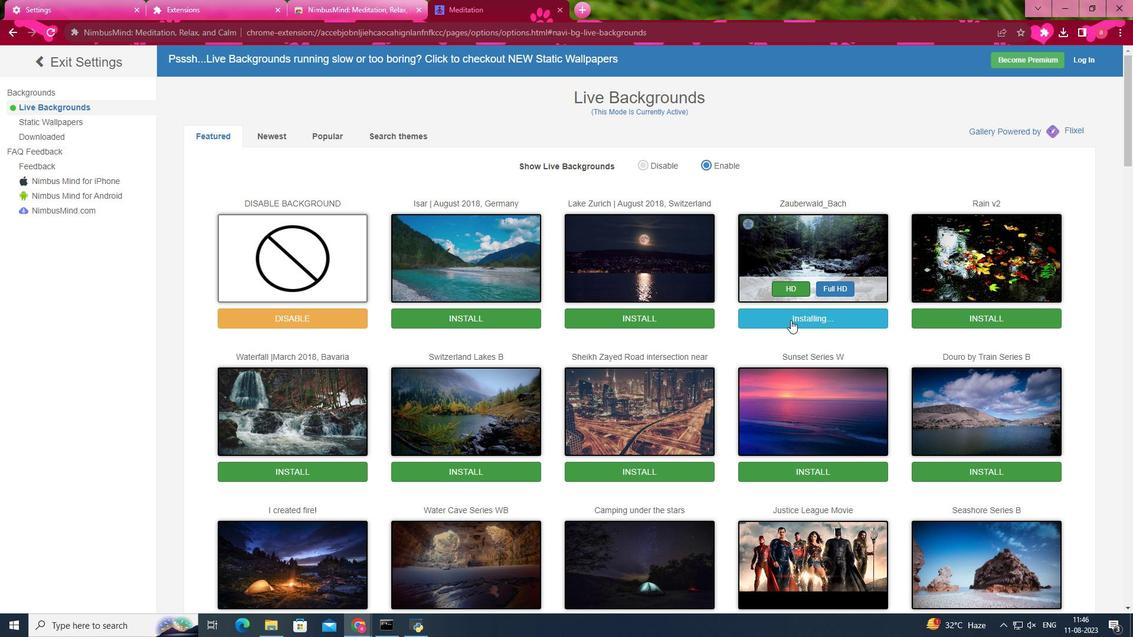 
Action: Mouse pressed left at (790, 320)
Screenshot: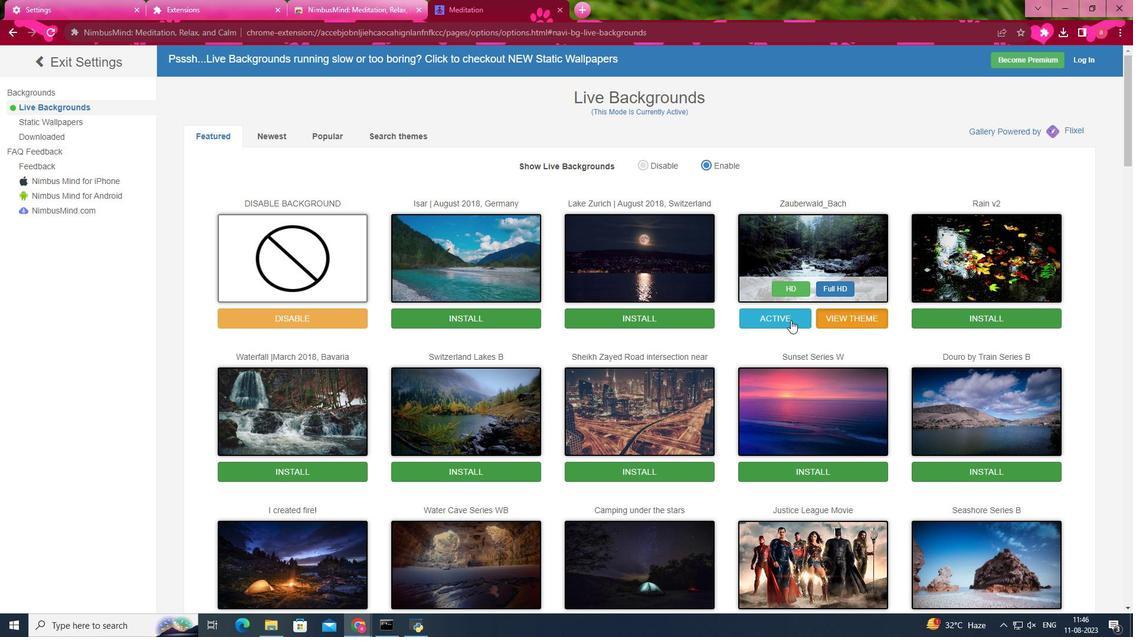 
Action: Mouse moved to (825, 317)
Screenshot: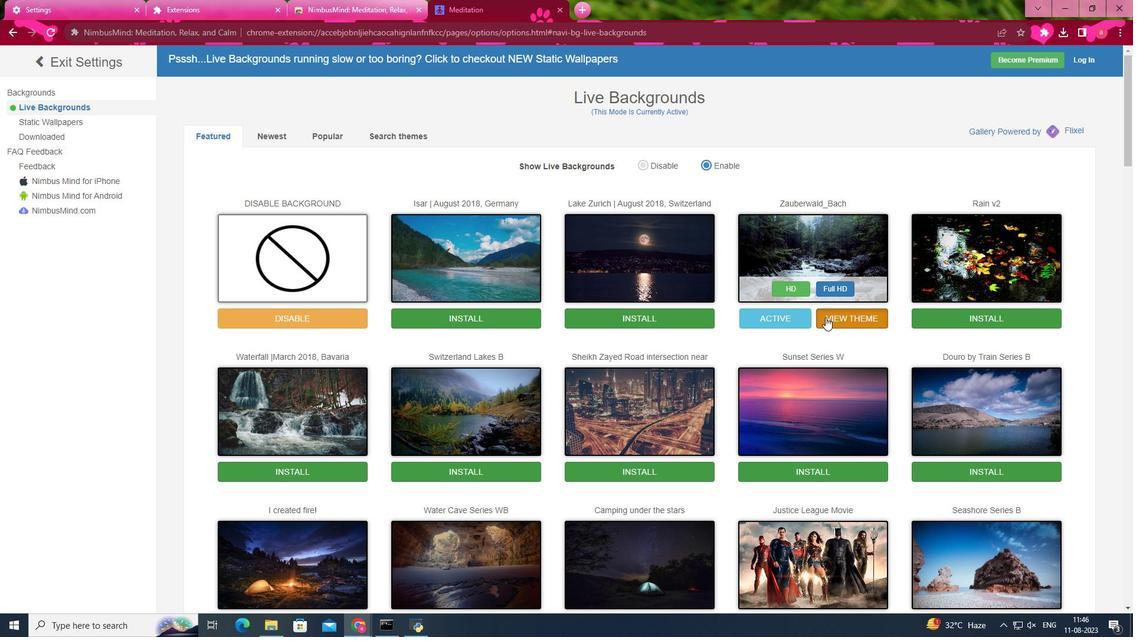 
Action: Mouse pressed left at (825, 317)
Screenshot: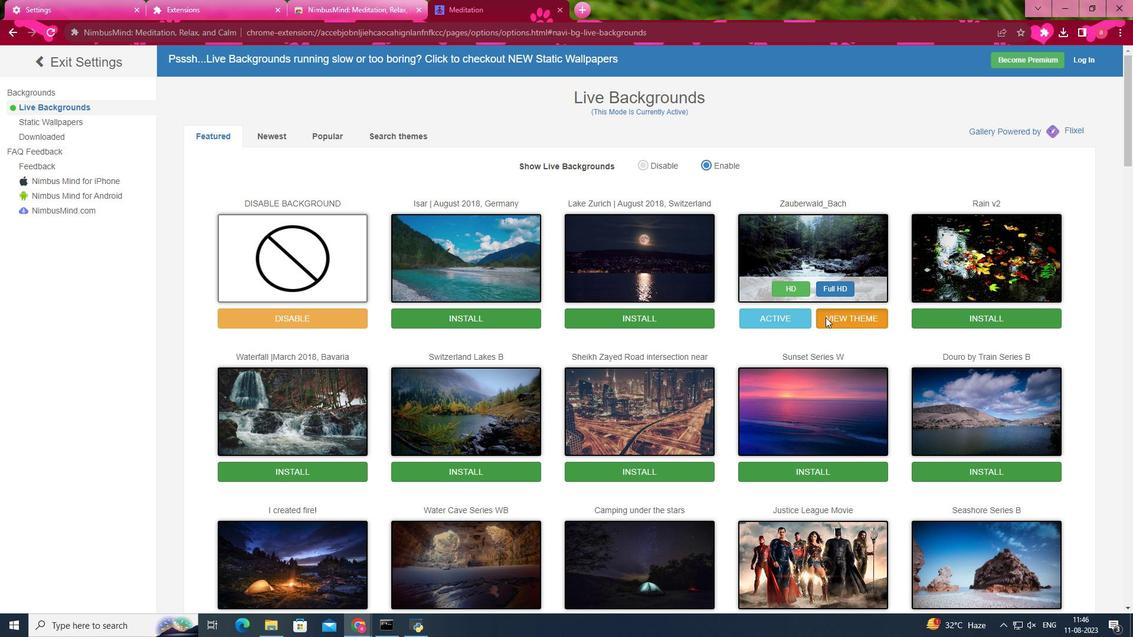 
Action: Mouse moved to (621, 0)
Screenshot: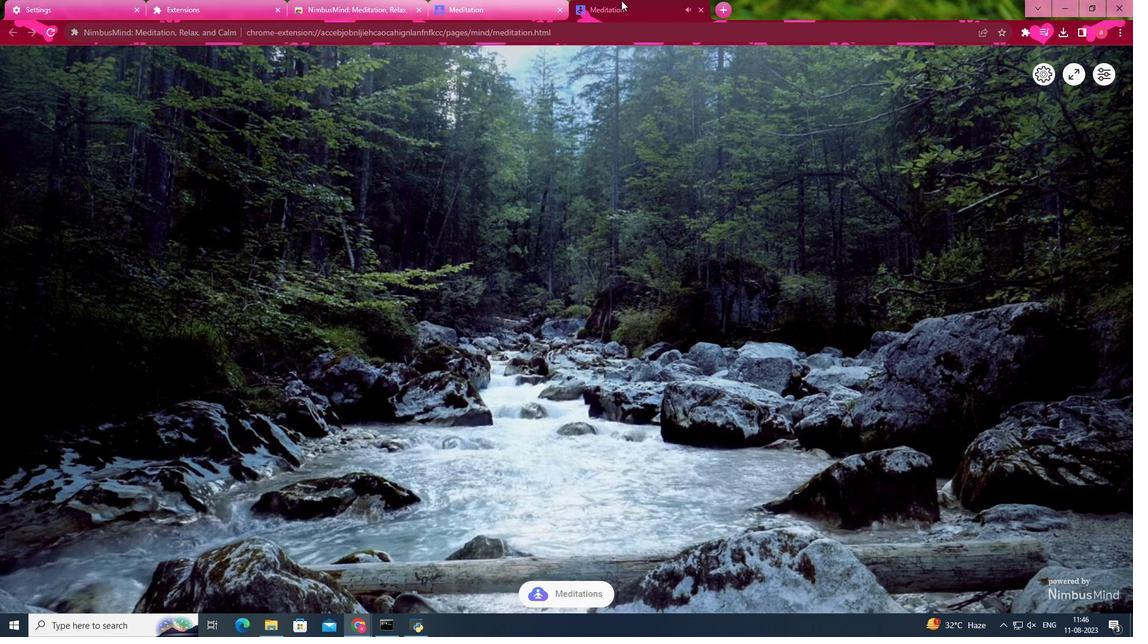 
Action: Mouse pressed middle at (621, 0)
Screenshot: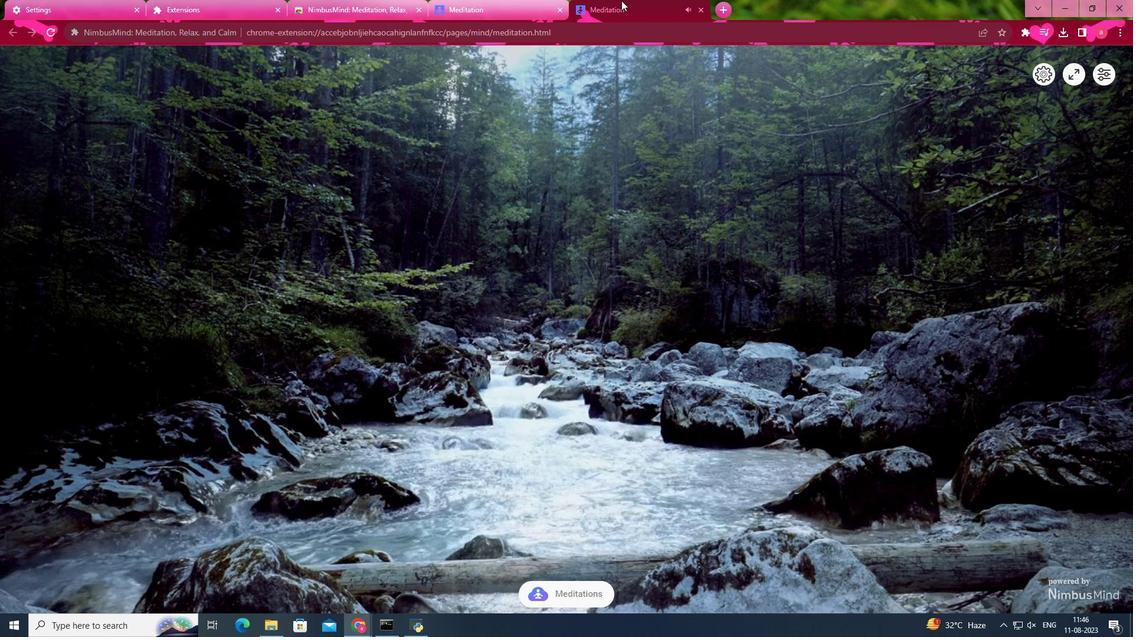 
Action: Mouse moved to (377, 3)
Screenshot: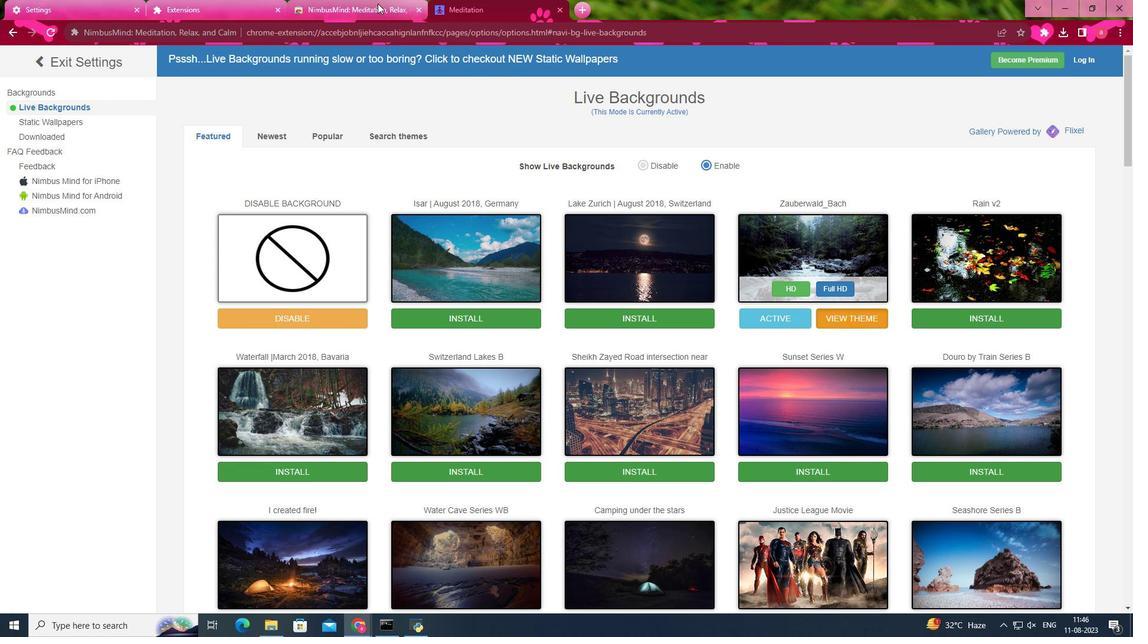 
Action: Mouse pressed left at (377, 3)
Screenshot: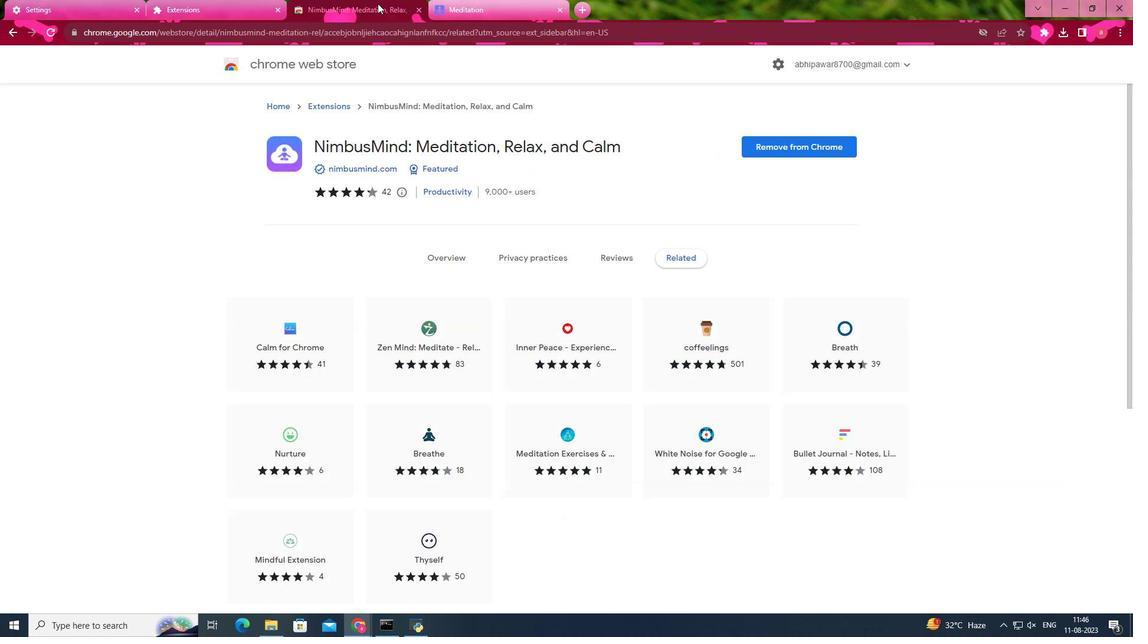 
Action: Mouse moved to (495, 2)
Screenshot: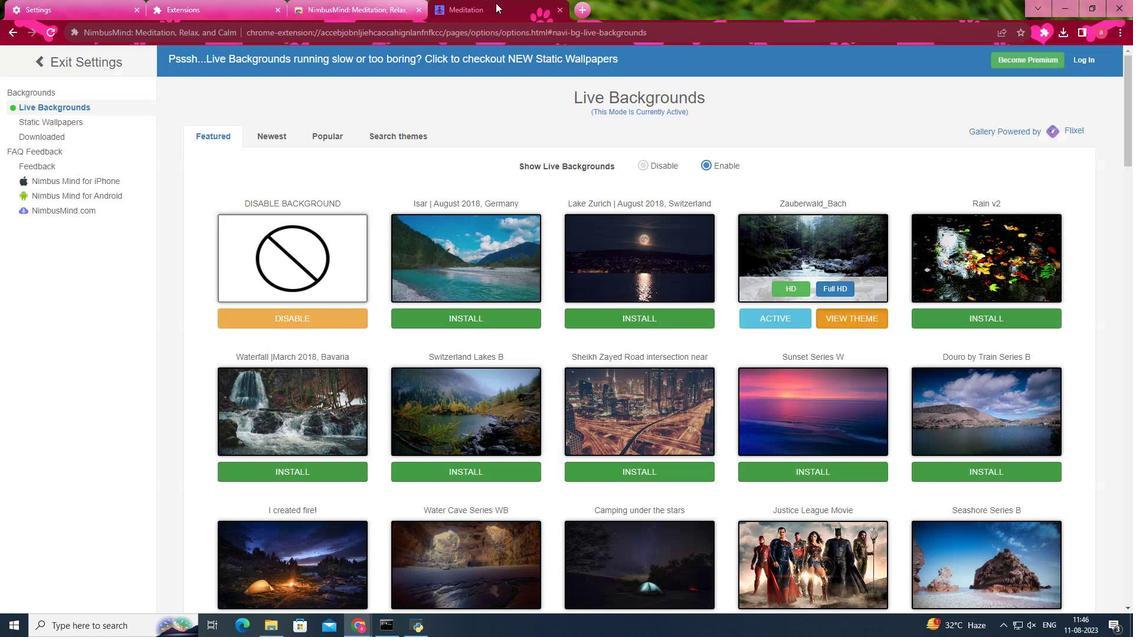 
Action: Mouse pressed left at (495, 2)
Screenshot: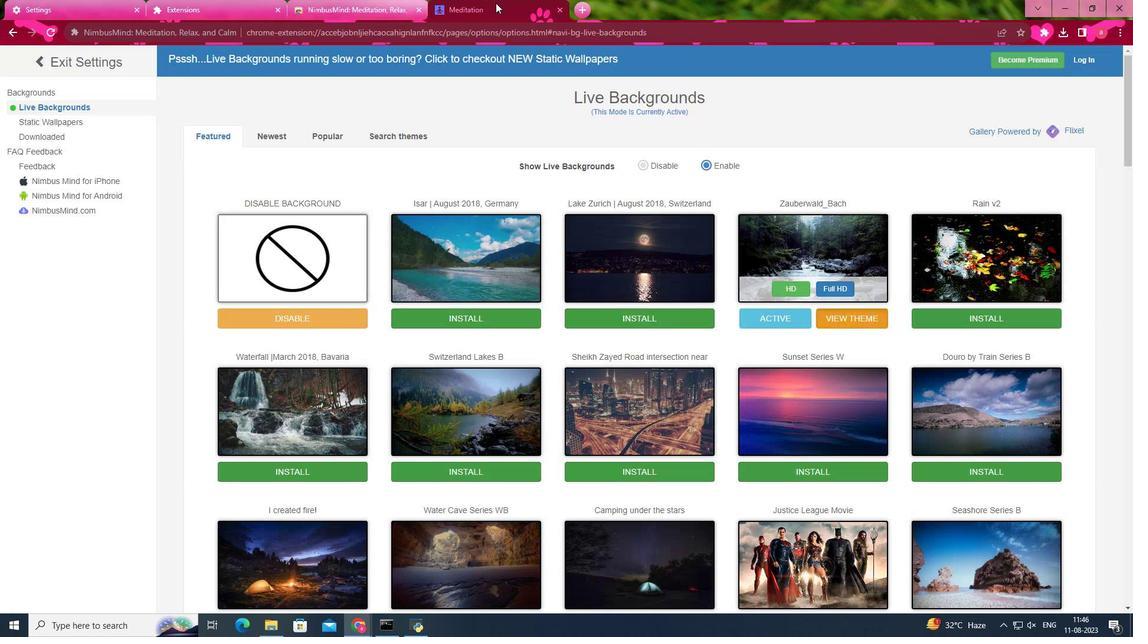 
Action: Mouse moved to (10, 31)
Screenshot: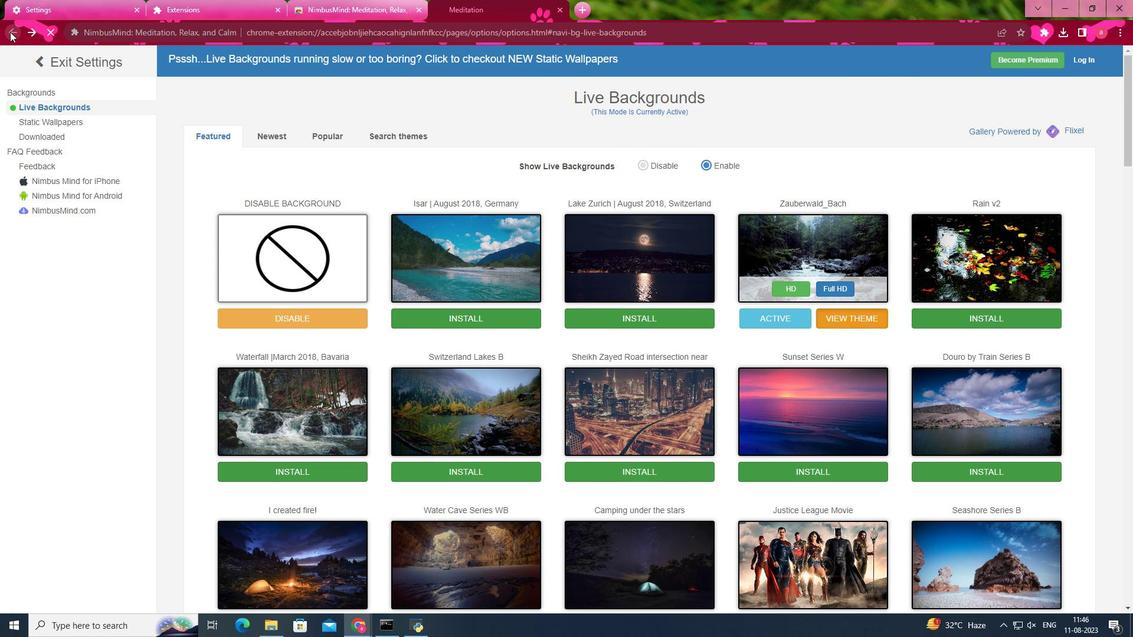 
Action: Mouse pressed left at (10, 31)
Screenshot: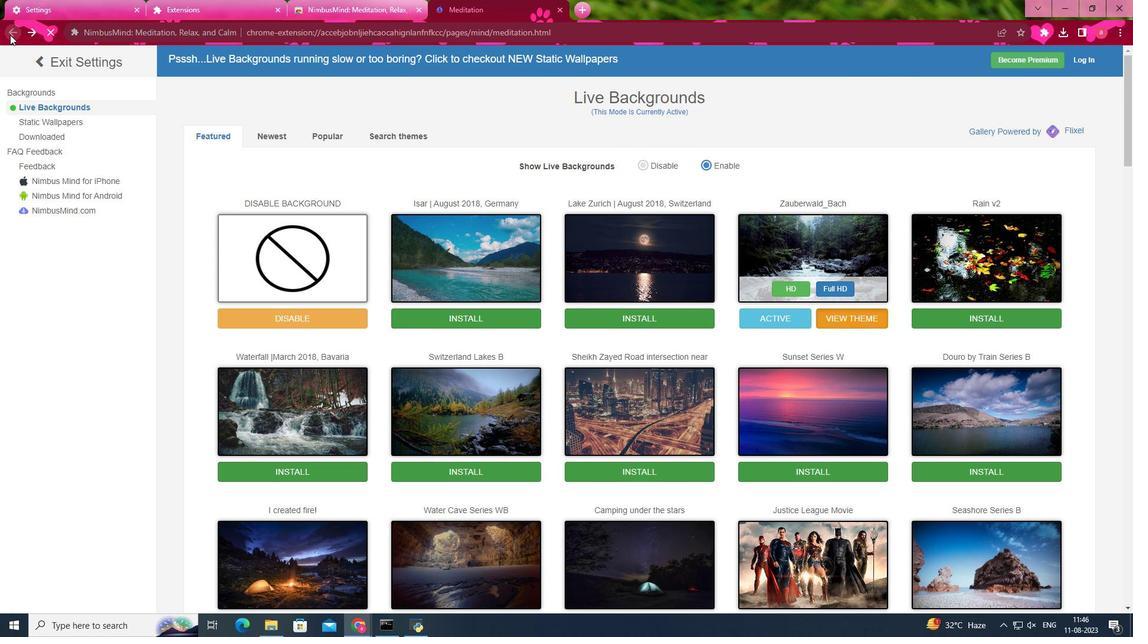 
Action: Mouse moved to (1090, 75)
Screenshot: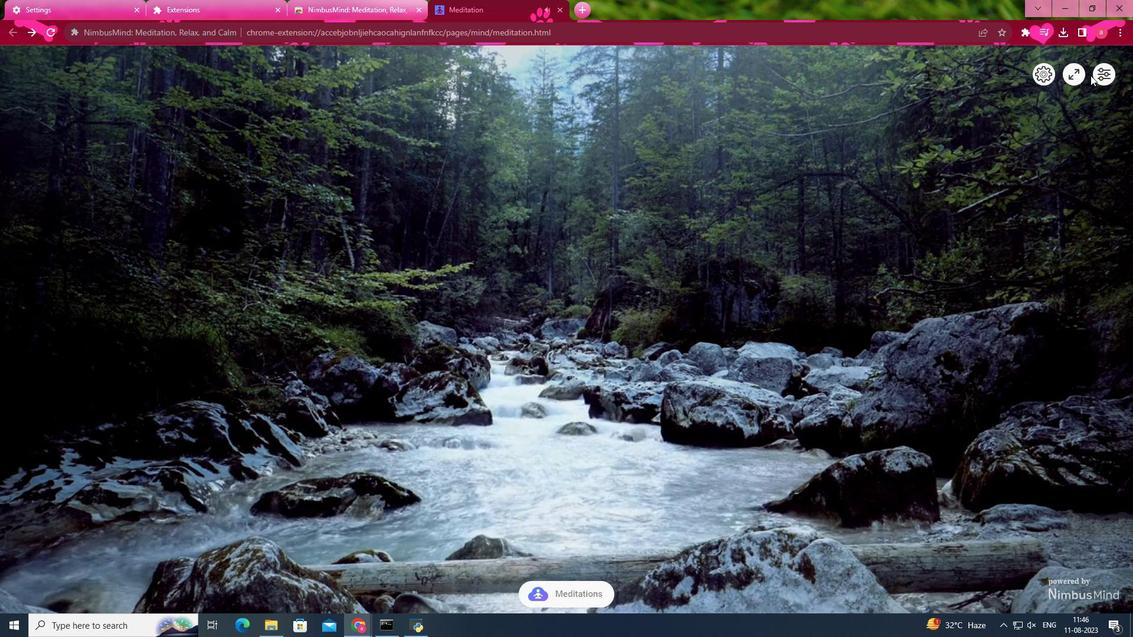 
Action: Mouse pressed left at (1090, 75)
Screenshot: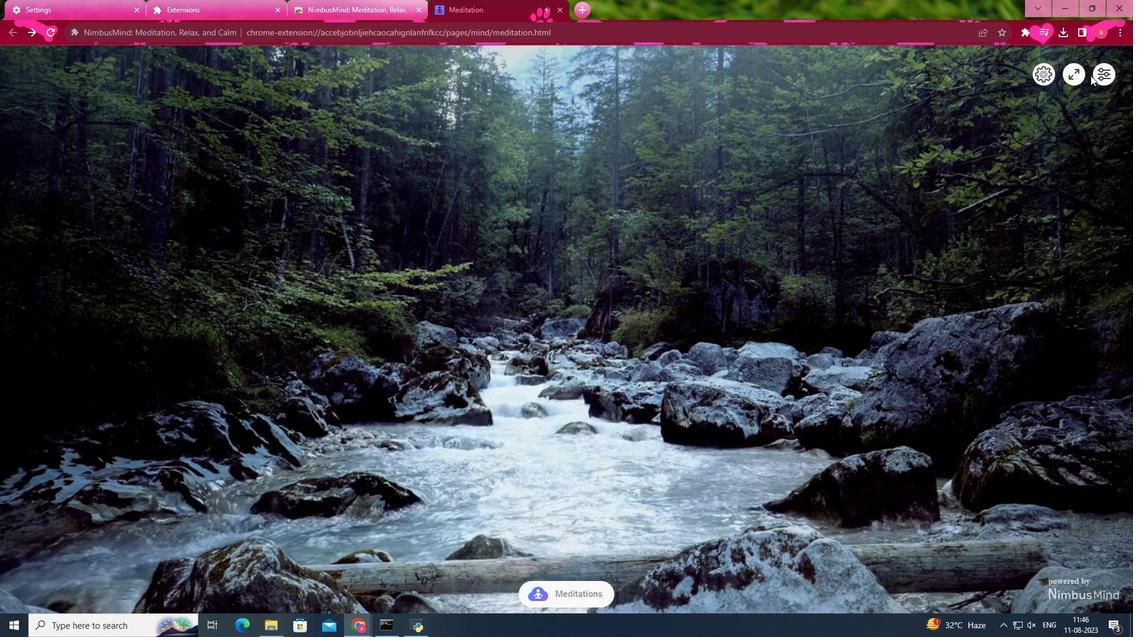 
Action: Mouse moved to (1096, 75)
Screenshot: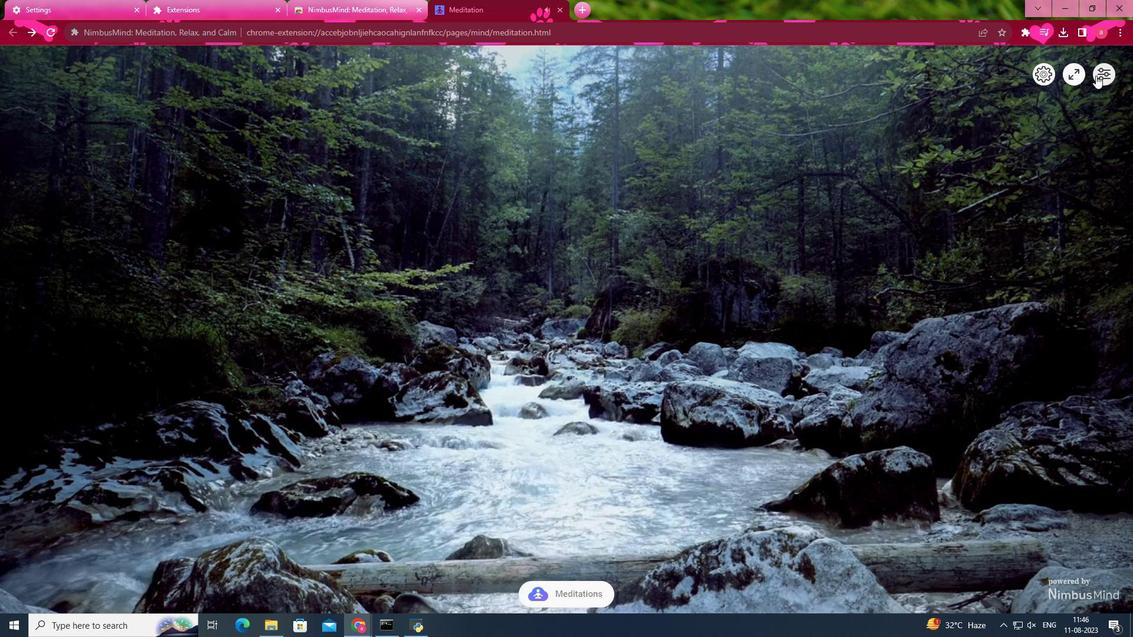 
Action: Mouse pressed left at (1096, 75)
Screenshot: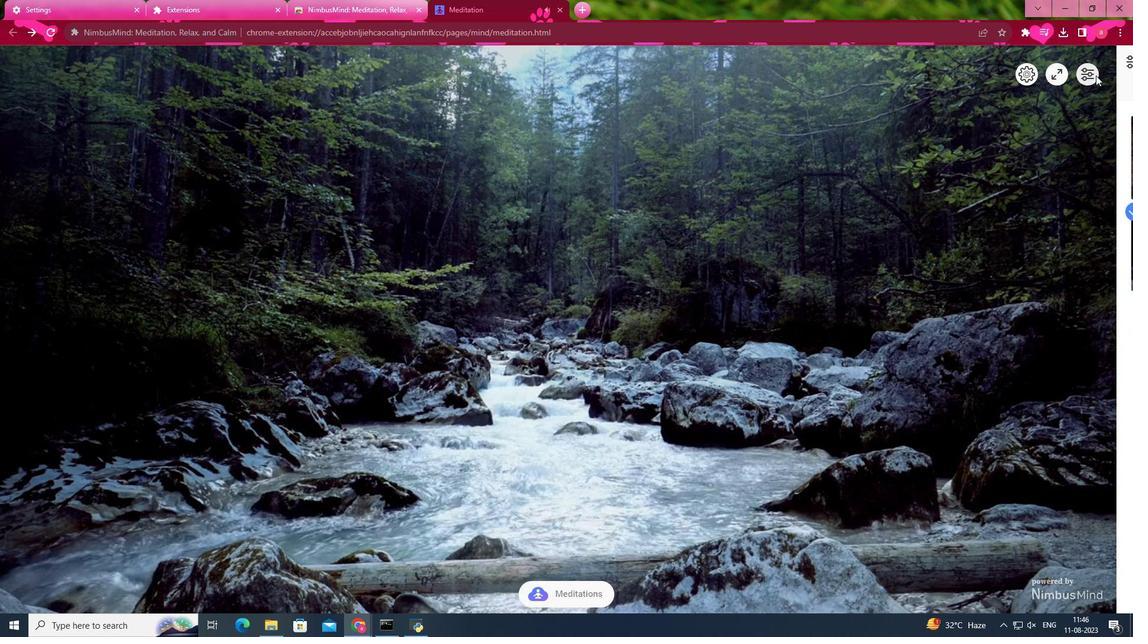 
Action: Mouse moved to (983, 87)
Screenshot: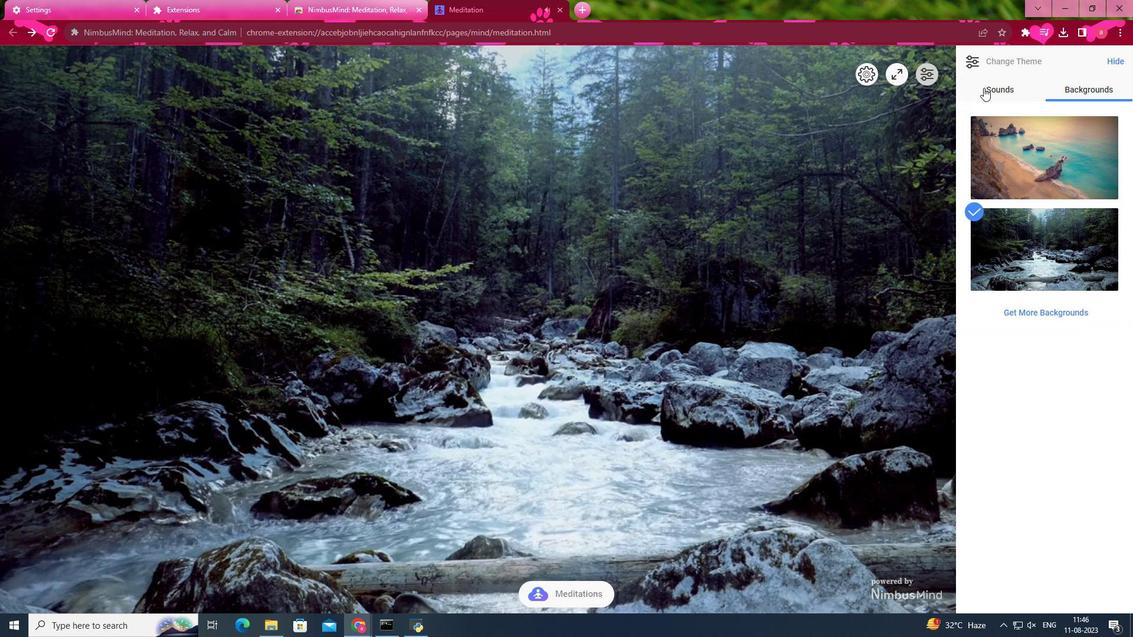 
Action: Mouse pressed left at (983, 87)
Screenshot: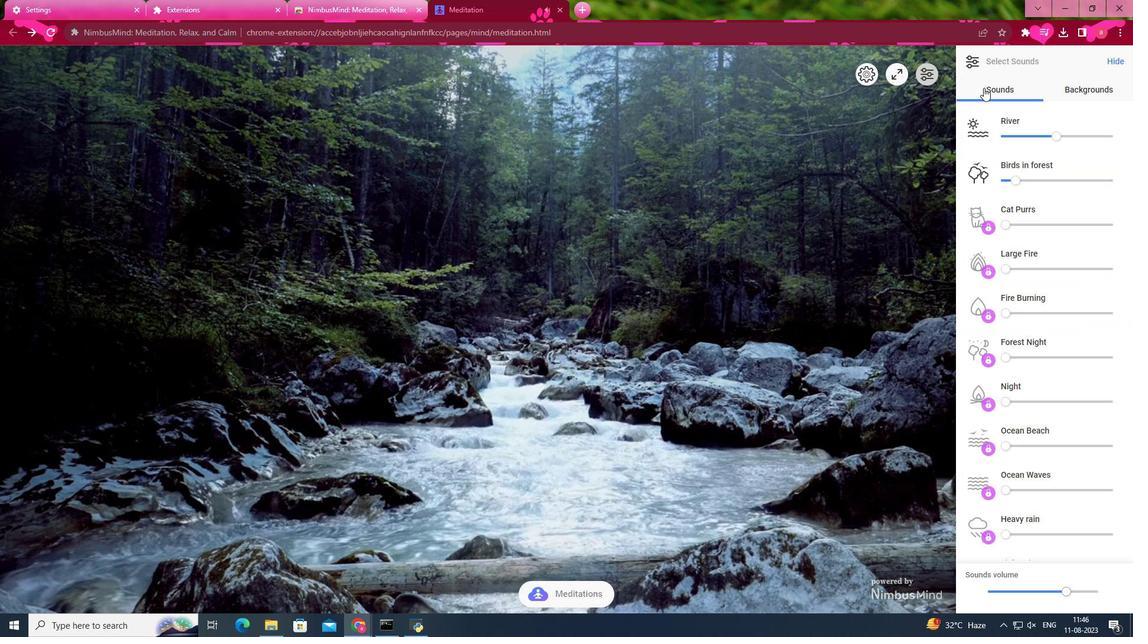 
Action: Mouse moved to (1055, 141)
Screenshot: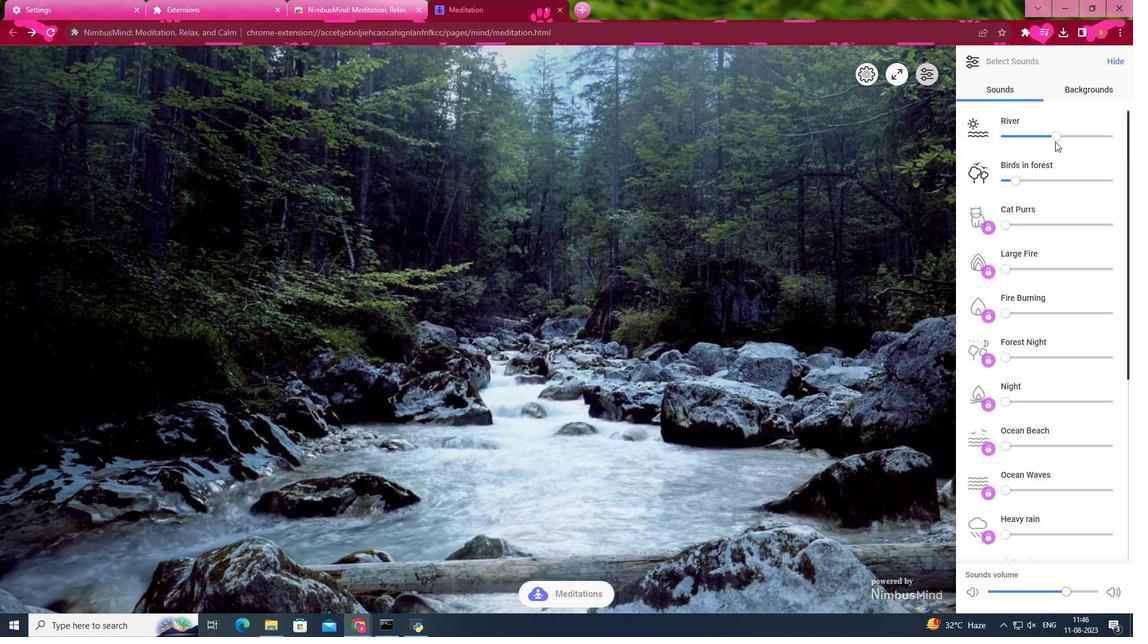 
Action: Mouse pressed left at (1055, 141)
Screenshot: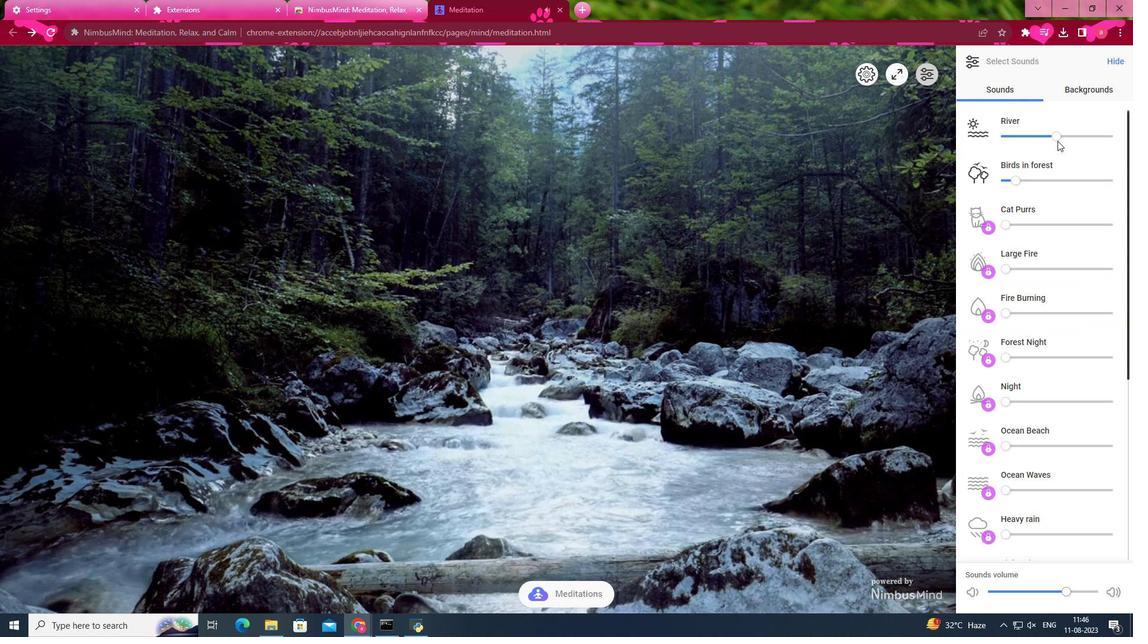 
Action: Mouse moved to (1054, 174)
Screenshot: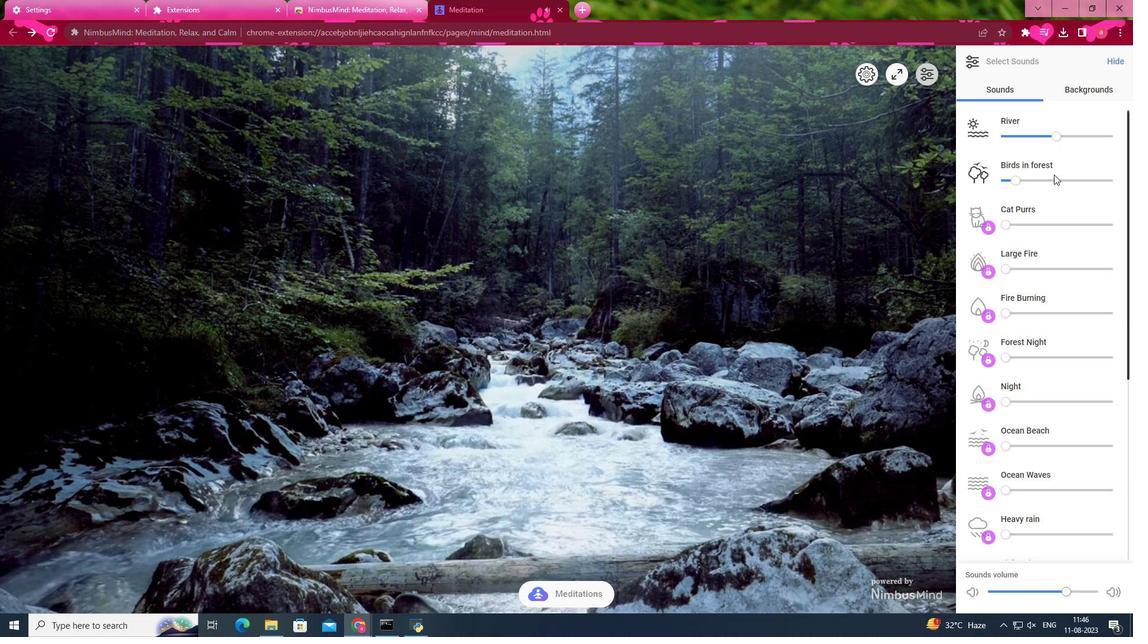 
Action: Mouse pressed left at (1054, 174)
Screenshot: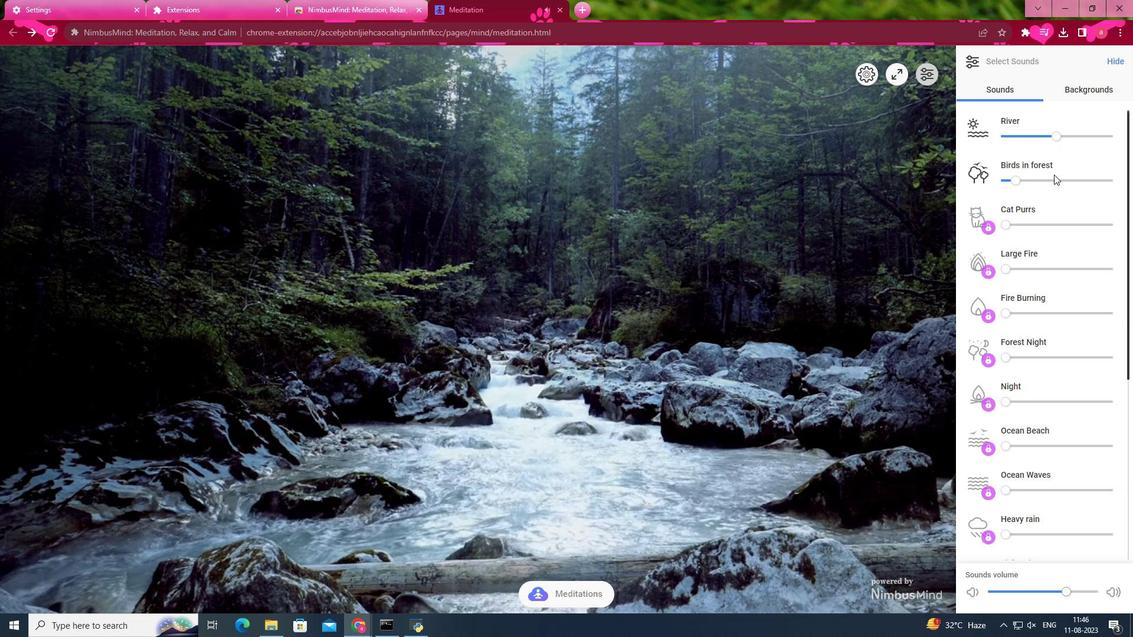 
Action: Mouse moved to (1039, 180)
Screenshot: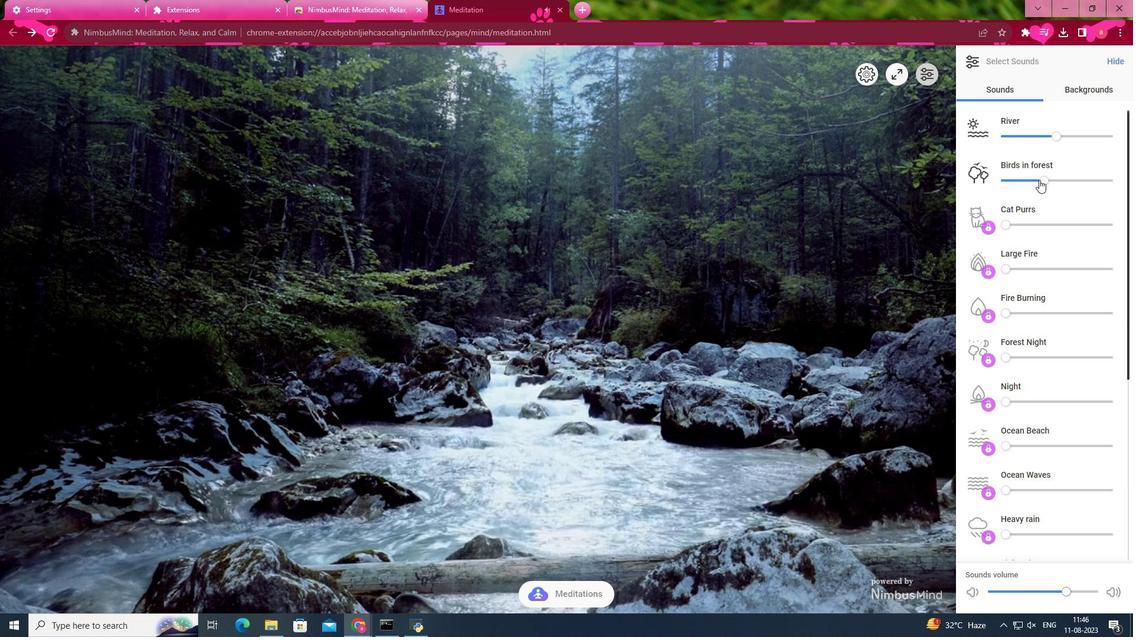 
Action: Mouse pressed left at (1039, 180)
Screenshot: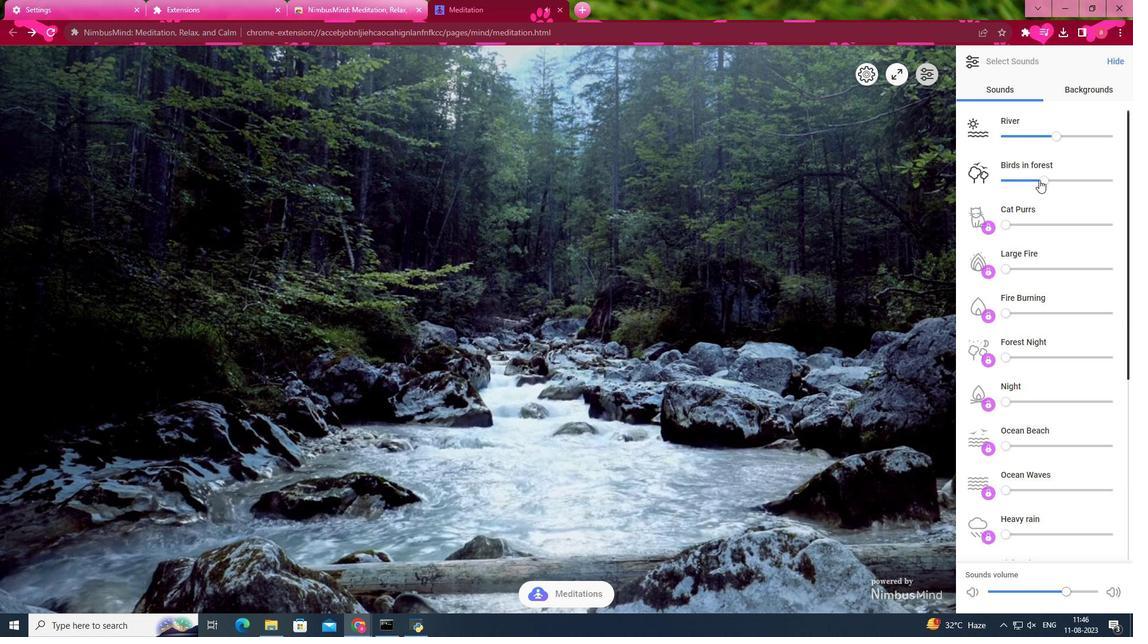 
Action: Mouse moved to (1037, 244)
Screenshot: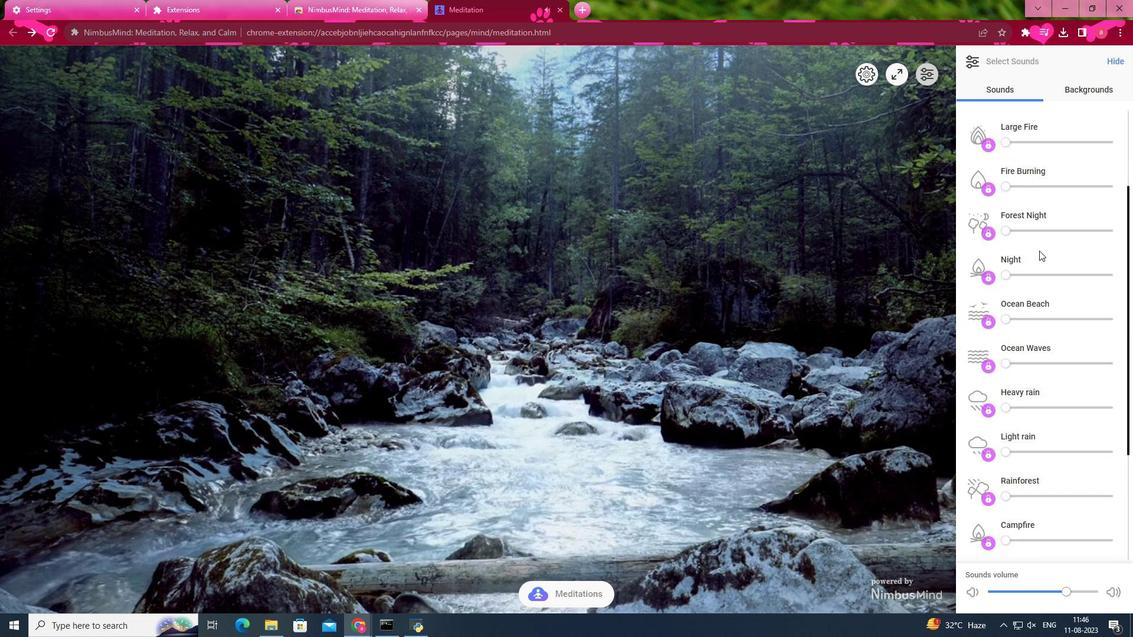
Action: Mouse scrolled (1037, 244) with delta (0, 0)
Screenshot: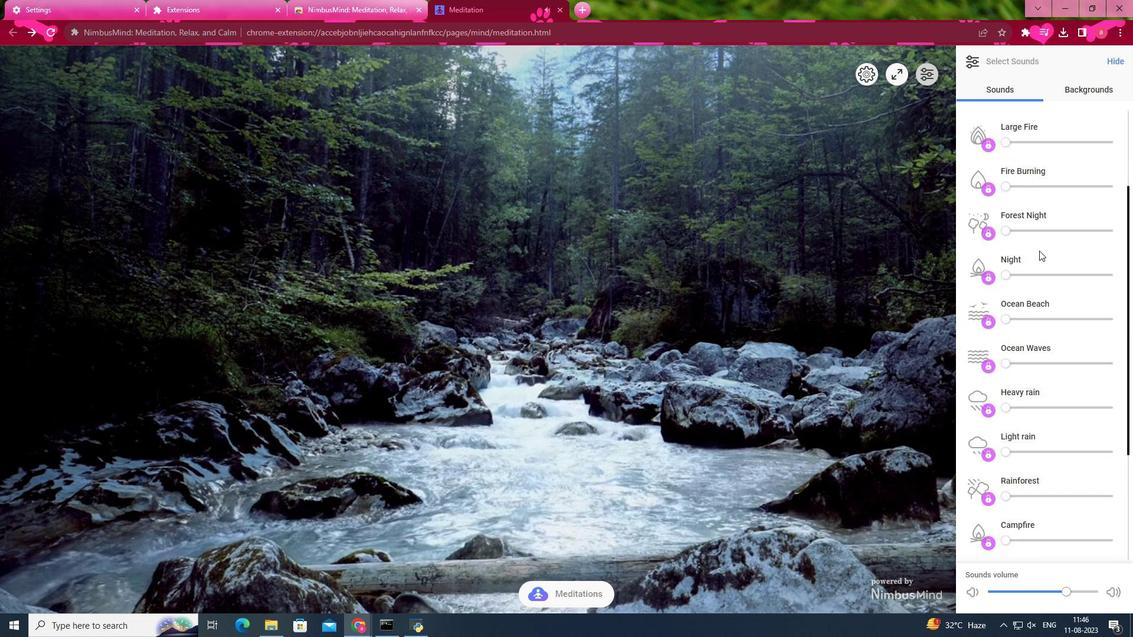 
Action: Mouse moved to (1038, 250)
Screenshot: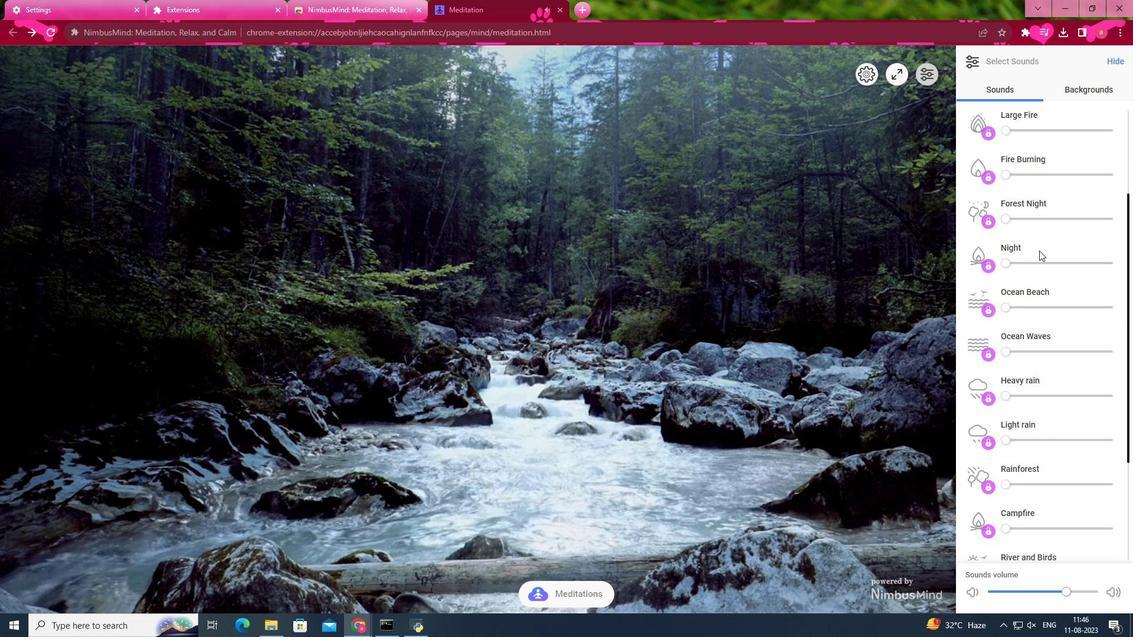 
Action: Mouse scrolled (1038, 249) with delta (0, 0)
Screenshot: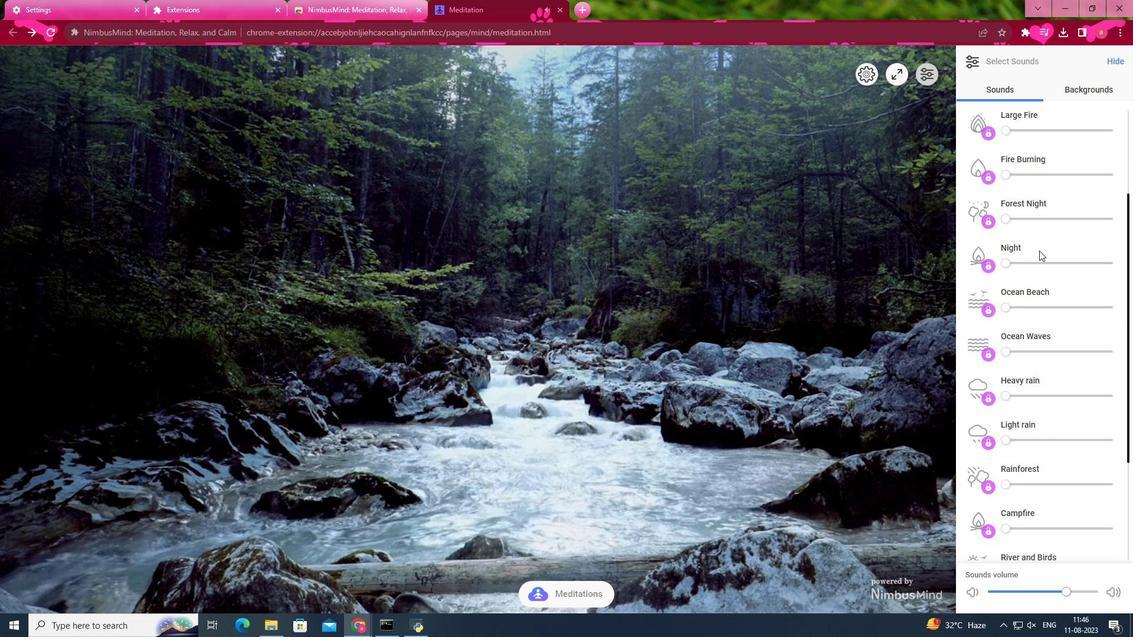 
Action: Mouse scrolled (1038, 249) with delta (0, 0)
Screenshot: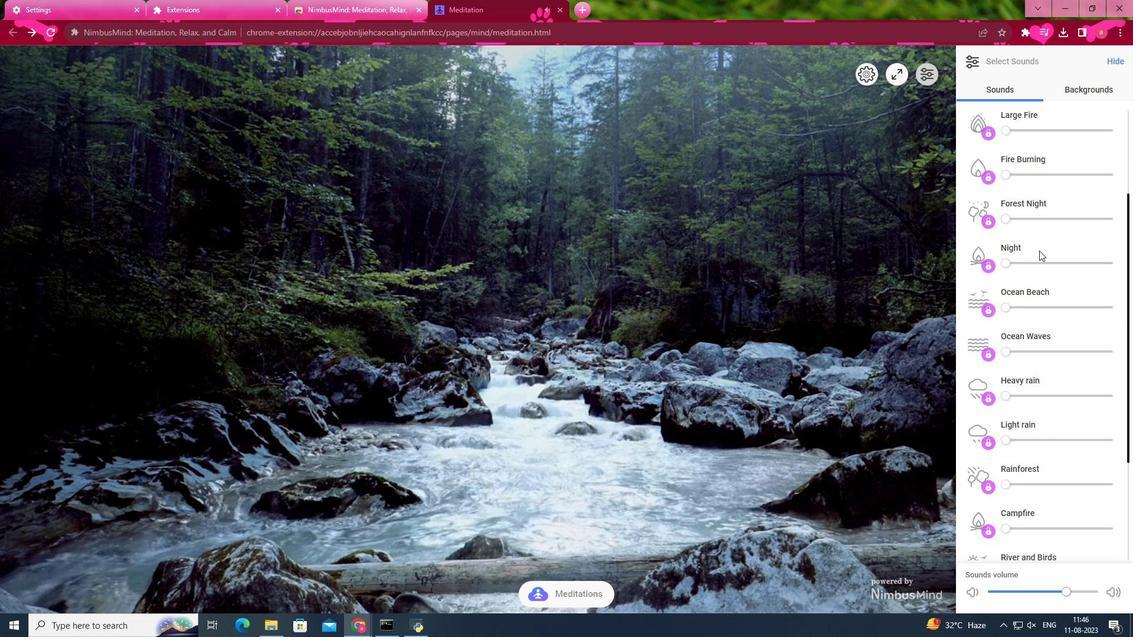 
Action: Mouse moved to (1038, 250)
Screenshot: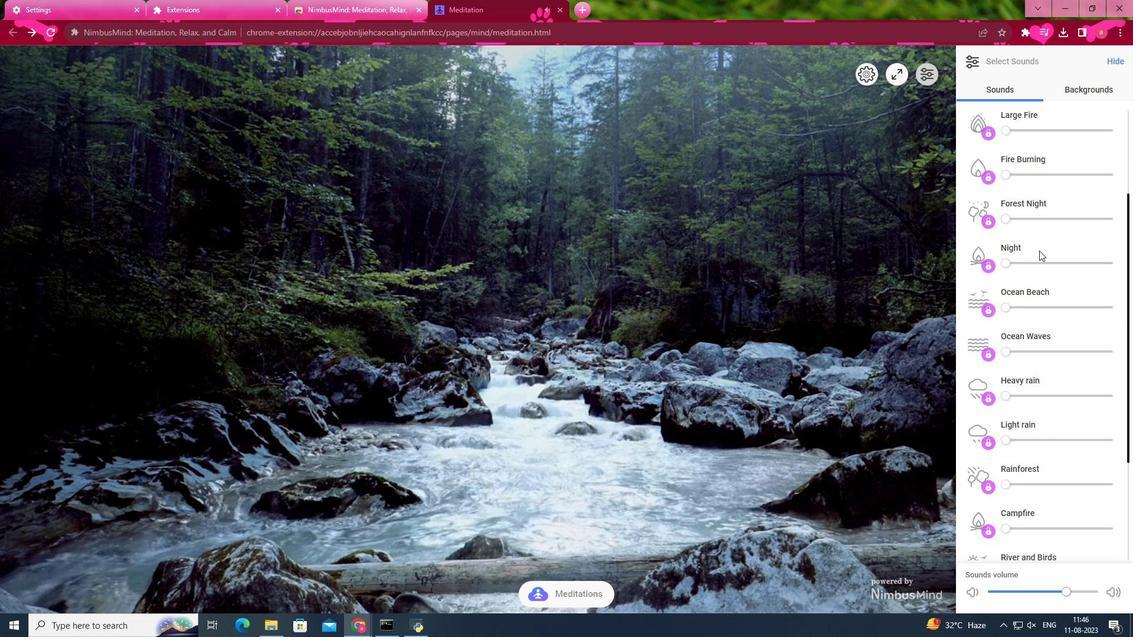 
Action: Mouse scrolled (1038, 250) with delta (0, 0)
Screenshot: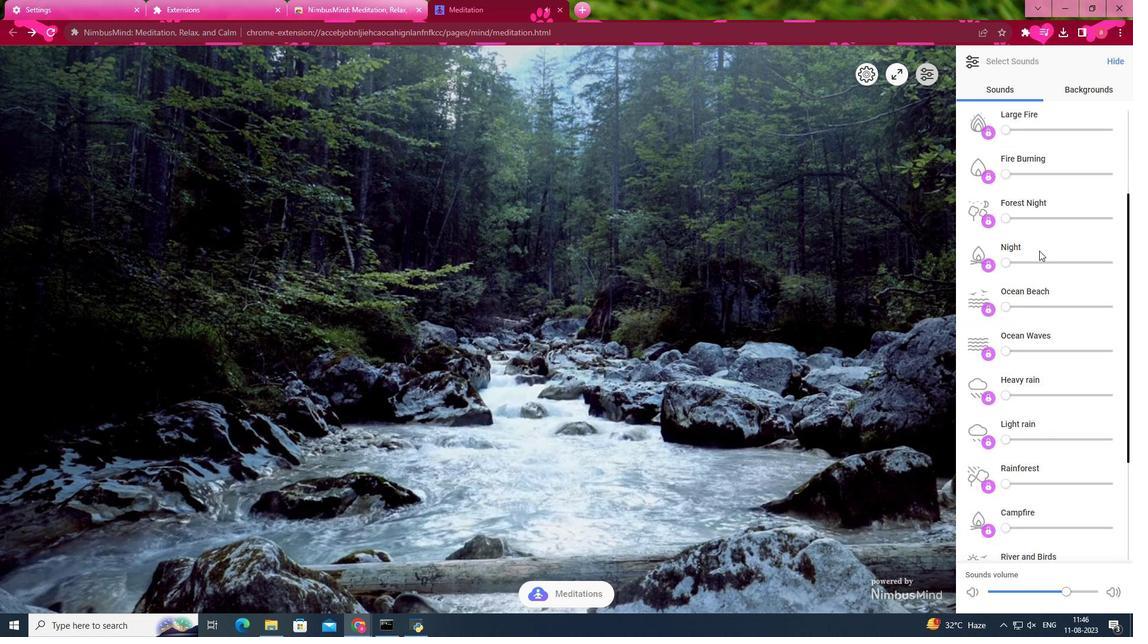 
Action: Mouse moved to (1039, 250)
Screenshot: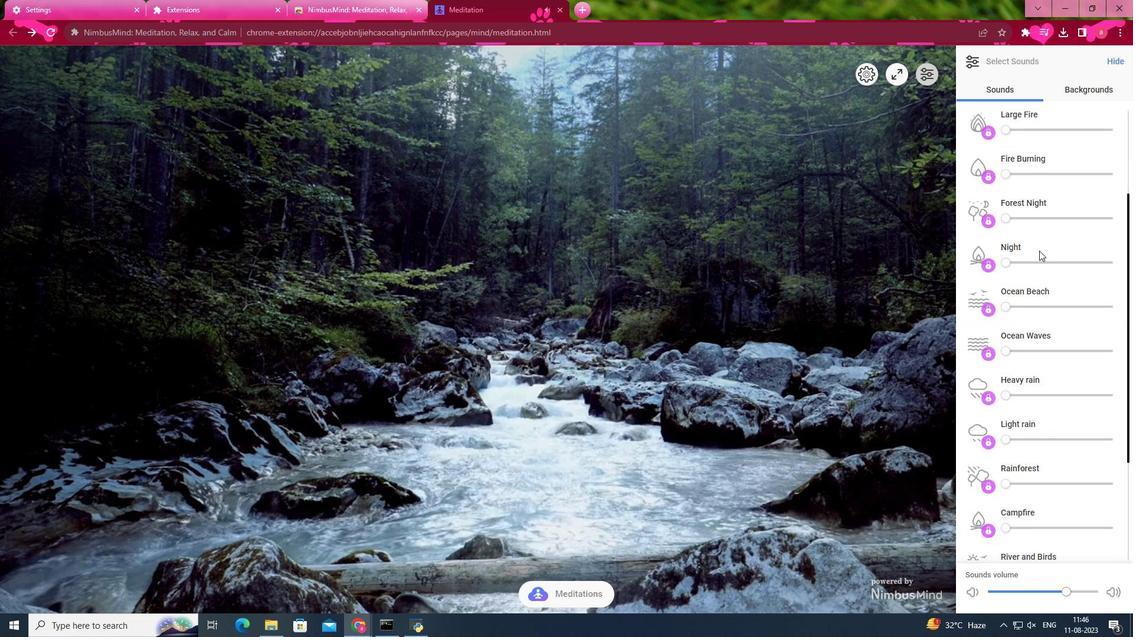 
Action: Mouse scrolled (1039, 250) with delta (0, 0)
Screenshot: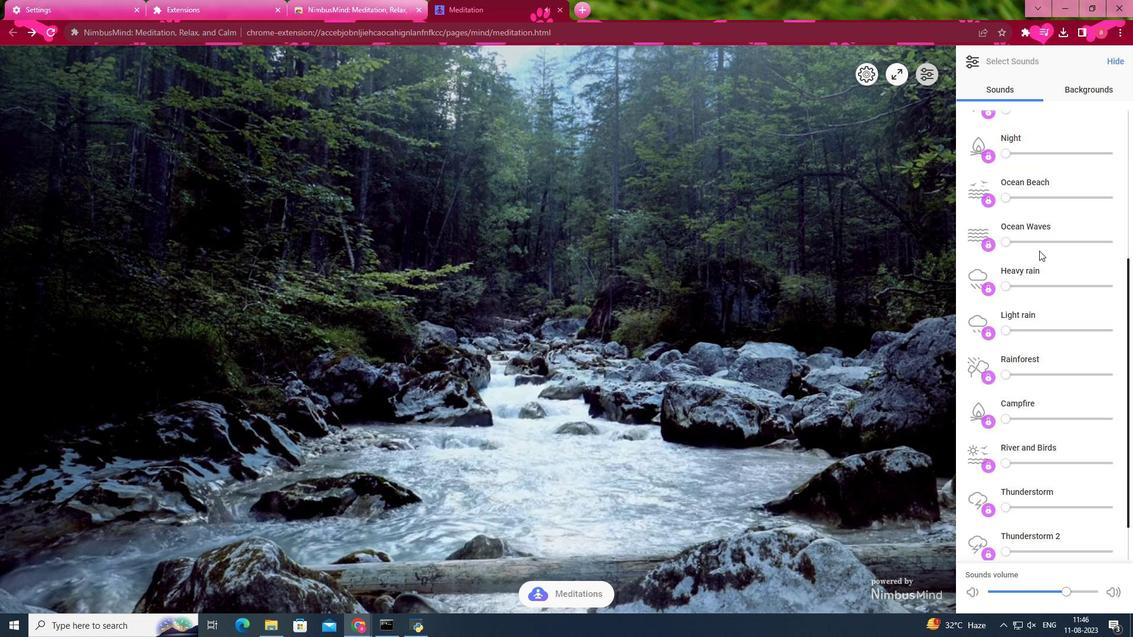 
Action: Mouse scrolled (1039, 250) with delta (0, 0)
Screenshot: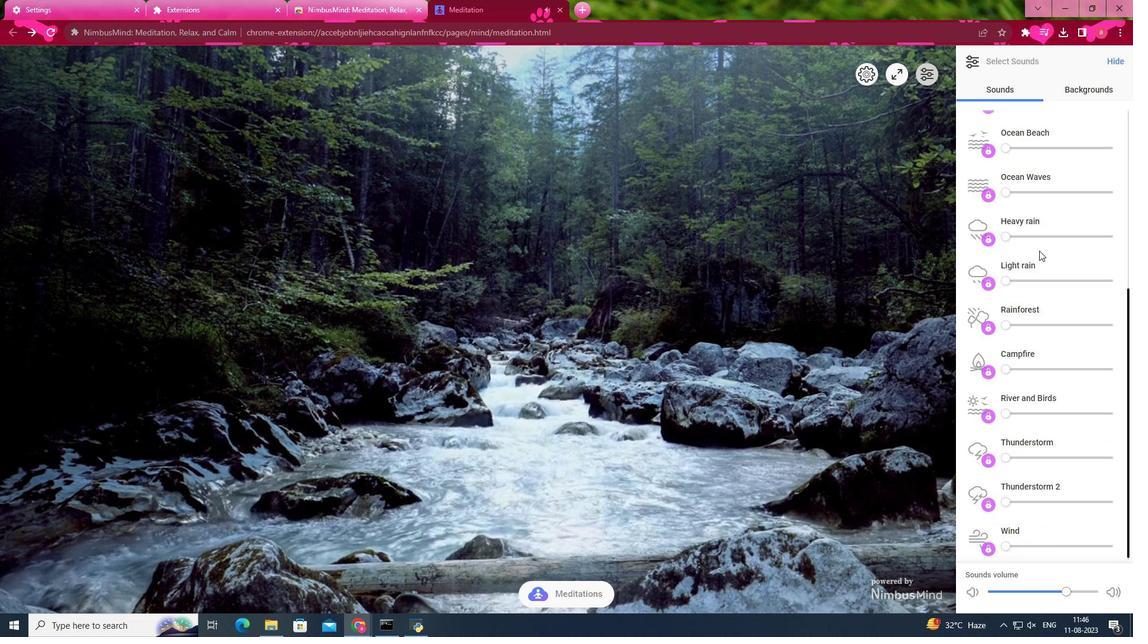 
Action: Mouse scrolled (1039, 250) with delta (0, 0)
Screenshot: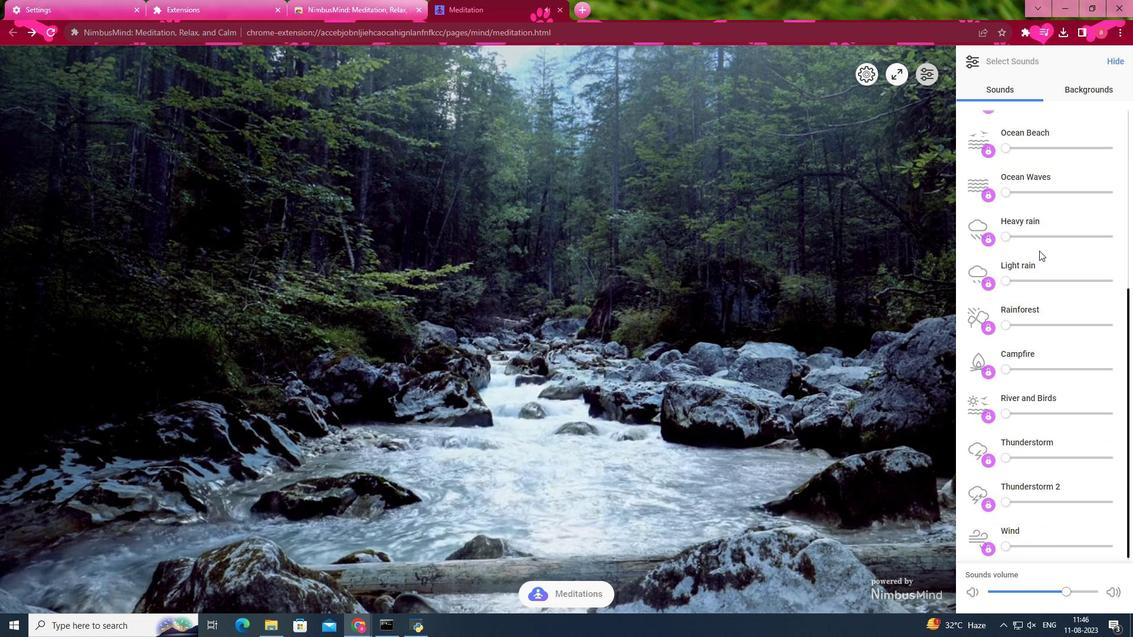 
Action: Mouse scrolled (1039, 250) with delta (0, 0)
Screenshot: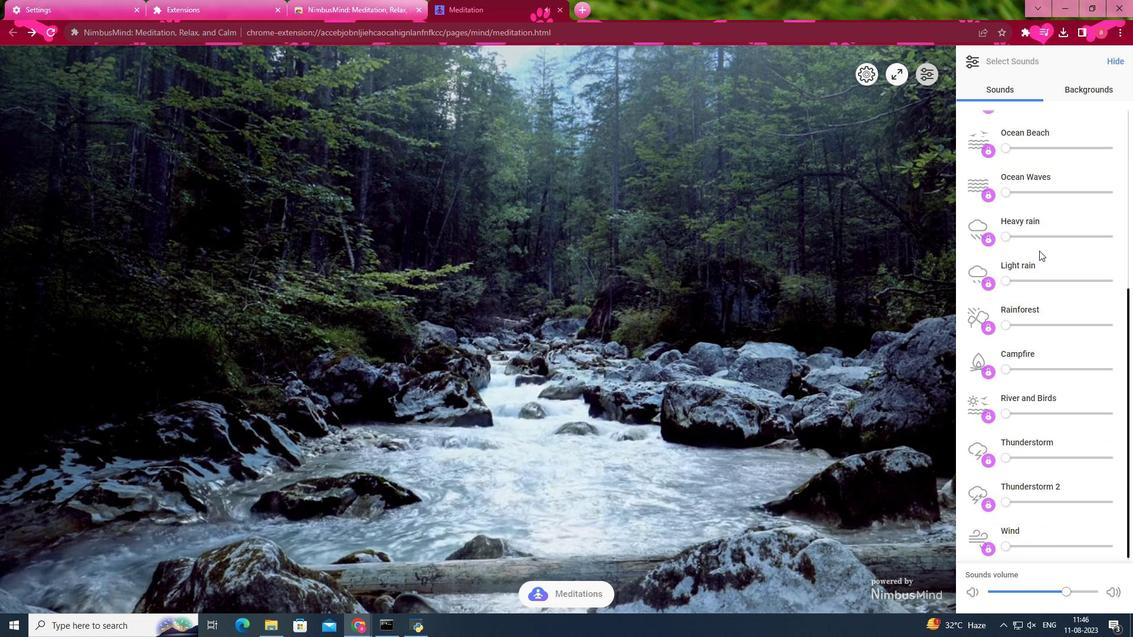 
Action: Mouse scrolled (1039, 250) with delta (0, 0)
Screenshot: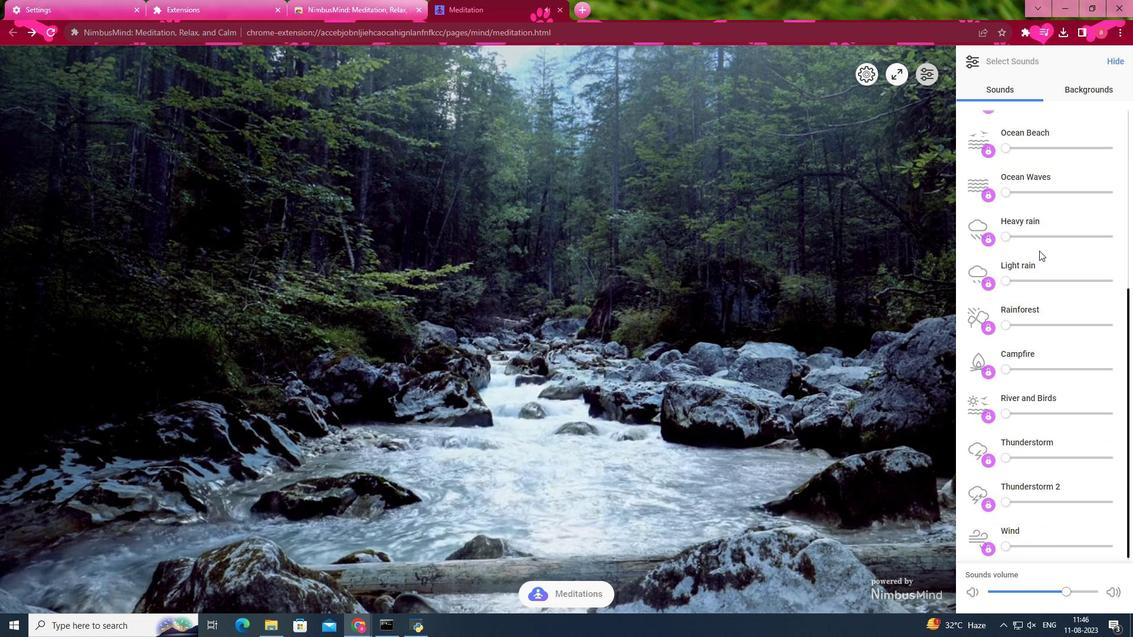 
Action: Mouse scrolled (1039, 250) with delta (0, 0)
Screenshot: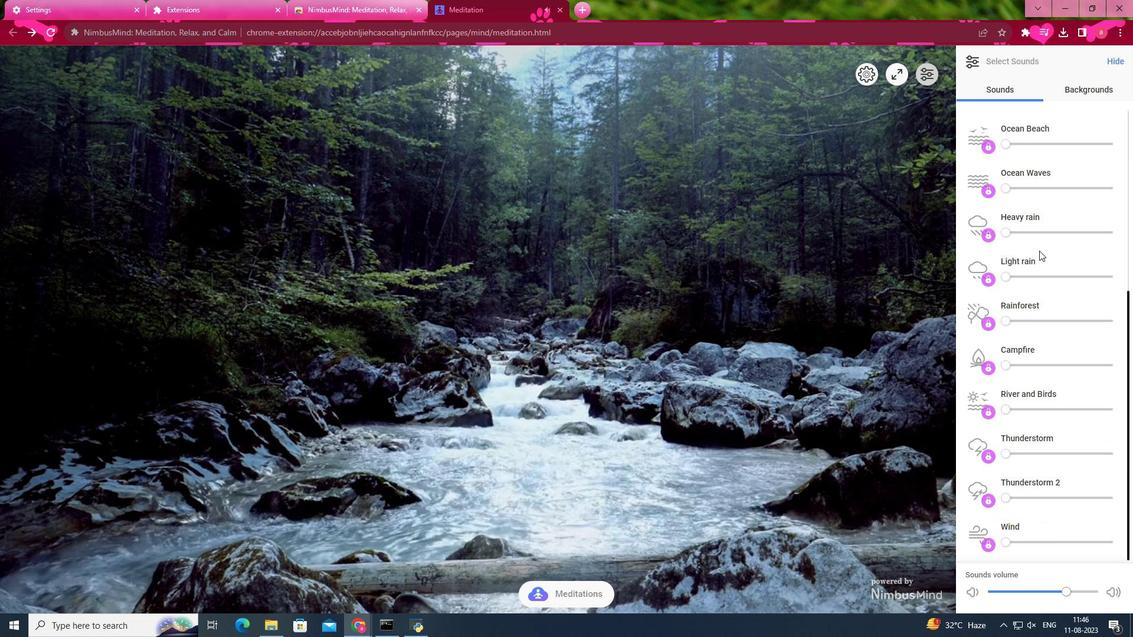 
Action: Mouse scrolled (1039, 250) with delta (0, 0)
Screenshot: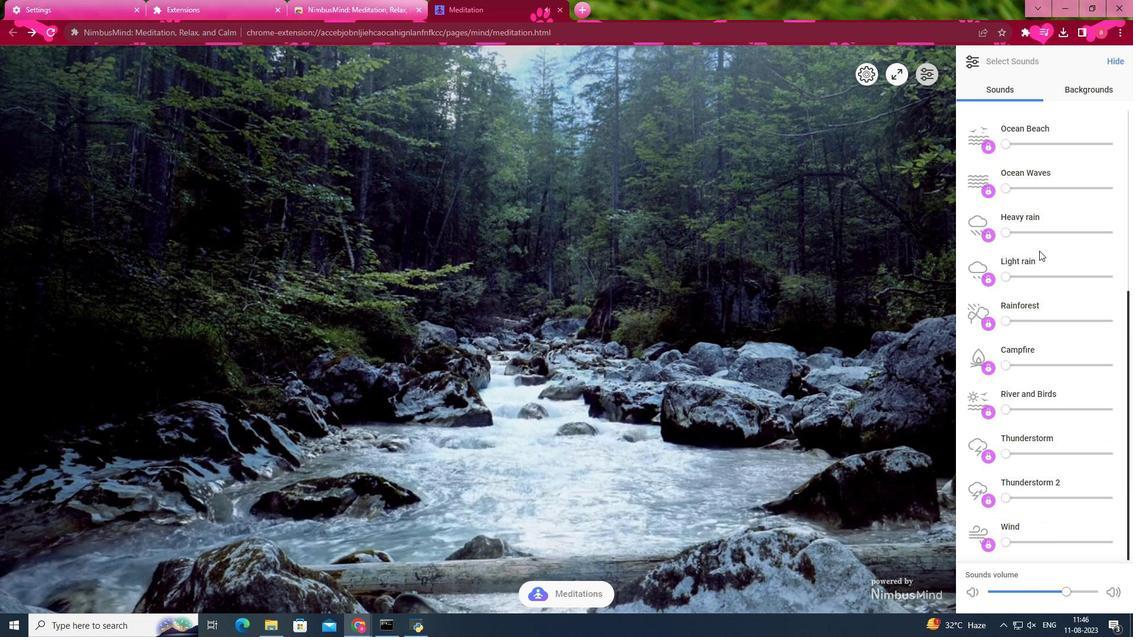 
Action: Mouse scrolled (1039, 250) with delta (0, 0)
Screenshot: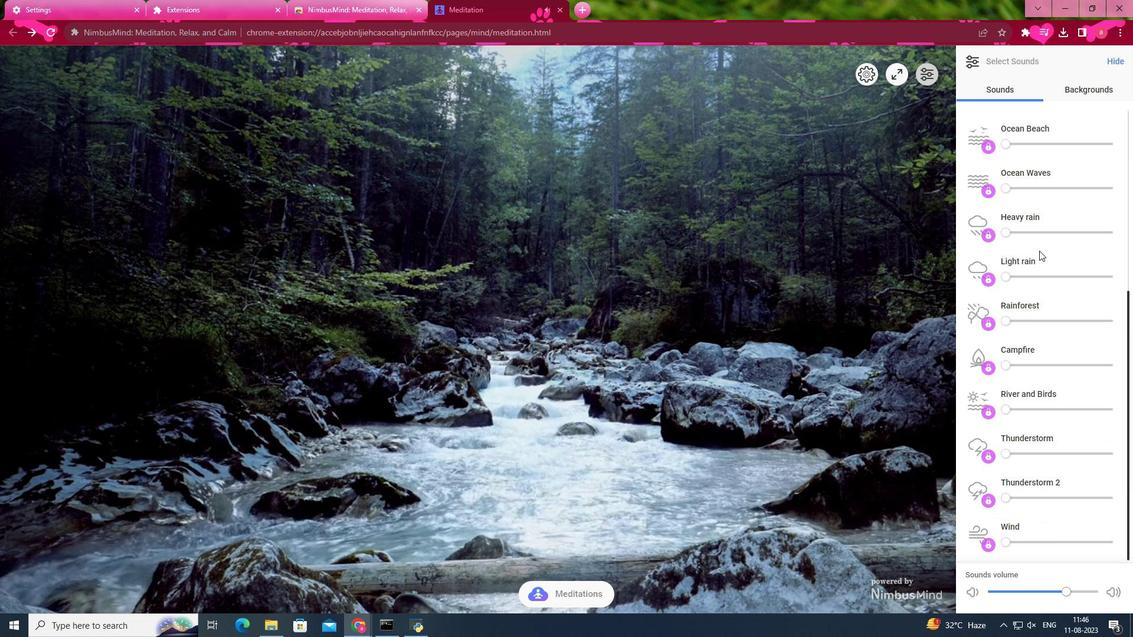 
Action: Mouse scrolled (1039, 250) with delta (0, 0)
Screenshot: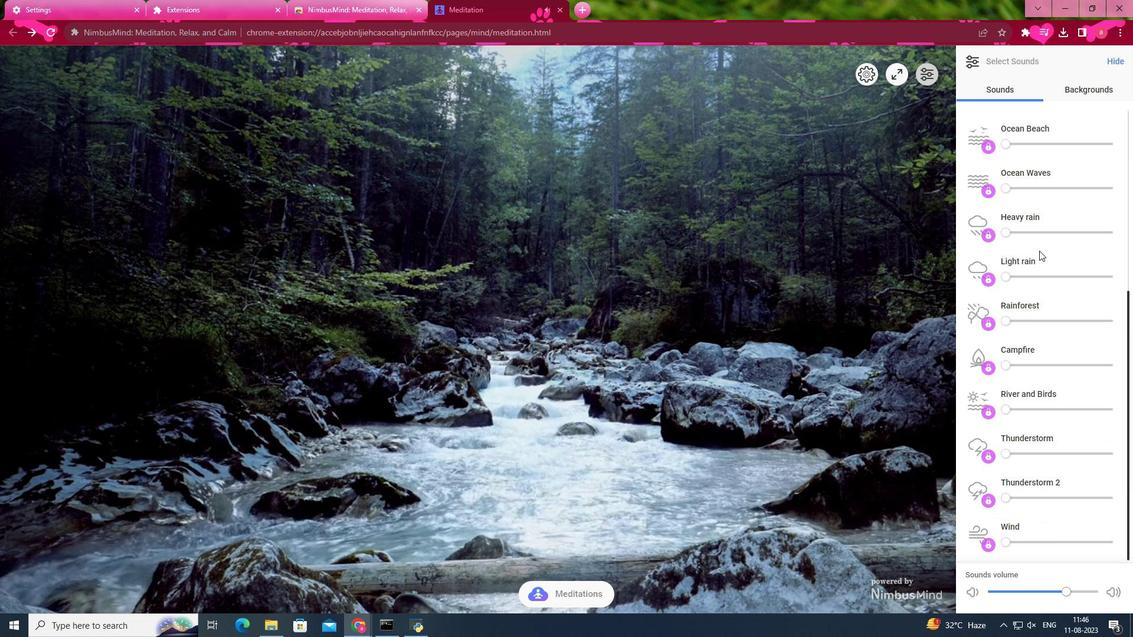 
Action: Mouse scrolled (1039, 250) with delta (0, 0)
Screenshot: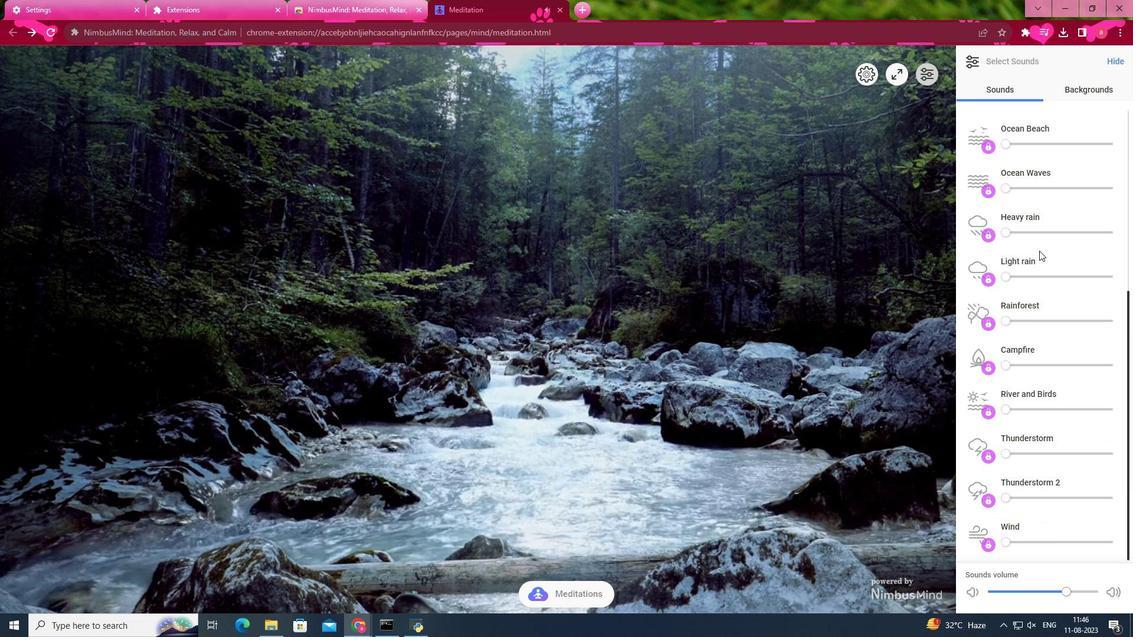 
Action: Mouse scrolled (1039, 250) with delta (0, 0)
Screenshot: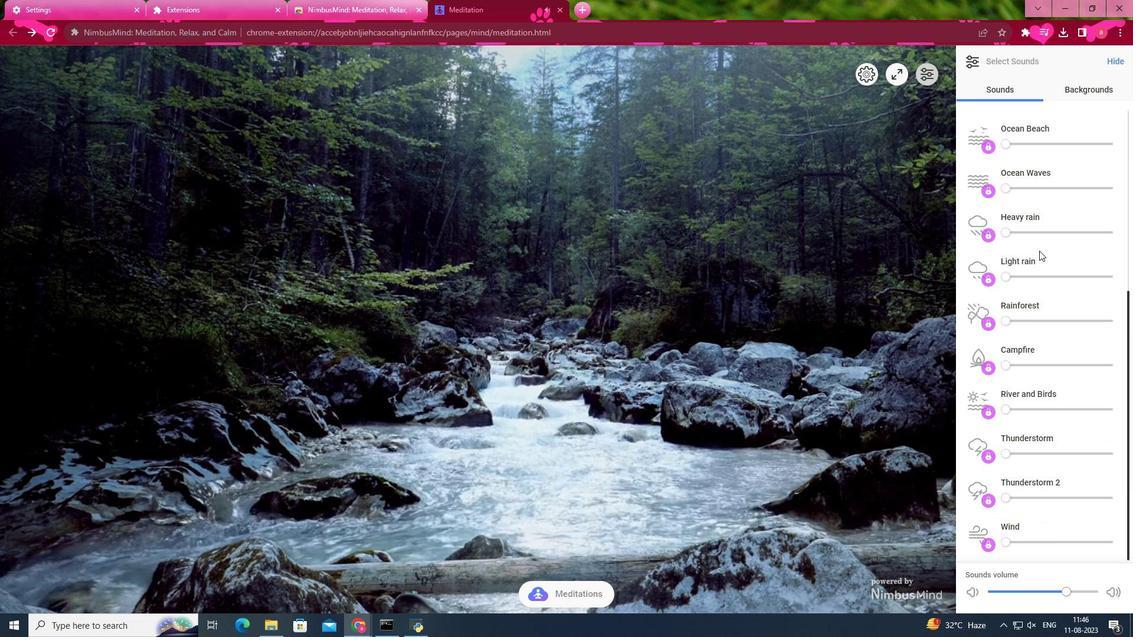 
Action: Mouse scrolled (1039, 250) with delta (0, 0)
Screenshot: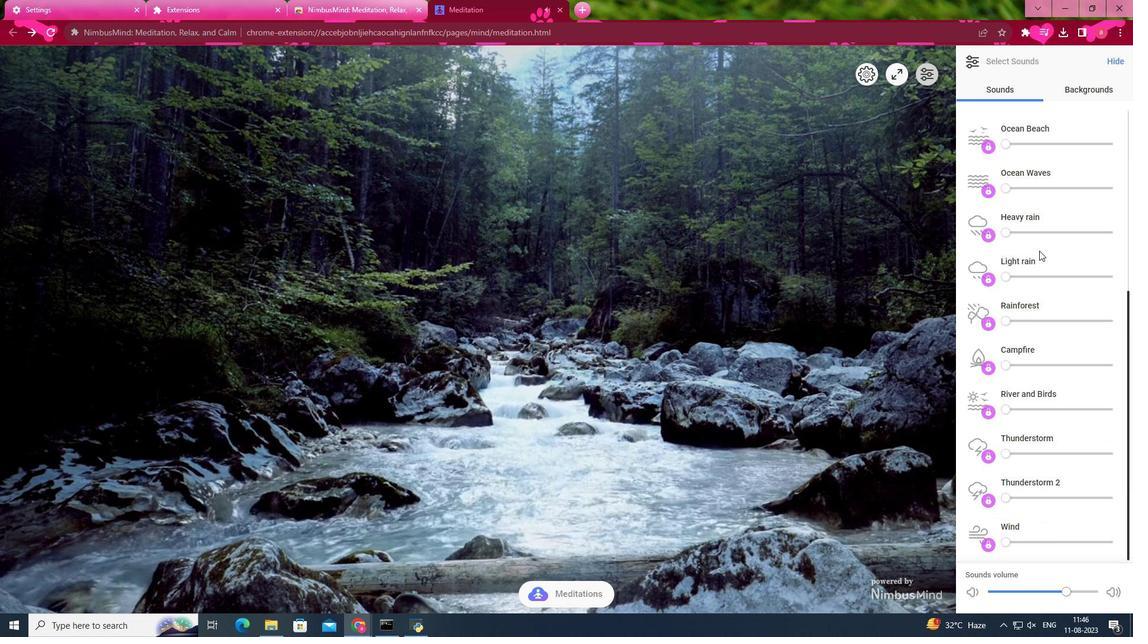 
Action: Mouse scrolled (1039, 251) with delta (0, 0)
Screenshot: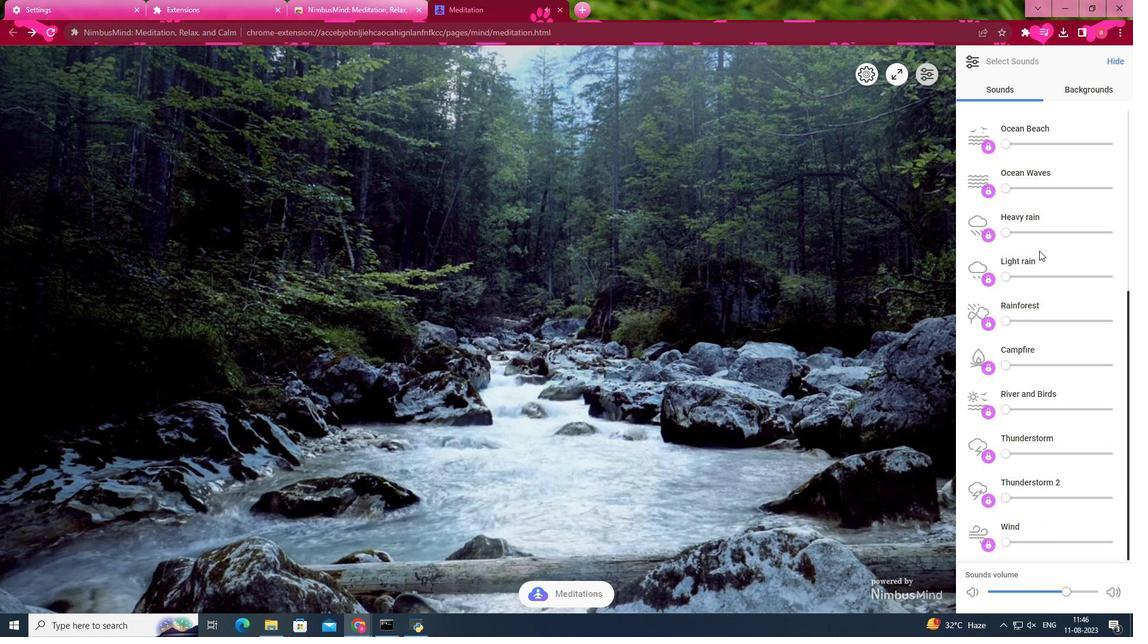 
Action: Mouse scrolled (1039, 251) with delta (0, 0)
Screenshot: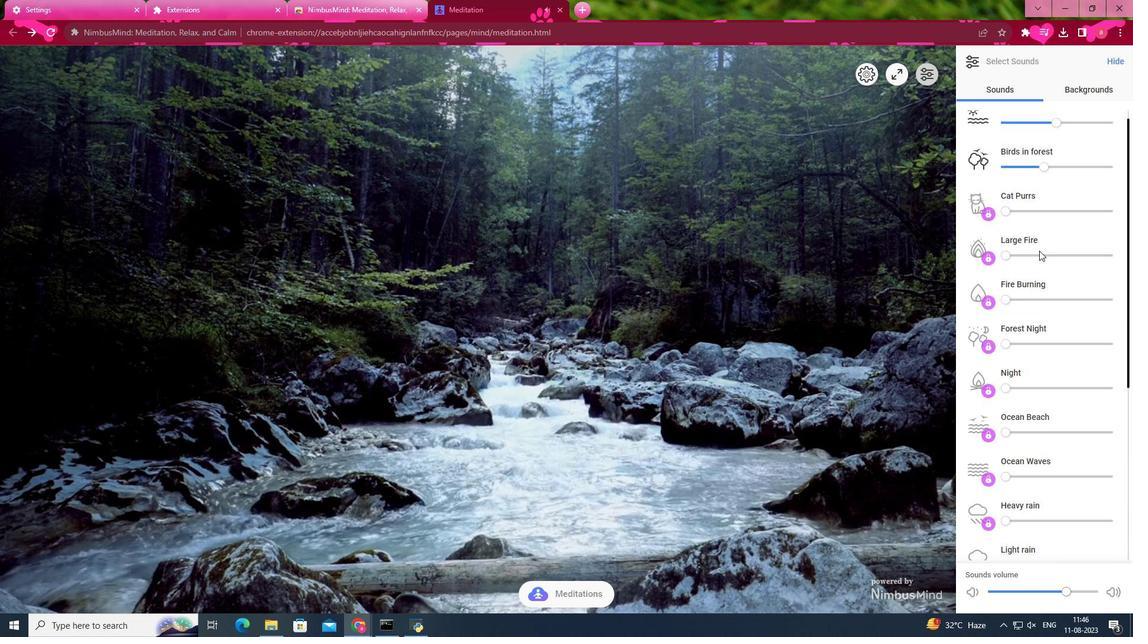
Action: Mouse scrolled (1039, 251) with delta (0, 0)
Screenshot: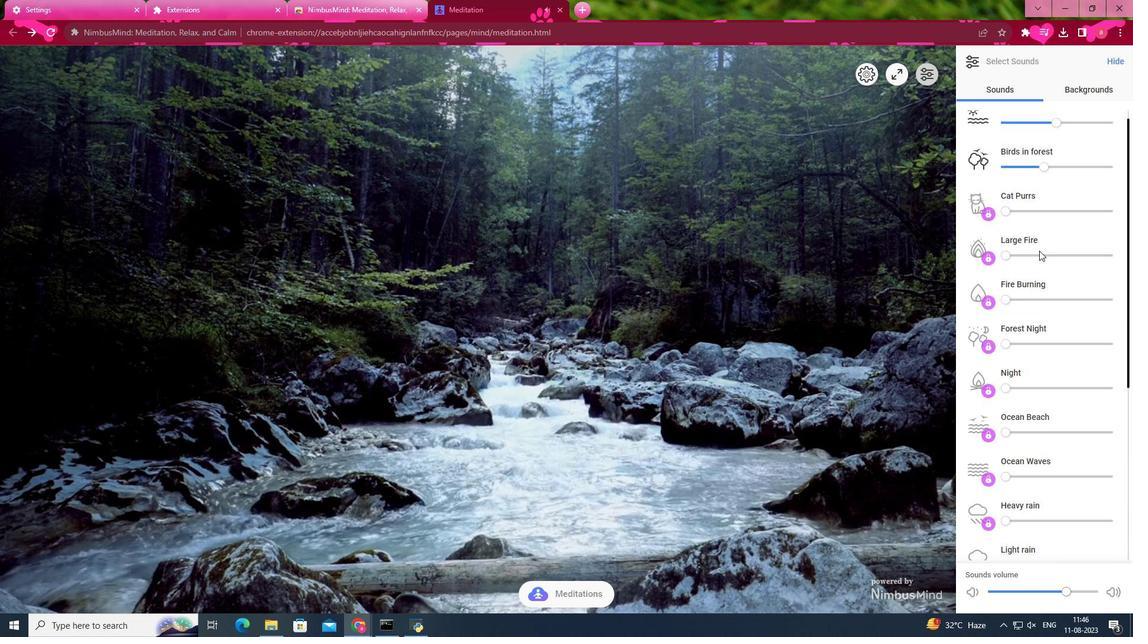 
Action: Mouse scrolled (1039, 251) with delta (0, 0)
Screenshot: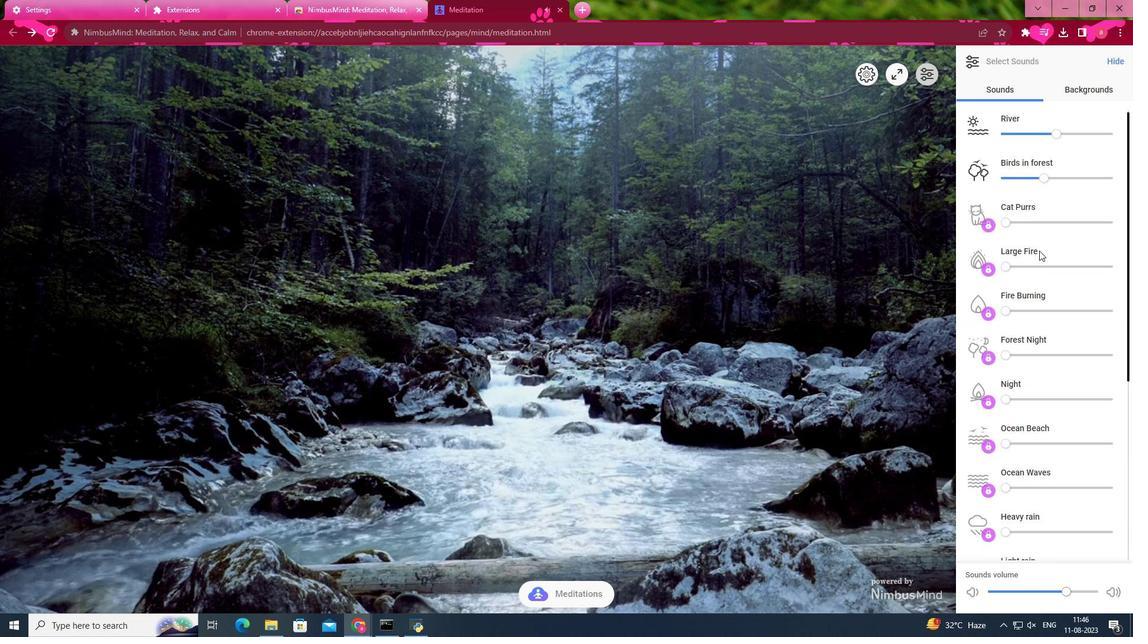 
Action: Mouse scrolled (1039, 251) with delta (0, 0)
Screenshot: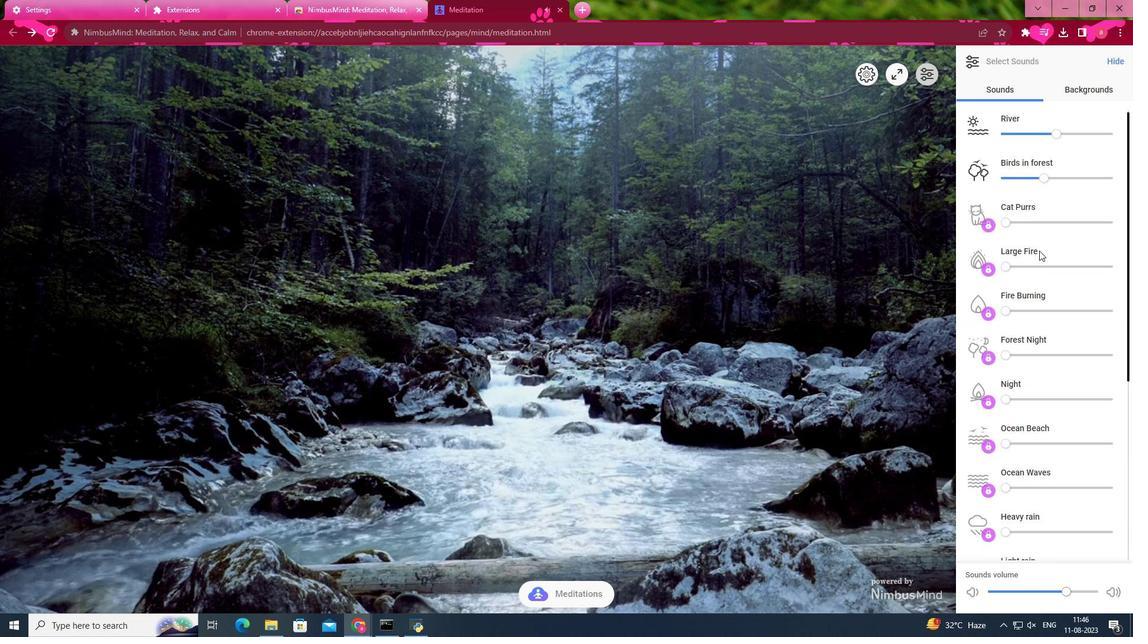 
Action: Mouse scrolled (1039, 251) with delta (0, 0)
Screenshot: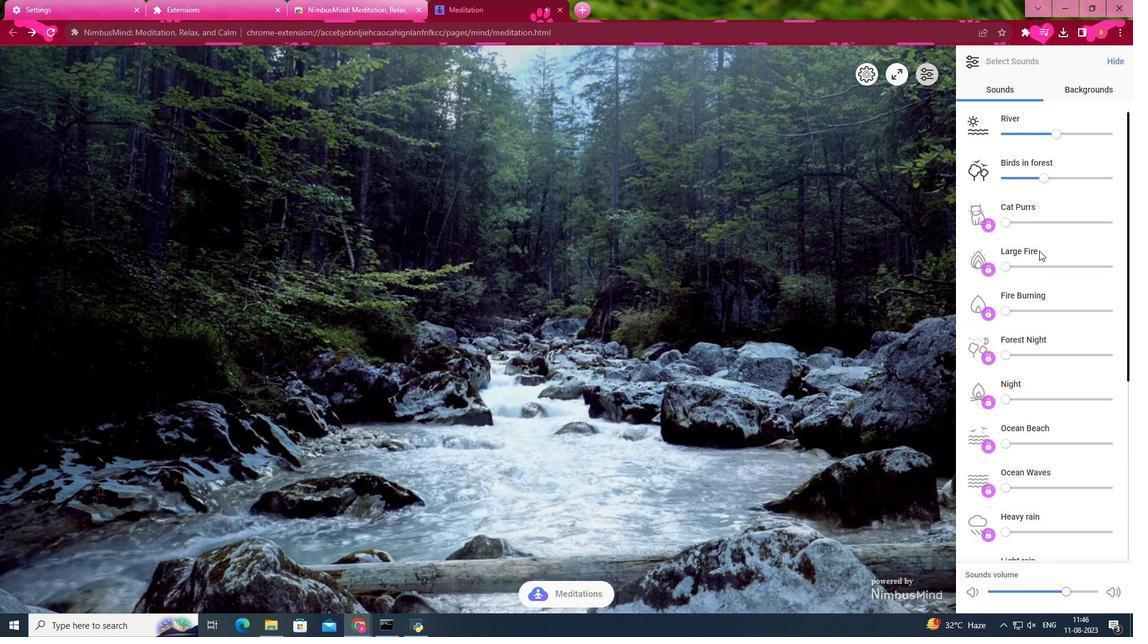 
Action: Mouse scrolled (1039, 251) with delta (0, 0)
Screenshot: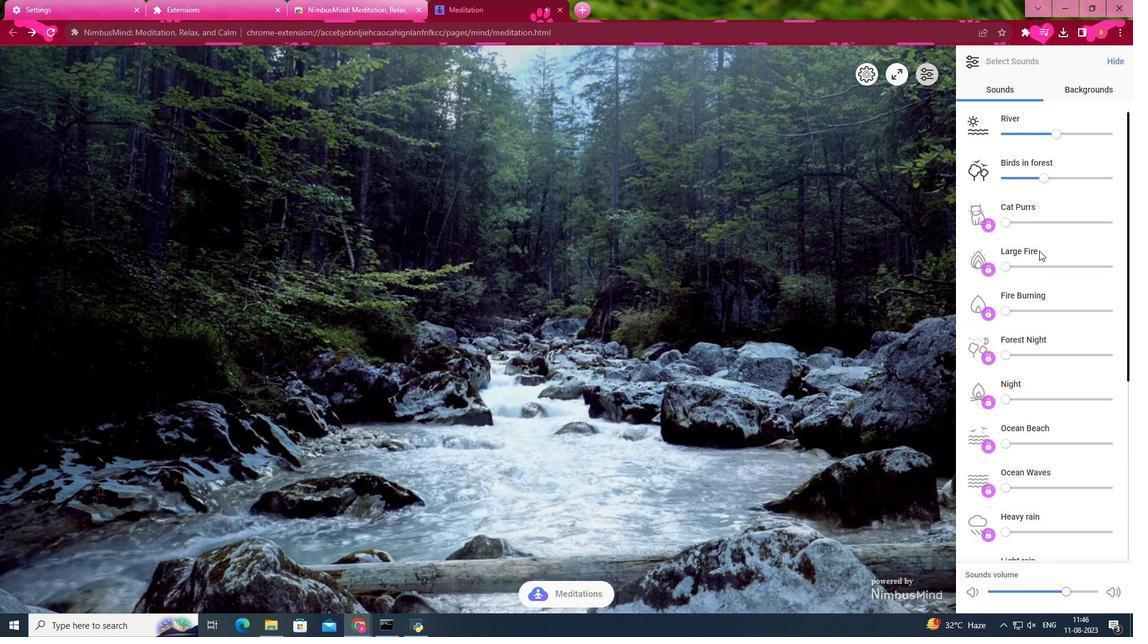 
Action: Mouse scrolled (1039, 251) with delta (0, 0)
Screenshot: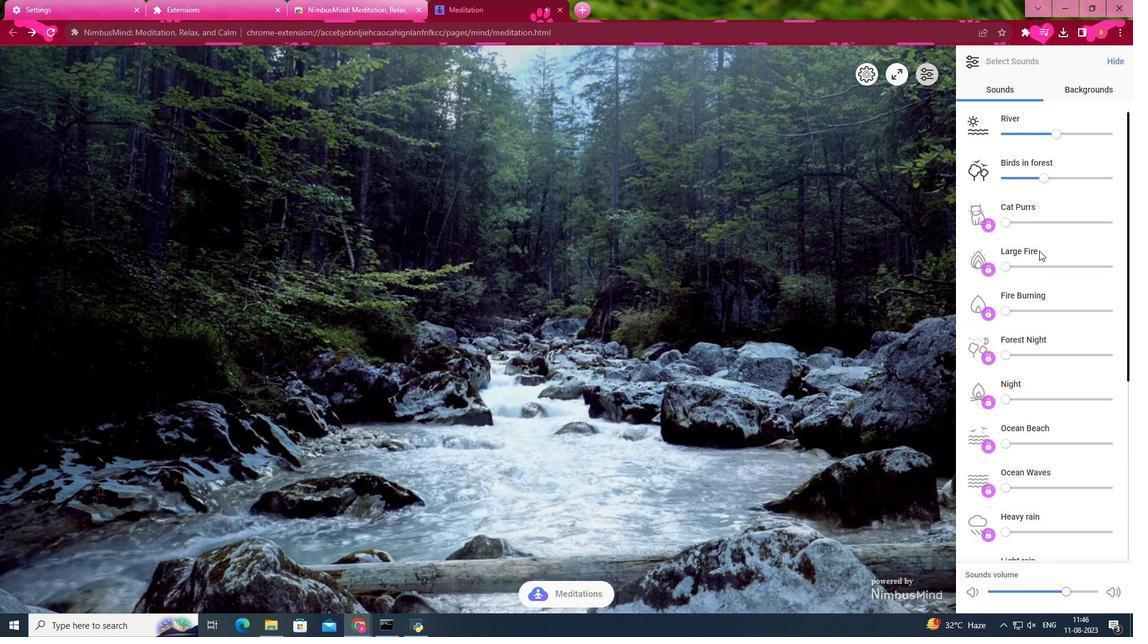 
Action: Mouse scrolled (1039, 251) with delta (0, 0)
Screenshot: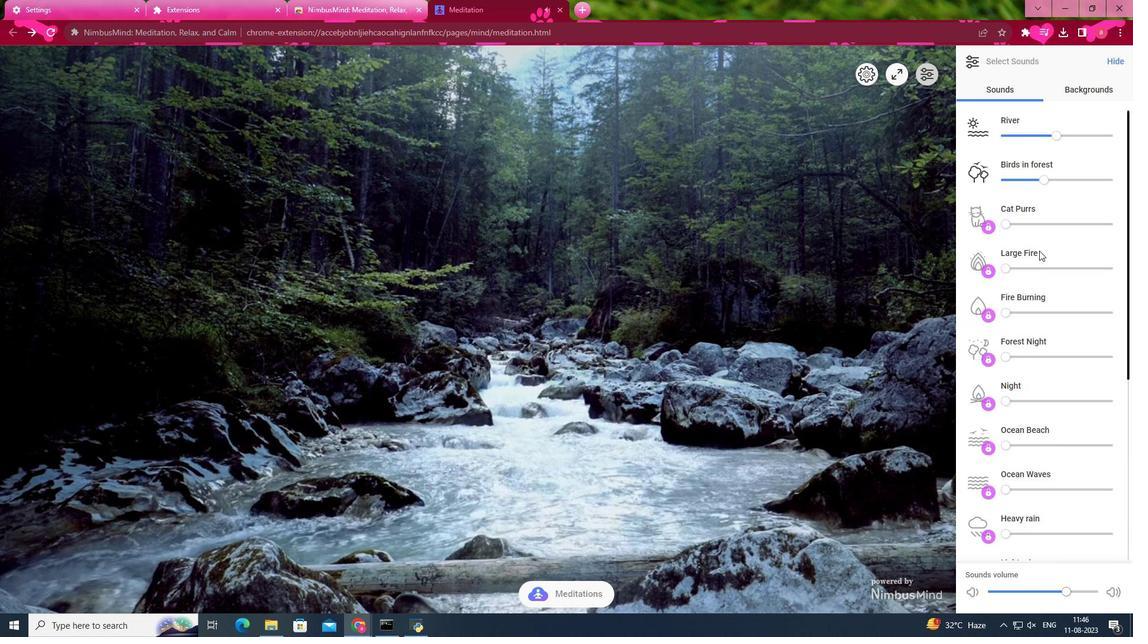 
Action: Mouse scrolled (1039, 251) with delta (0, 0)
Screenshot: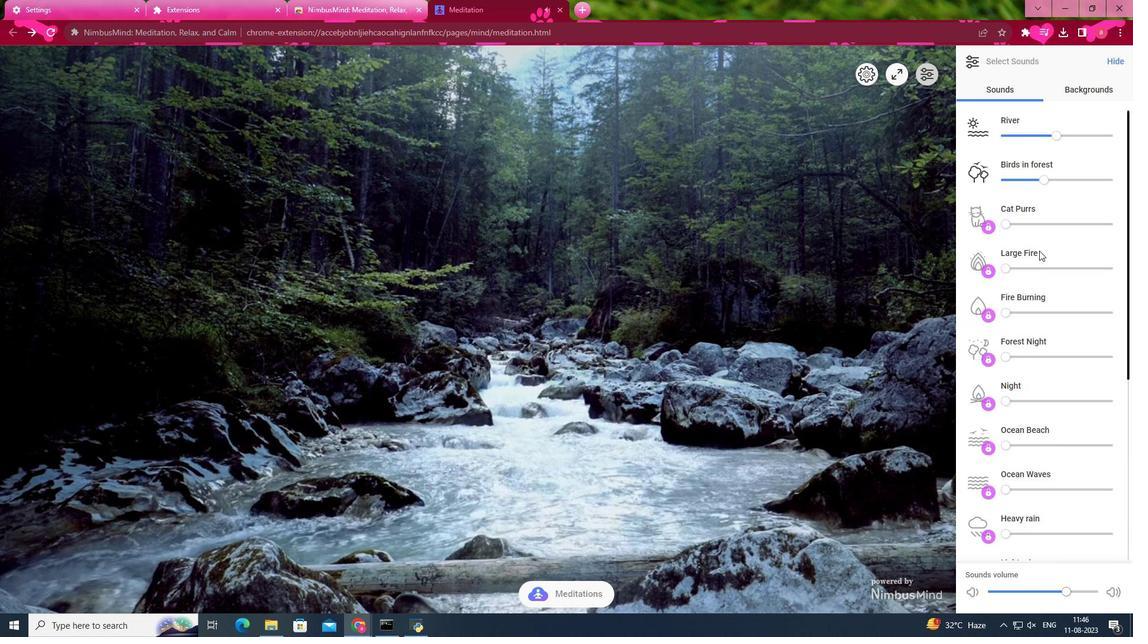 
Action: Mouse scrolled (1039, 251) with delta (0, 0)
Screenshot: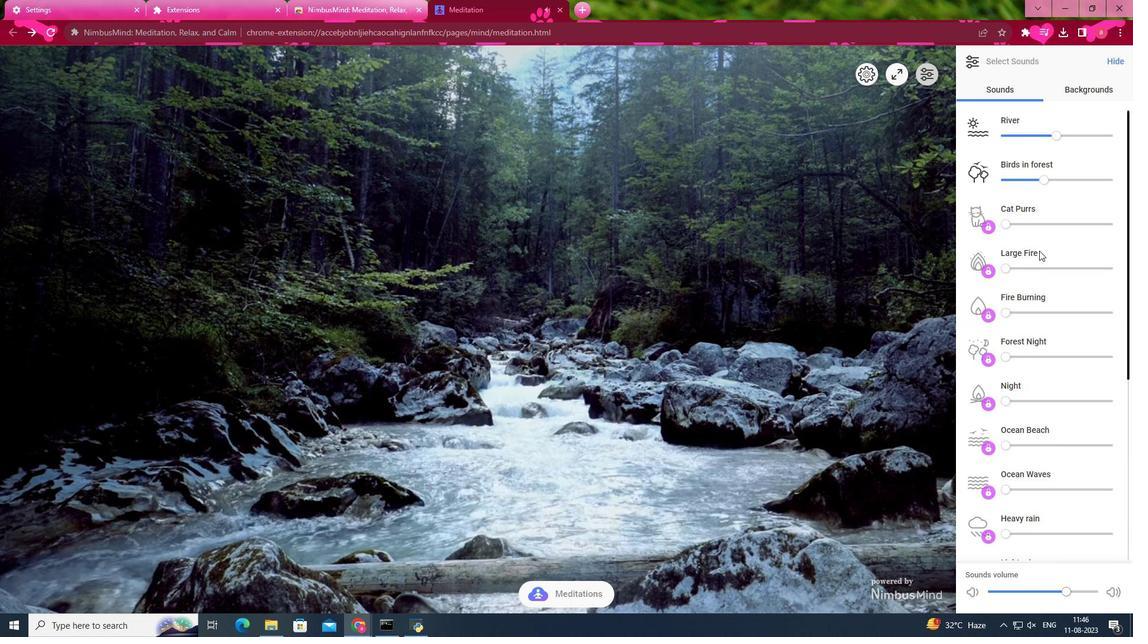 
Action: Mouse scrolled (1039, 251) with delta (0, 0)
Screenshot: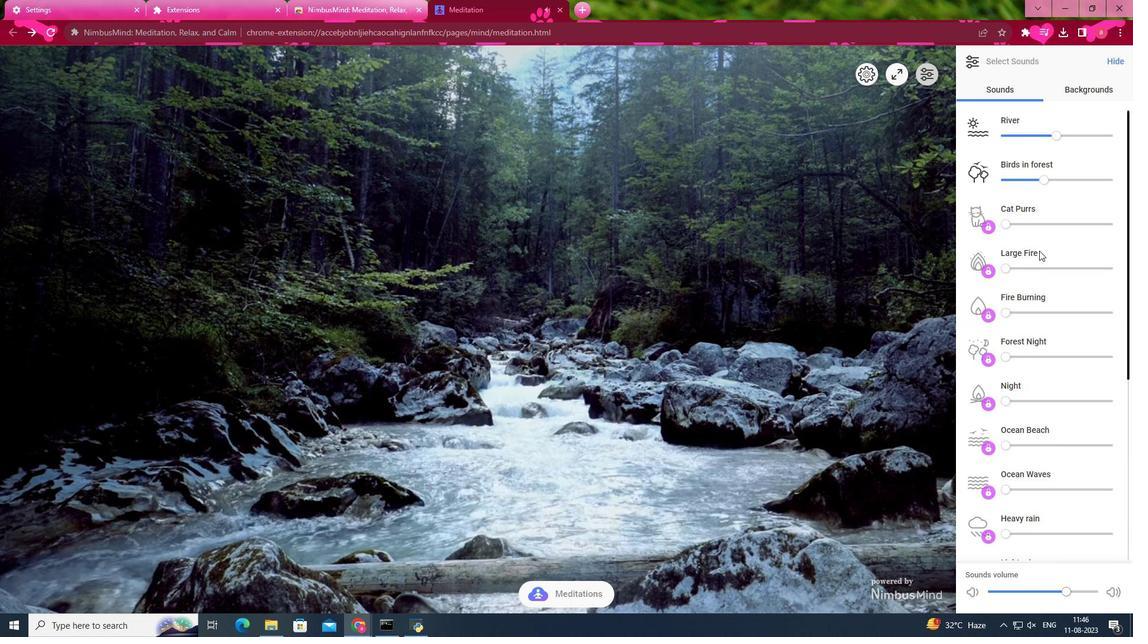 
Action: Mouse scrolled (1039, 251) with delta (0, 0)
Screenshot: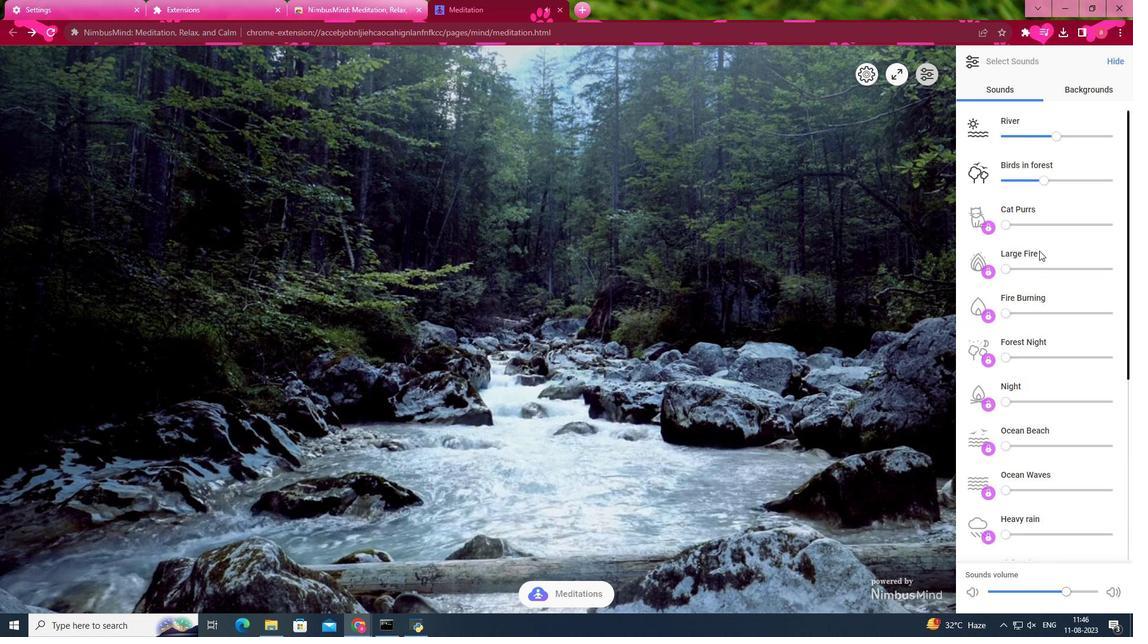 
Action: Mouse scrolled (1039, 251) with delta (0, 0)
Screenshot: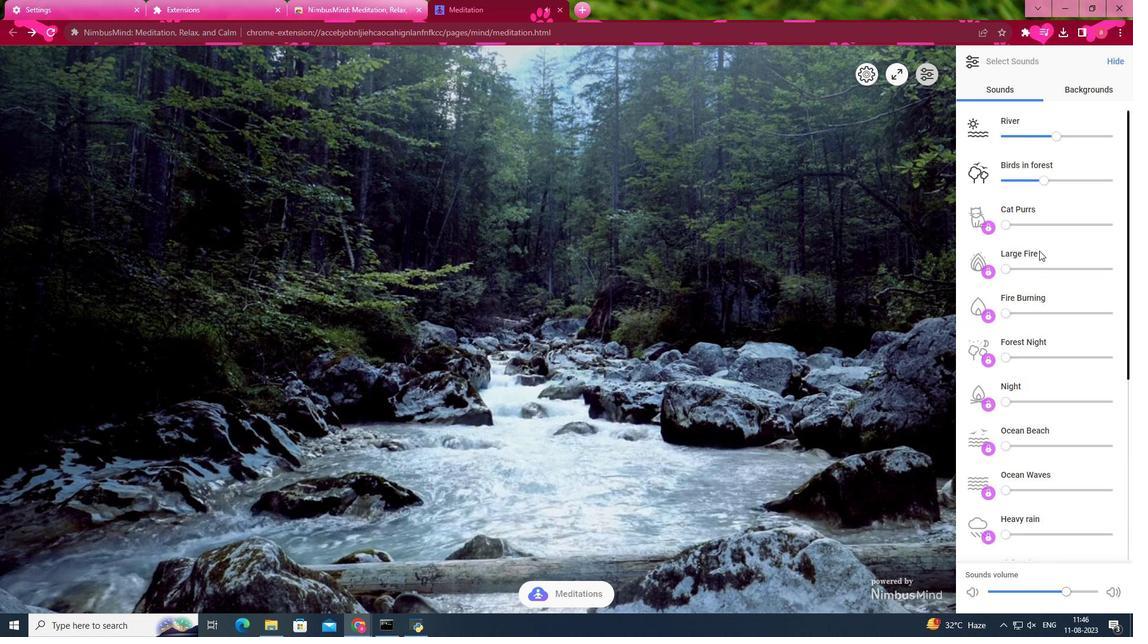 
Action: Mouse scrolled (1039, 251) with delta (0, 0)
Screenshot: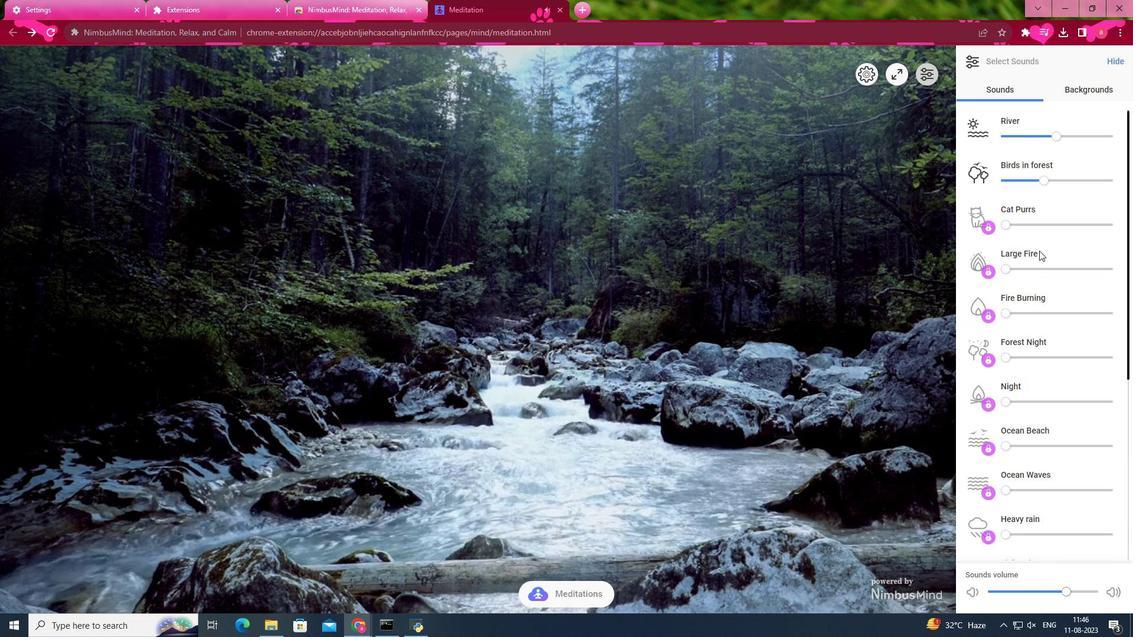 
Action: Mouse scrolled (1039, 251) with delta (0, 0)
Screenshot: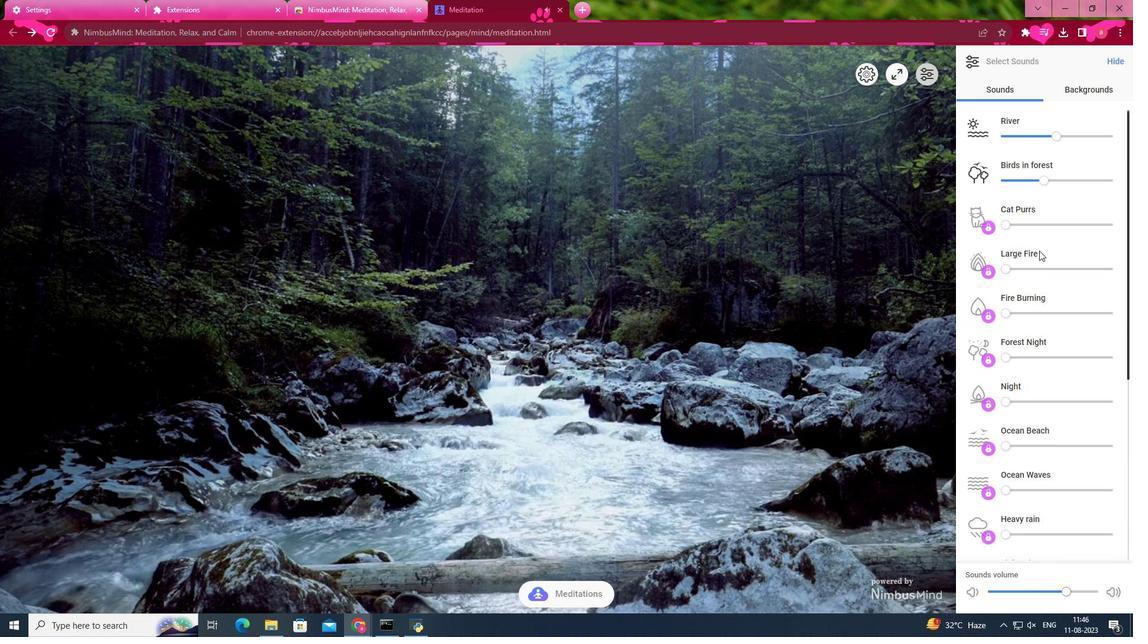 
Action: Mouse scrolled (1039, 251) with delta (0, 0)
Screenshot: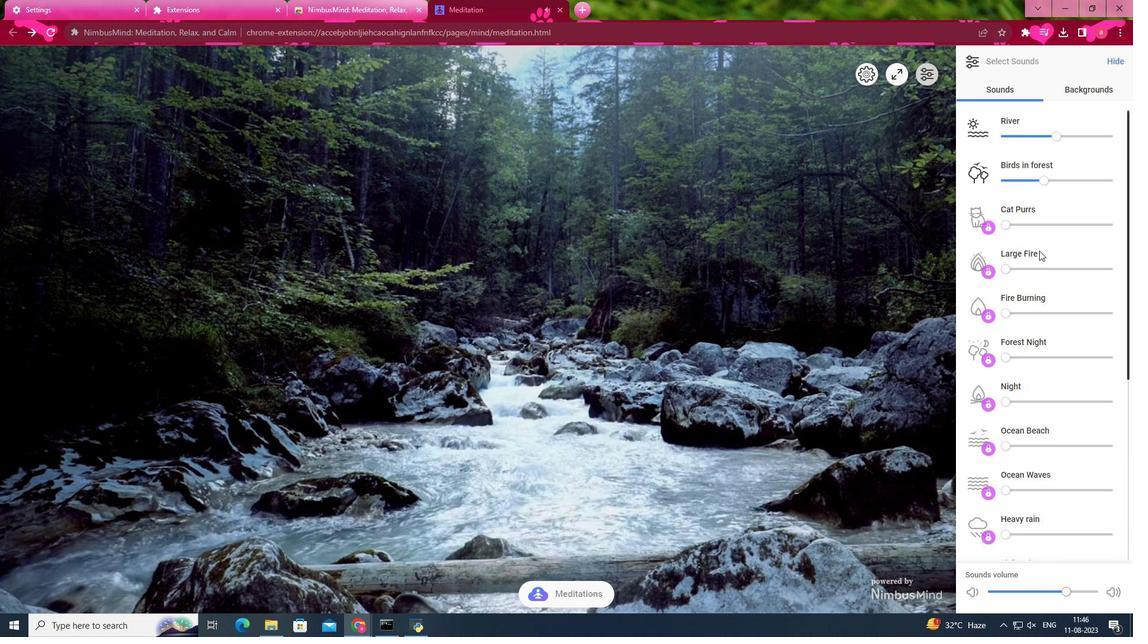 
Action: Mouse scrolled (1039, 251) with delta (0, 0)
Screenshot: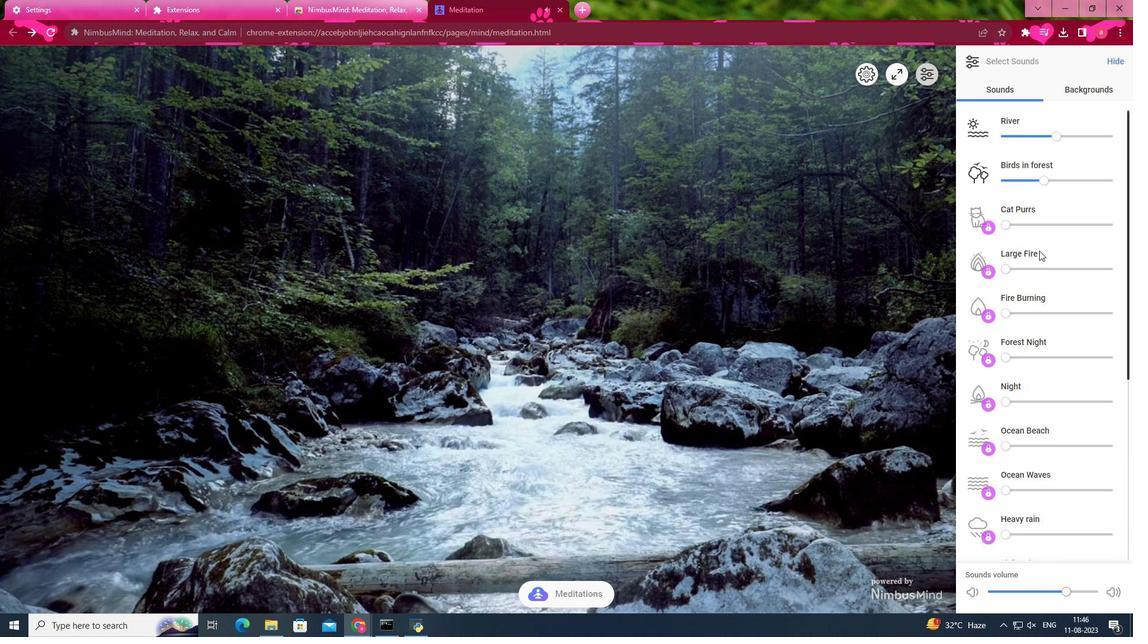 
Action: Mouse scrolled (1039, 251) with delta (0, 0)
Screenshot: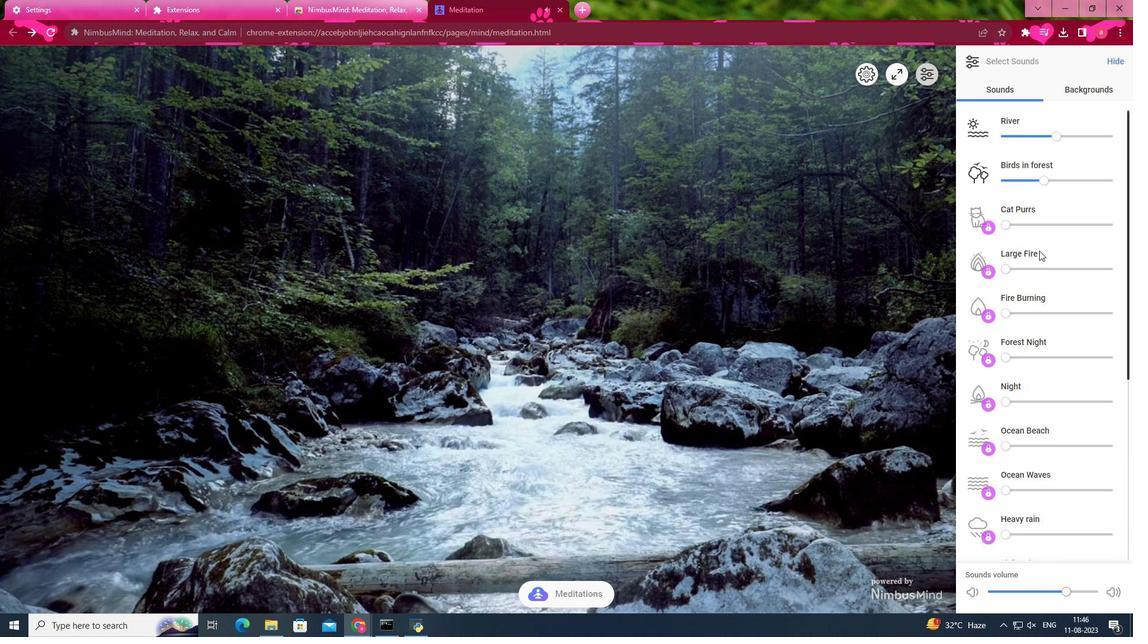 
Action: Mouse scrolled (1039, 251) with delta (0, 0)
Screenshot: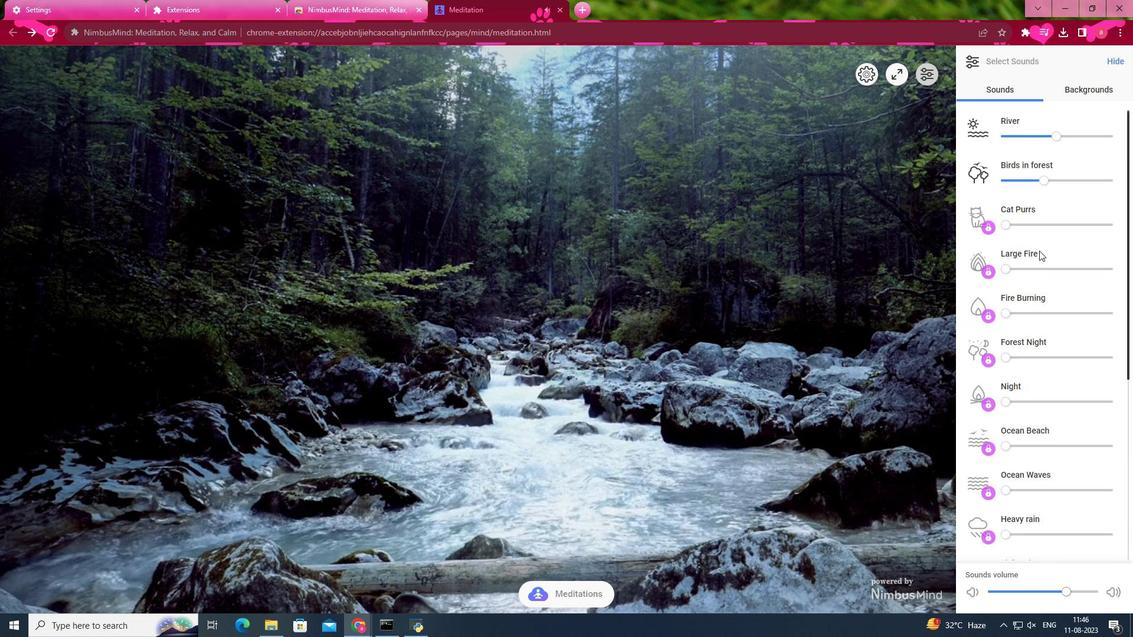 
Action: Mouse scrolled (1039, 251) with delta (0, 0)
Screenshot: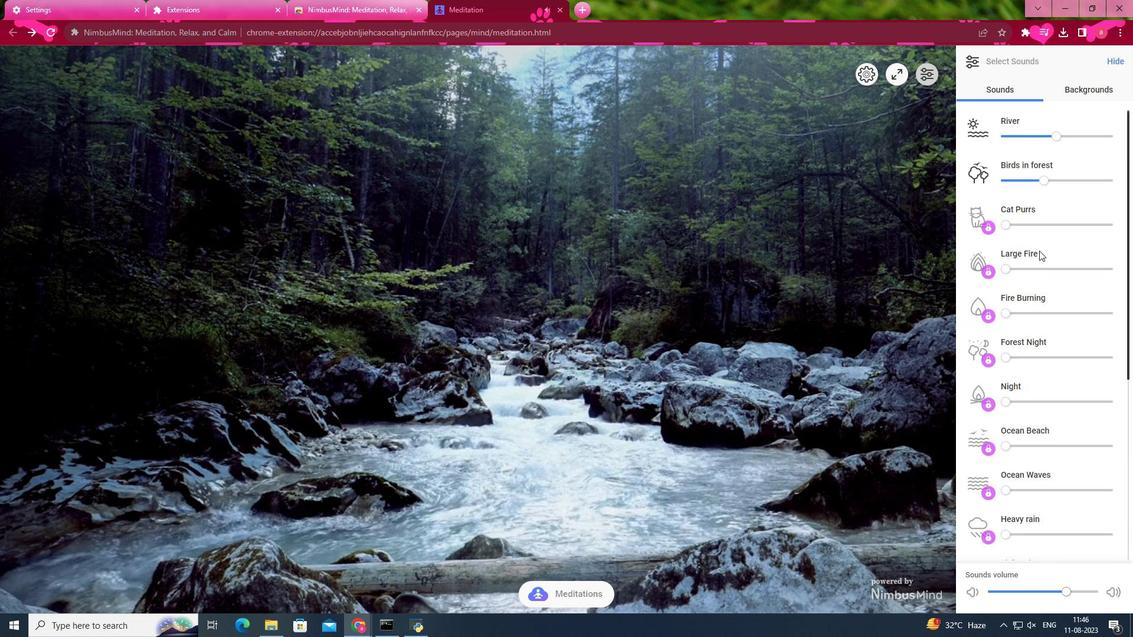 
Action: Mouse scrolled (1039, 251) with delta (0, 0)
Screenshot: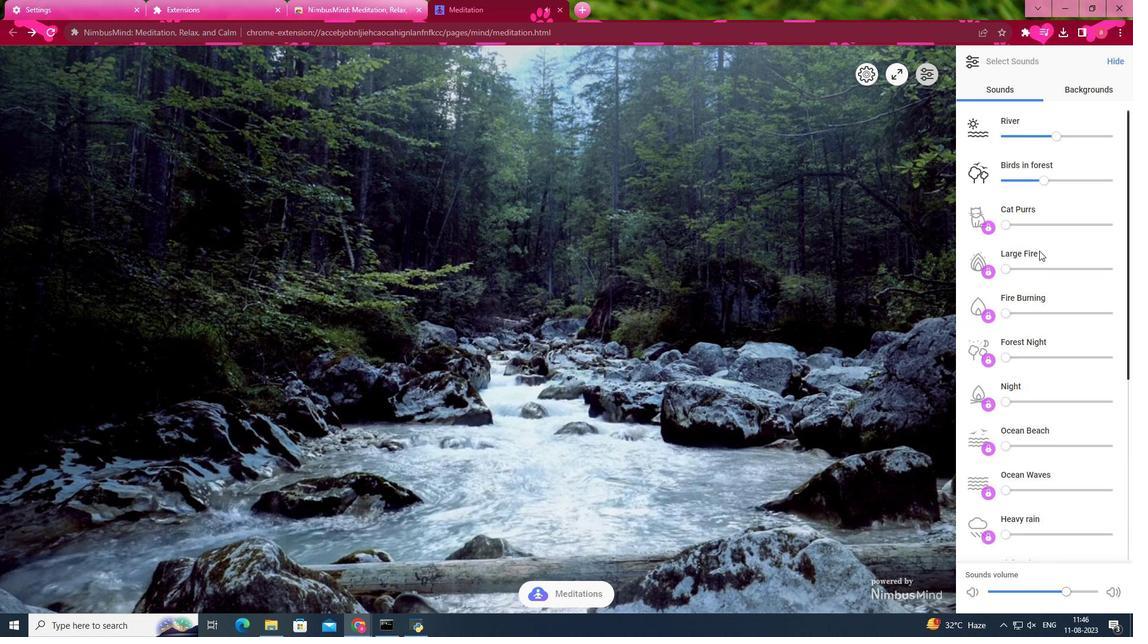 
Action: Mouse scrolled (1039, 251) with delta (0, 0)
Screenshot: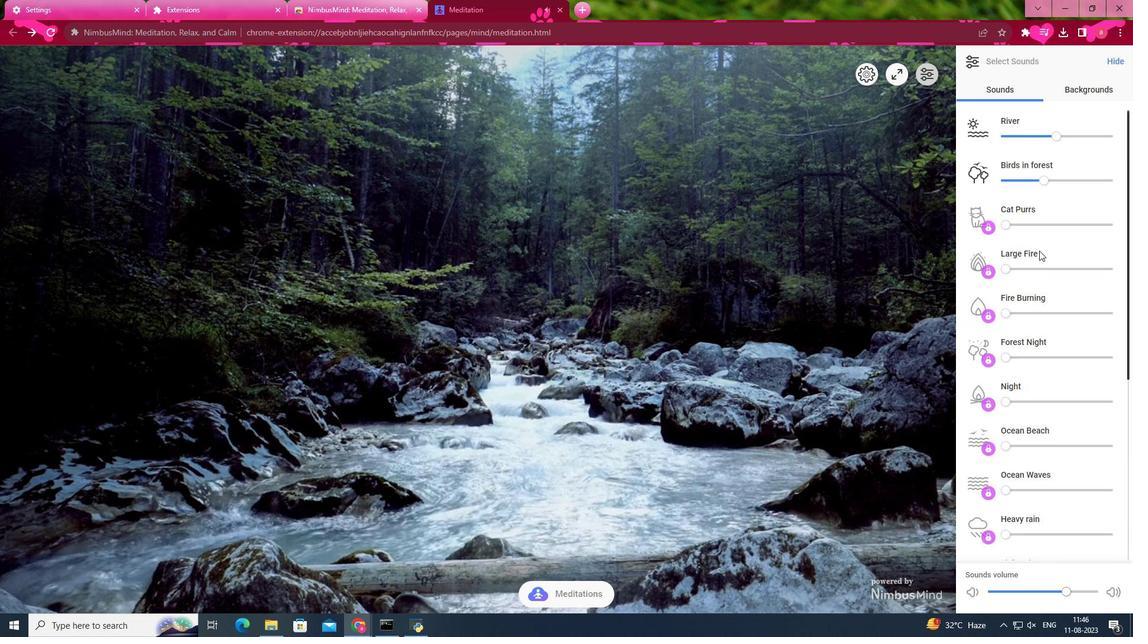 
Action: Mouse moved to (1076, 82)
Screenshot: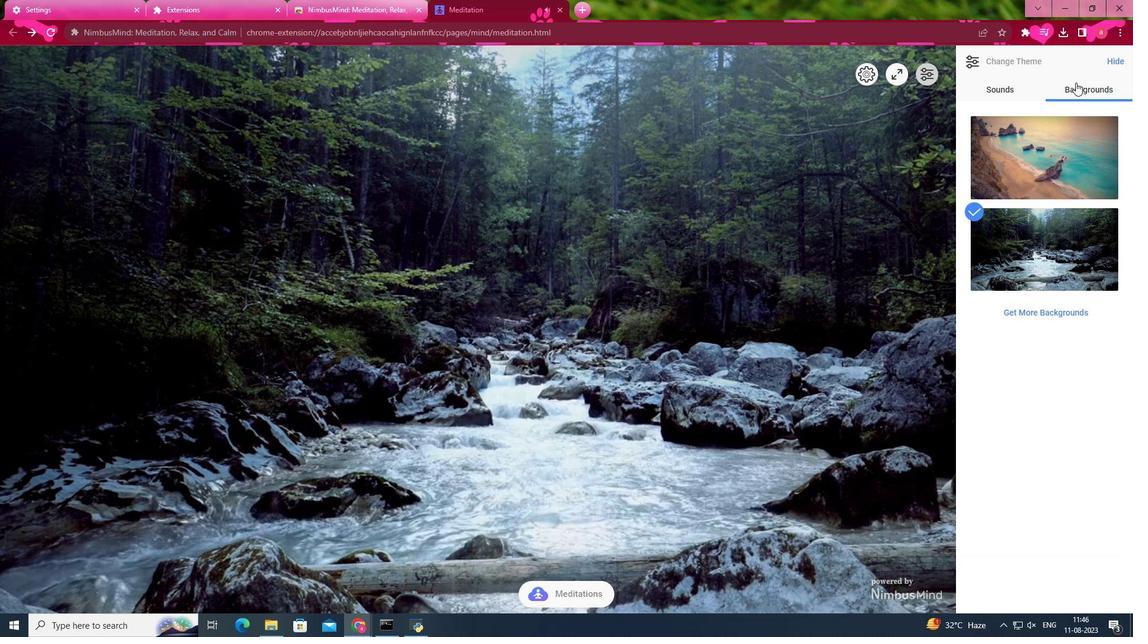 
Action: Mouse pressed left at (1076, 82)
Screenshot: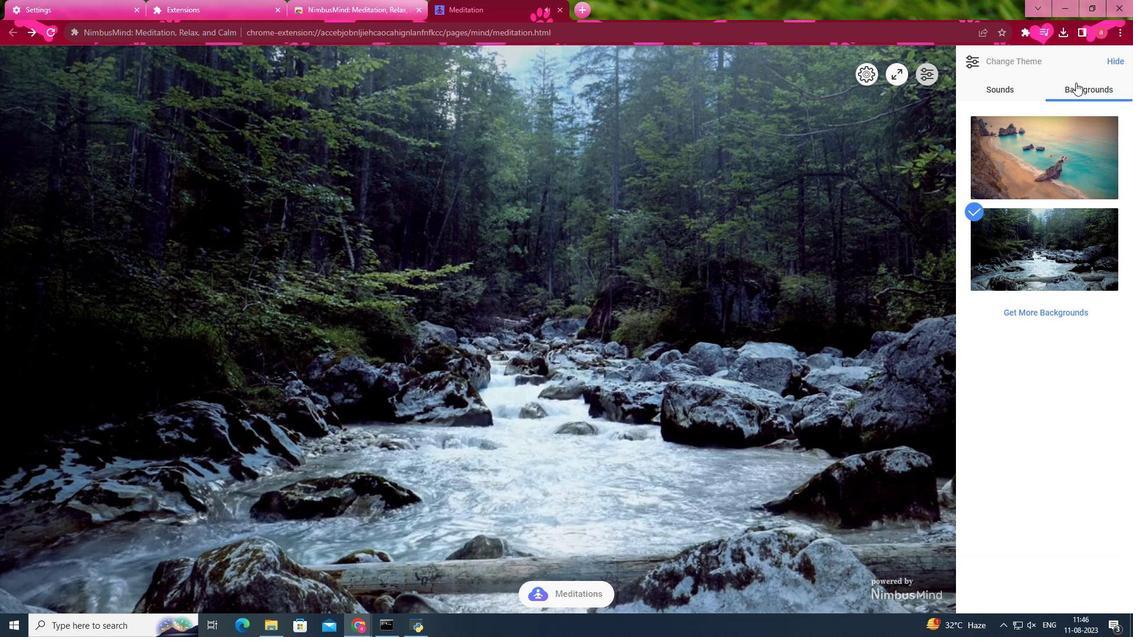 
Action: Mouse moved to (751, 255)
Screenshot: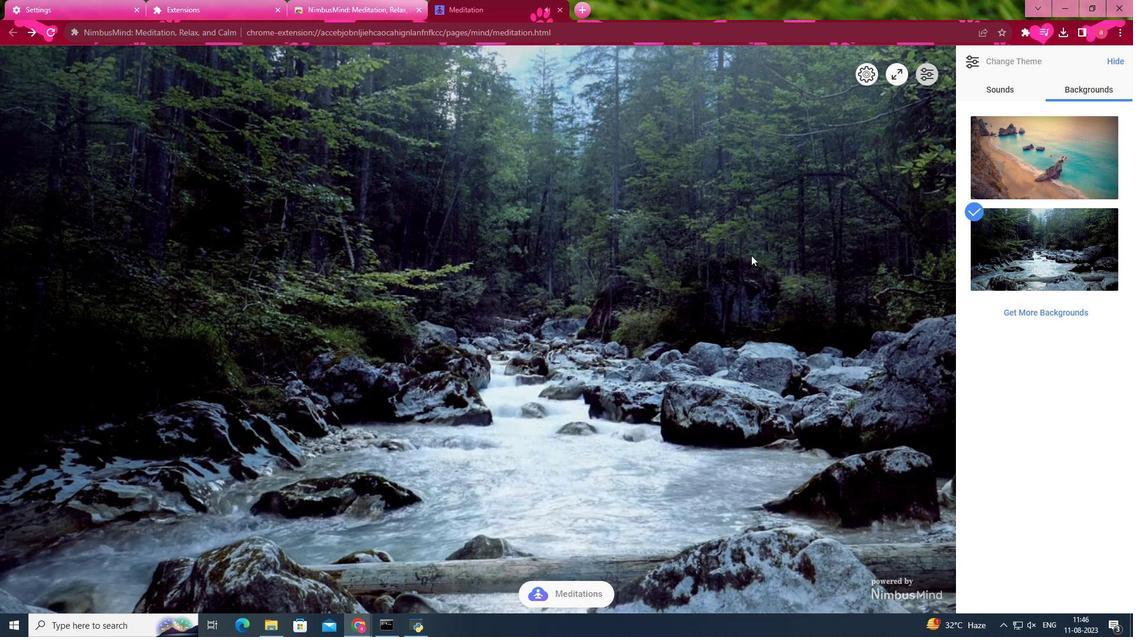 
Action: Mouse pressed left at (751, 255)
Screenshot: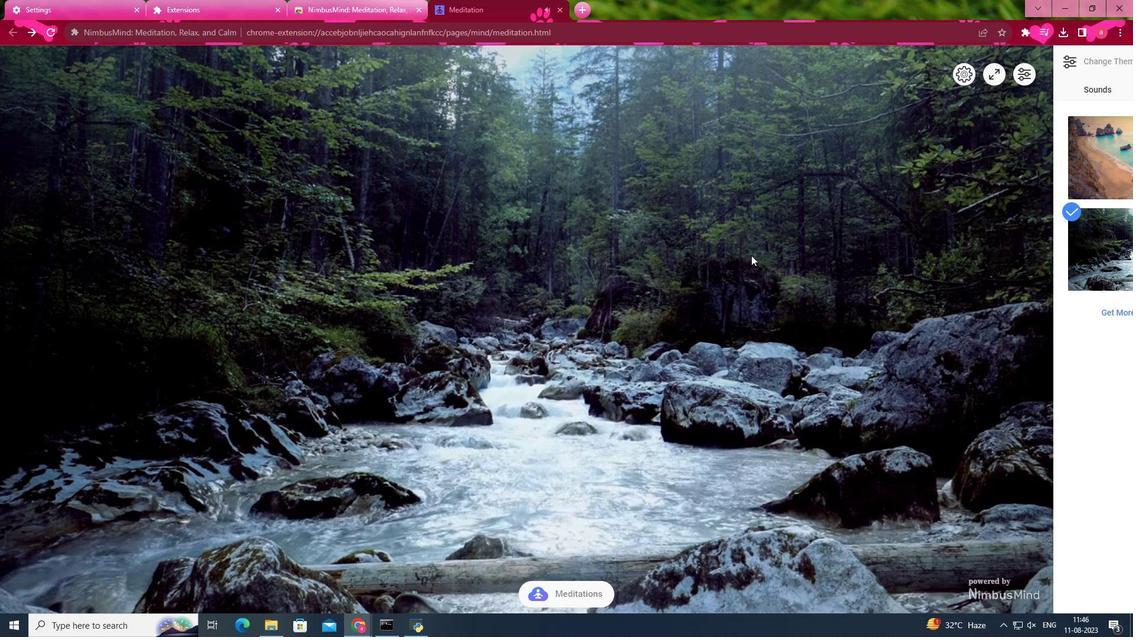 
Action: Mouse scrolled (751, 254) with delta (0, 0)
Screenshot: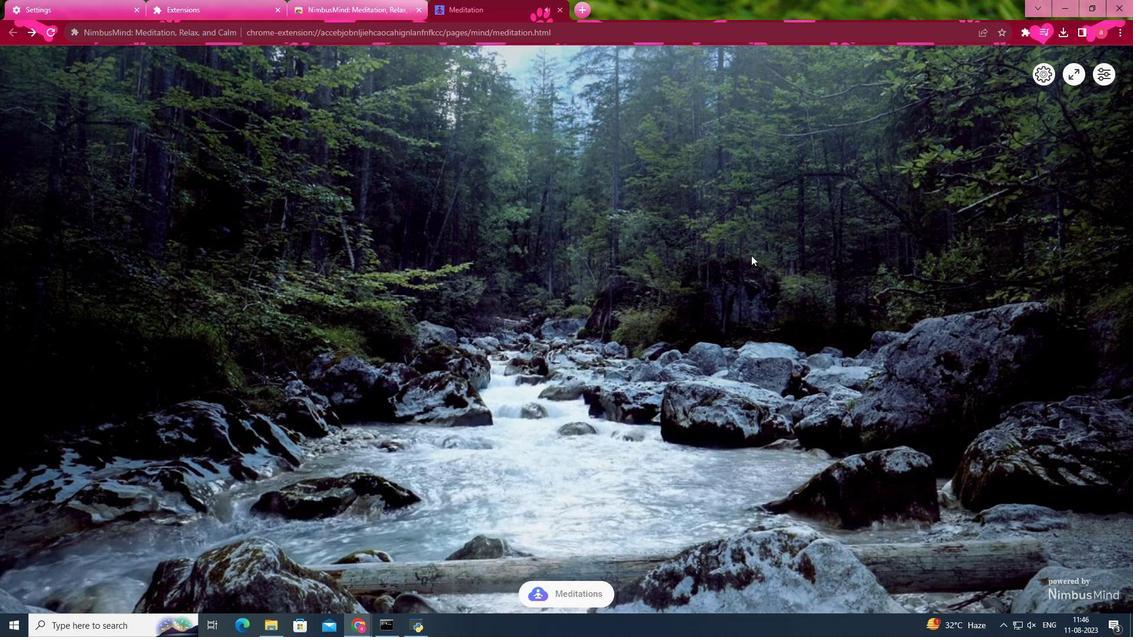 
Action: Mouse scrolled (751, 254) with delta (0, 0)
Screenshot: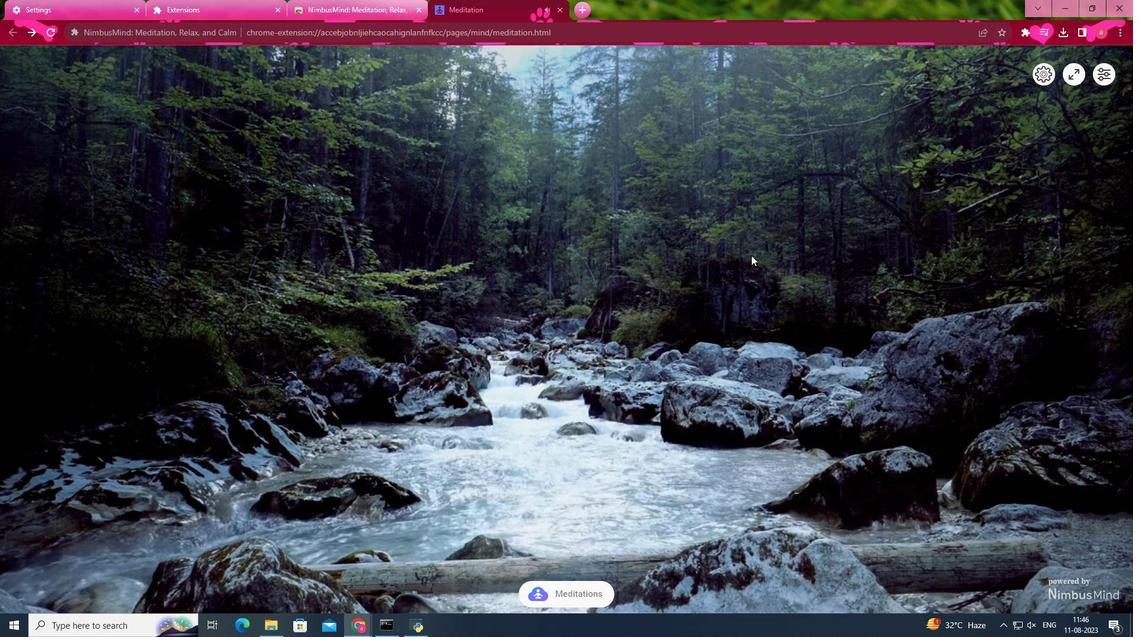 
Action: Mouse scrolled (751, 254) with delta (0, 0)
Screenshot: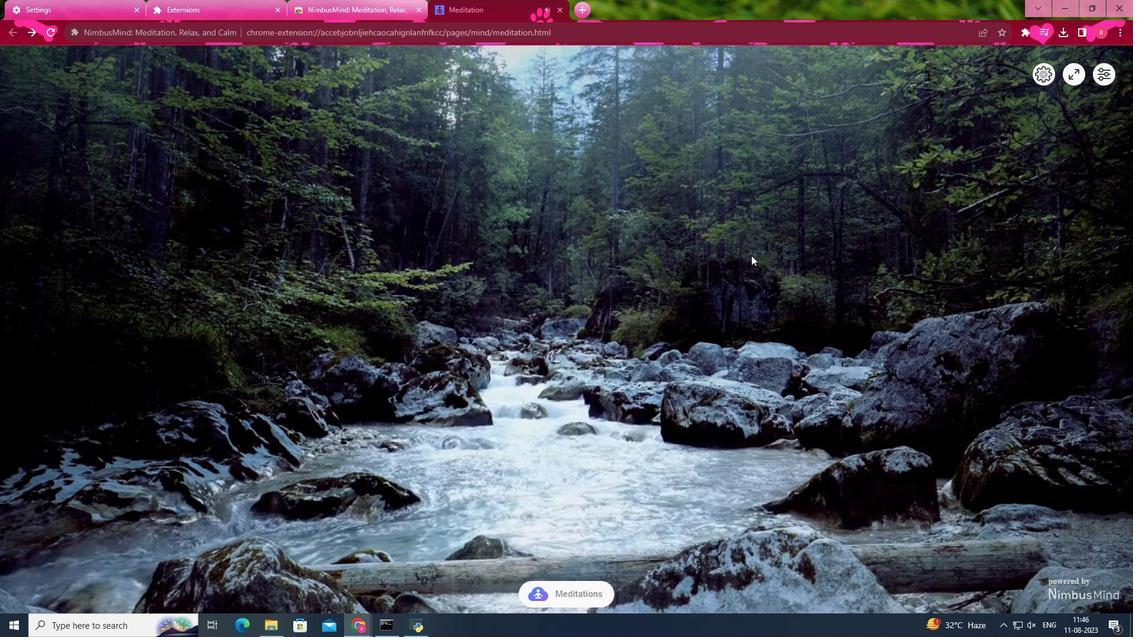 
Action: Mouse scrolled (751, 254) with delta (0, 0)
Screenshot: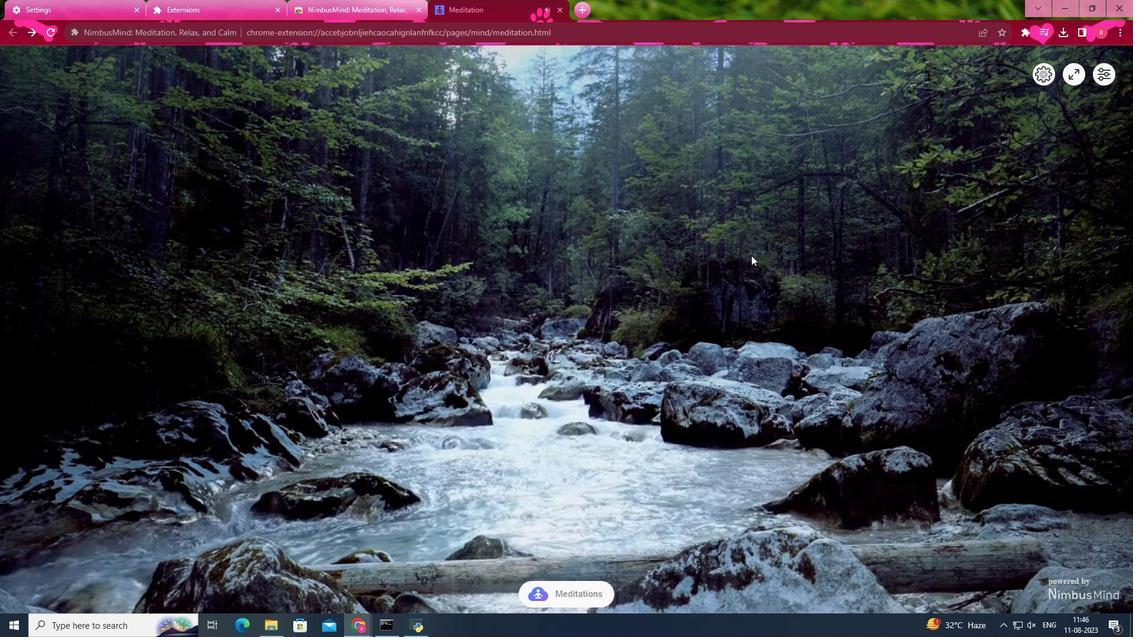 
Action: Mouse scrolled (751, 254) with delta (0, 0)
Screenshot: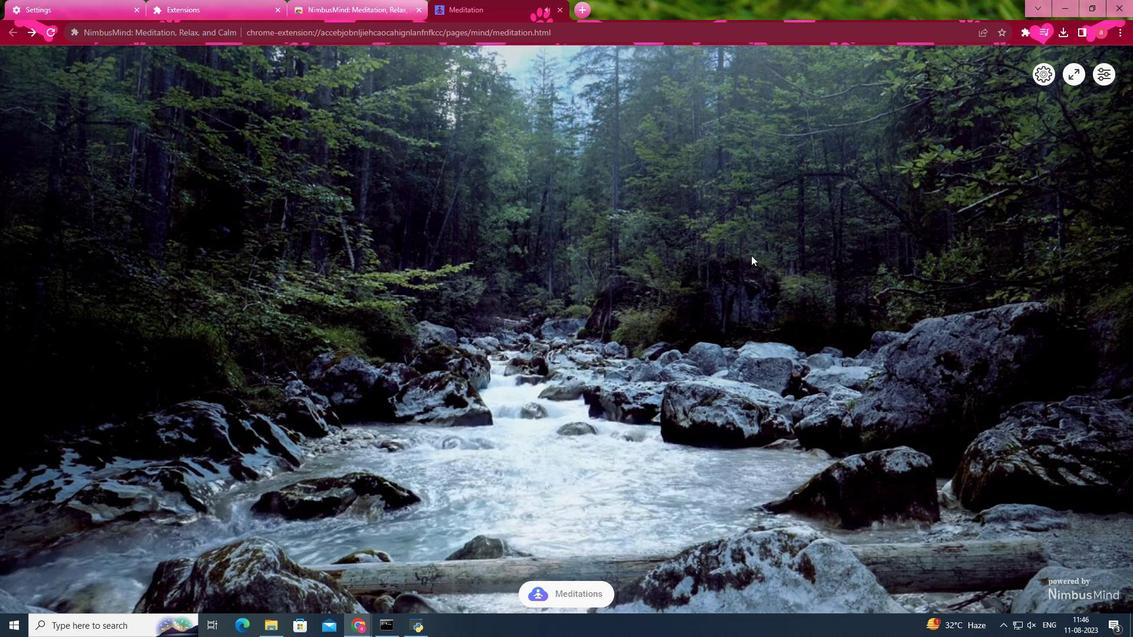 
Action: Mouse scrolled (751, 254) with delta (0, 0)
Screenshot: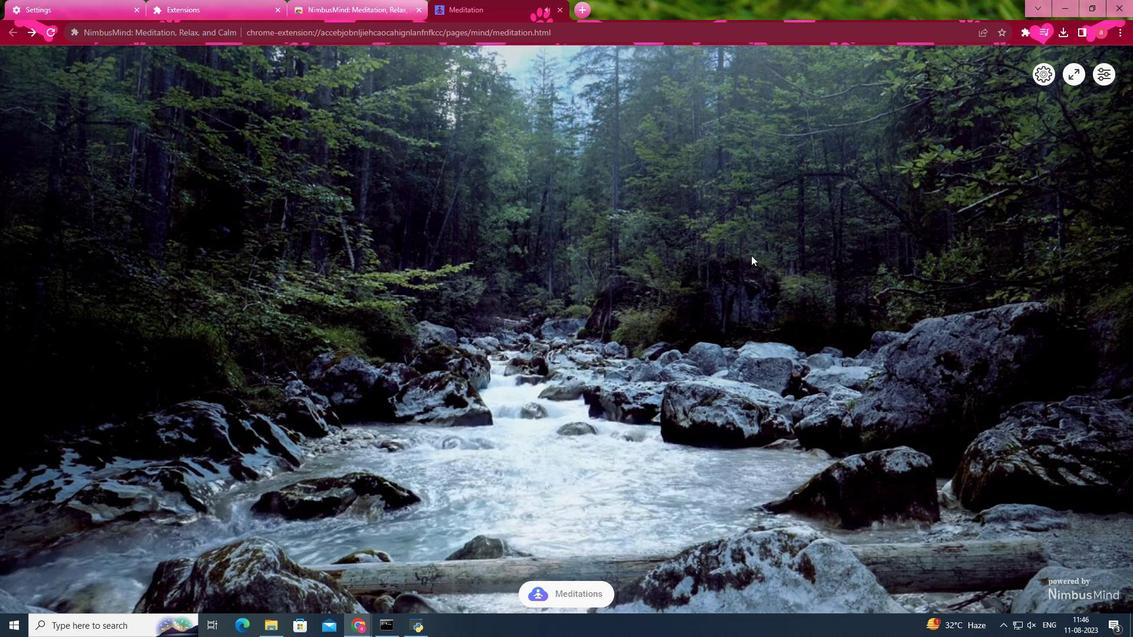 
Action: Mouse scrolled (751, 254) with delta (0, 0)
Screenshot: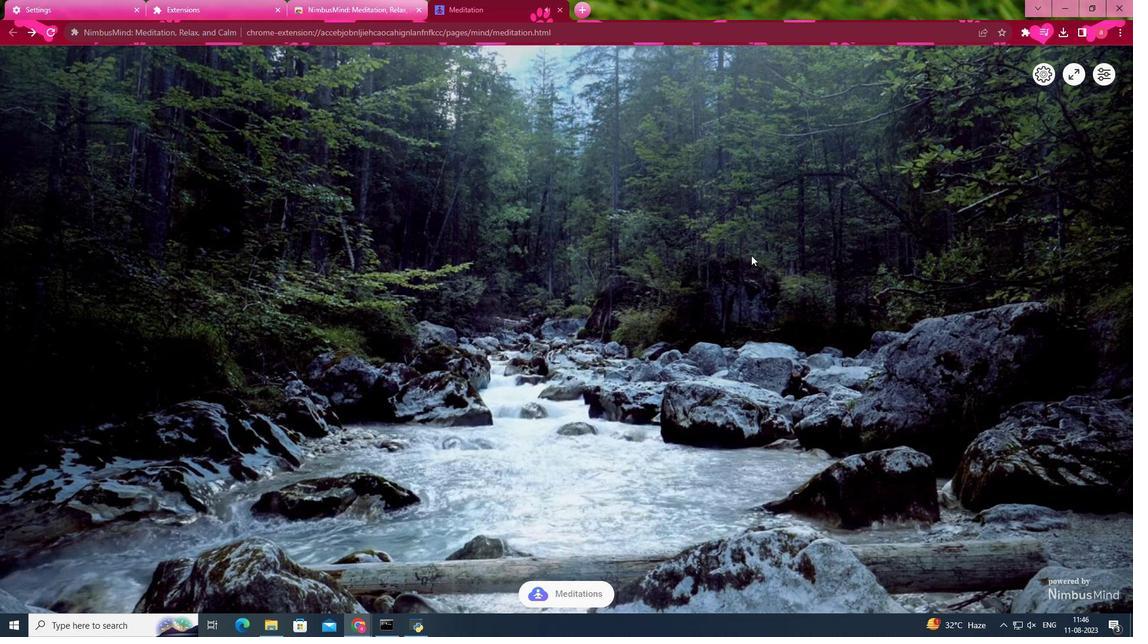
Action: Mouse scrolled (751, 256) with delta (0, 0)
Screenshot: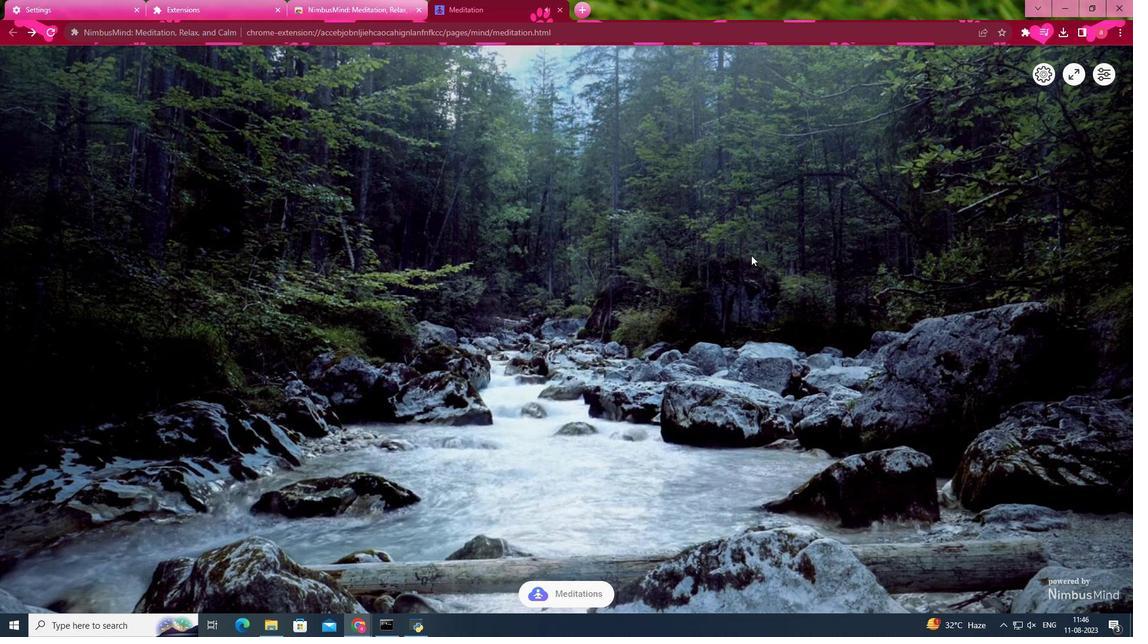 
Action: Mouse scrolled (751, 256) with delta (0, 0)
Screenshot: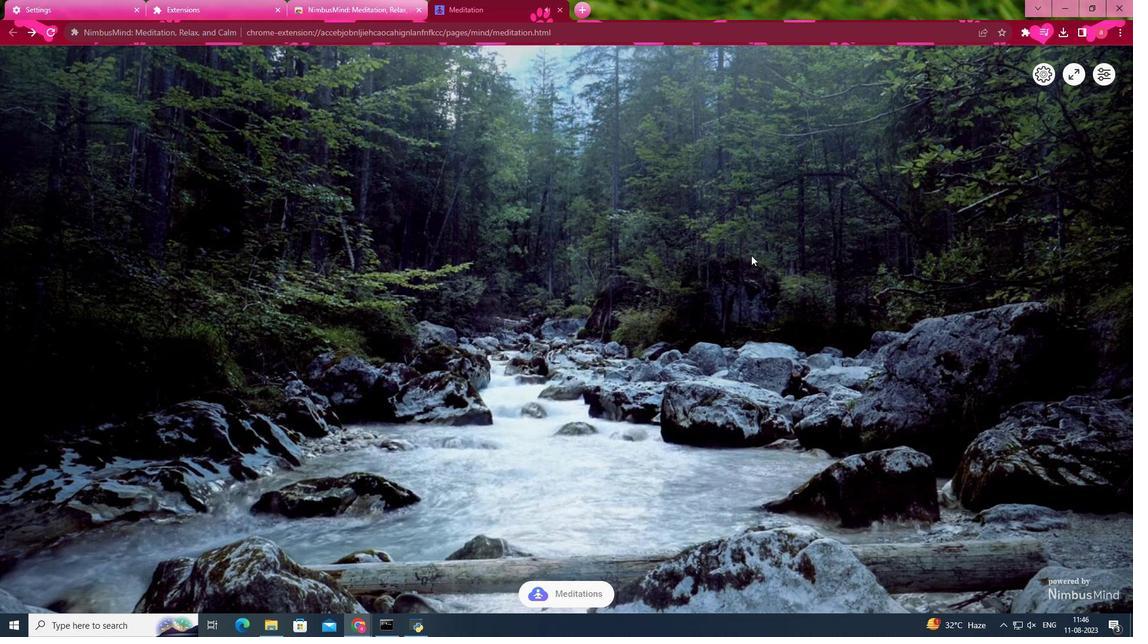 
Action: Mouse scrolled (751, 256) with delta (0, 0)
Screenshot: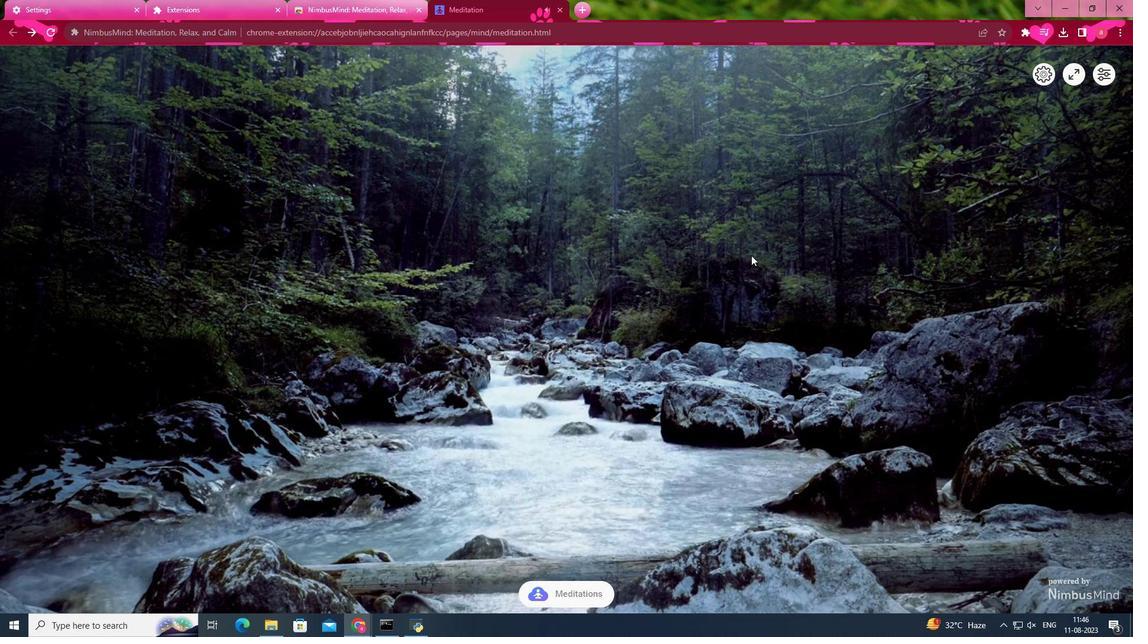 
Action: Mouse scrolled (751, 256) with delta (0, 0)
Screenshot: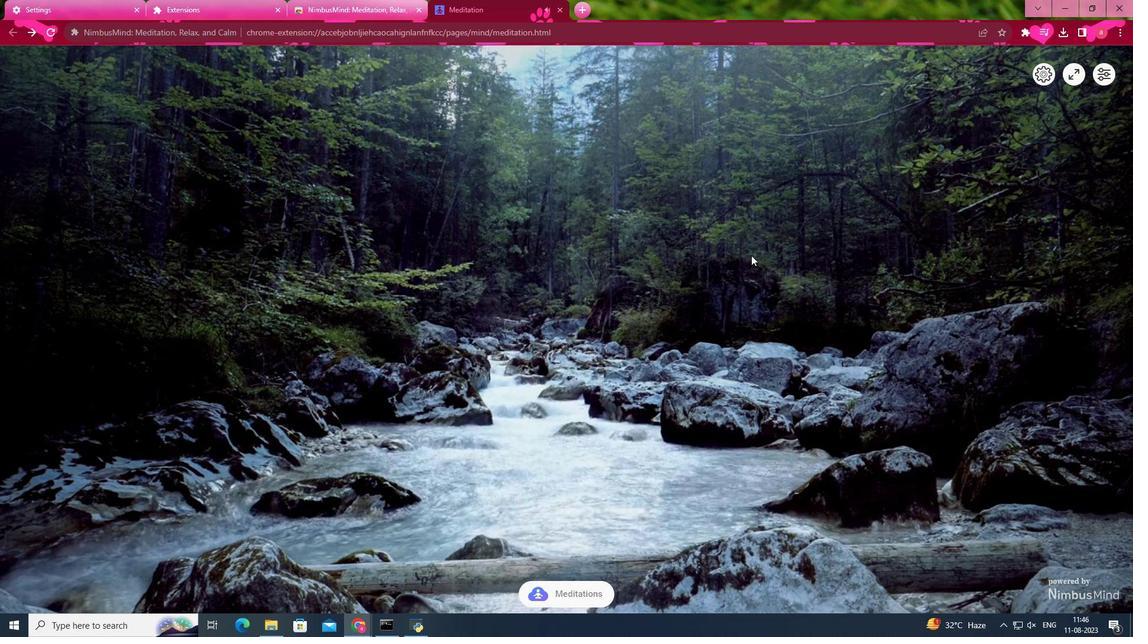 
Action: Mouse scrolled (751, 256) with delta (0, 0)
Screenshot: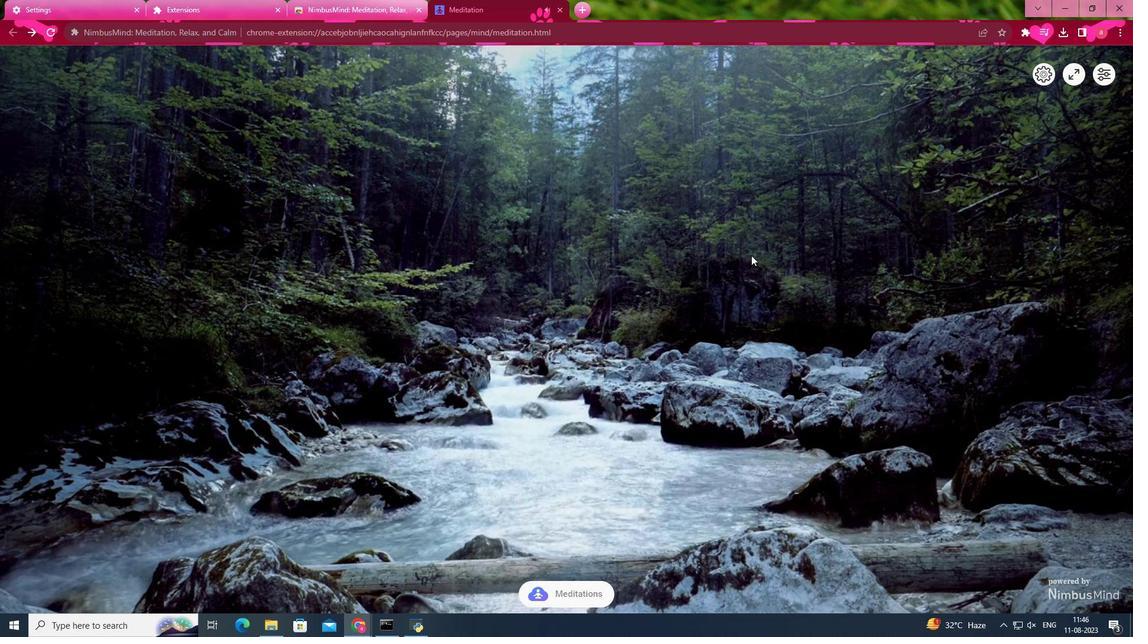
Action: Mouse scrolled (751, 256) with delta (0, 0)
Screenshot: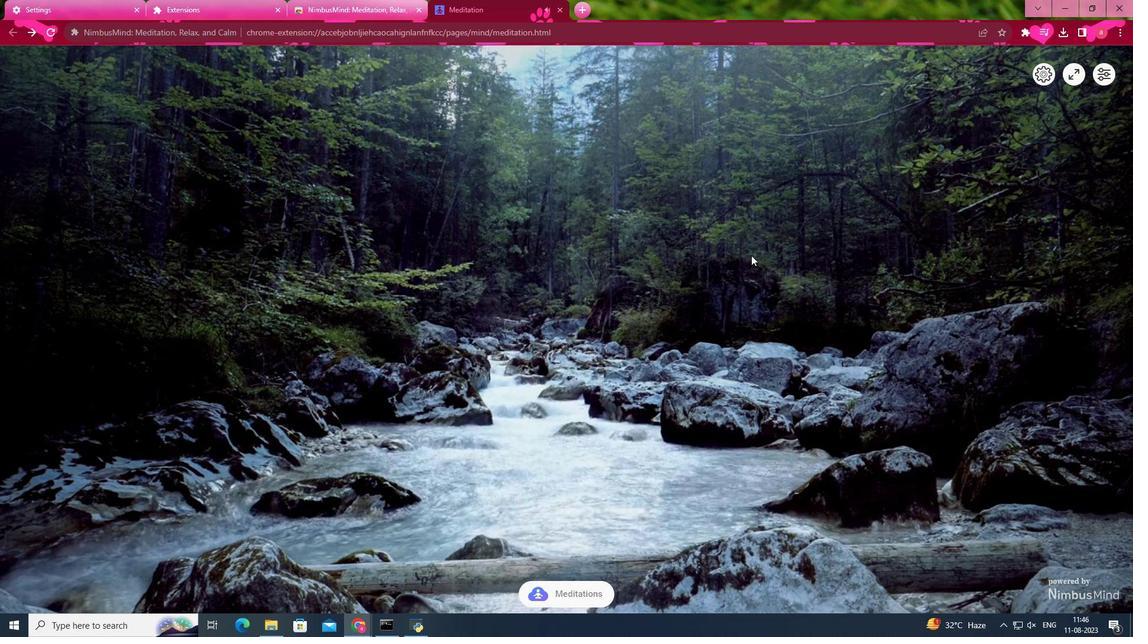 
Action: Mouse scrolled (751, 256) with delta (0, 0)
Screenshot: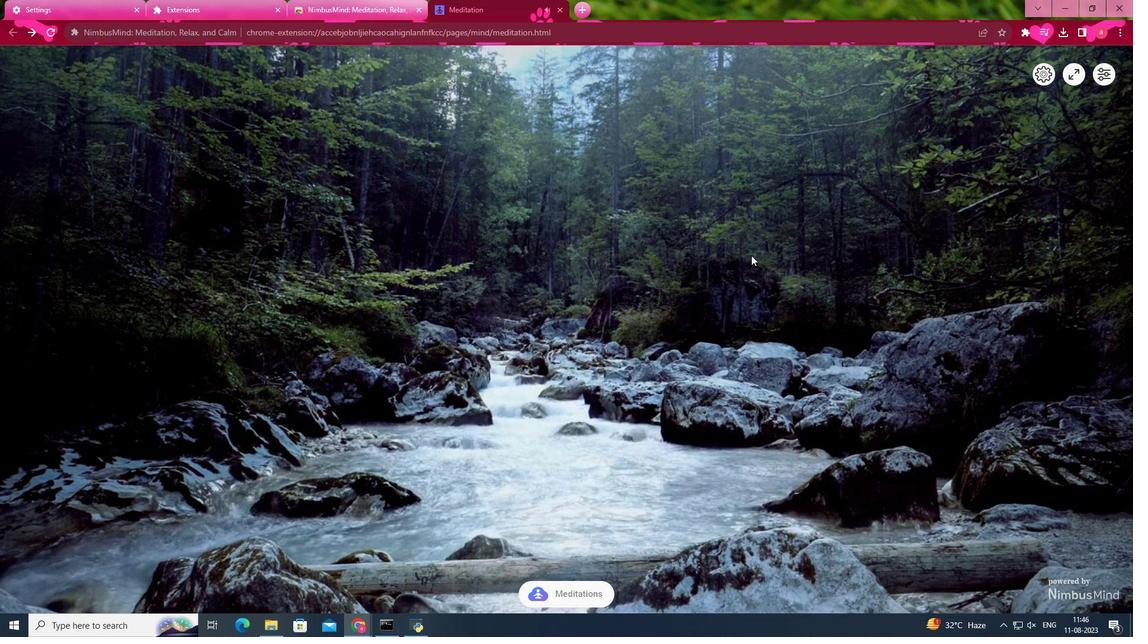
Action: Mouse scrolled (751, 256) with delta (0, 0)
Screenshot: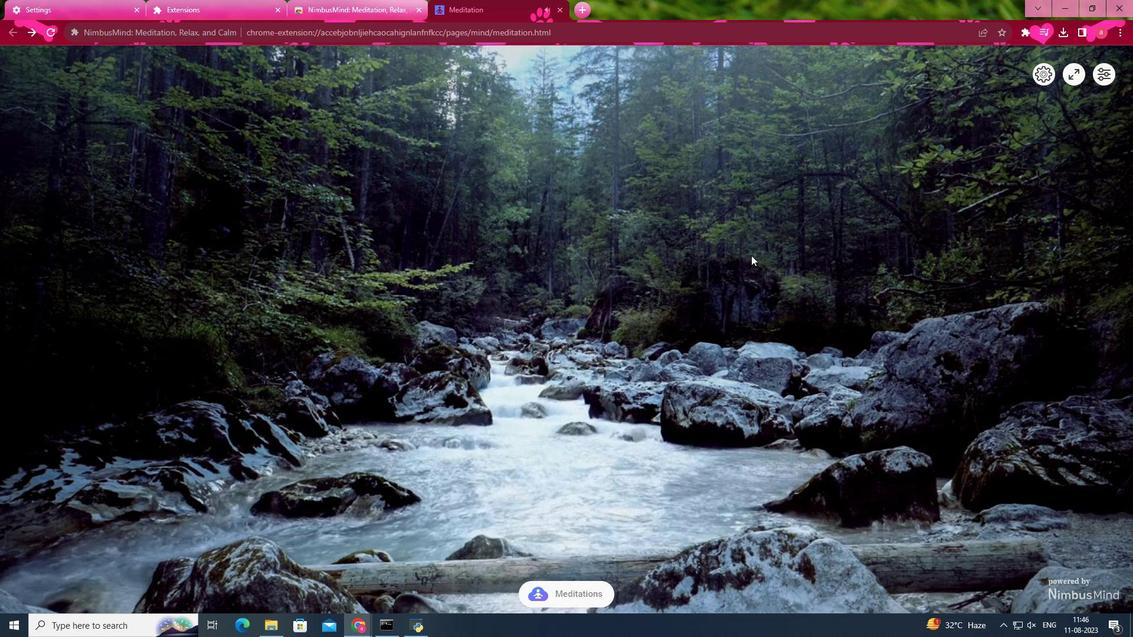 
